 Task: Change the secondary time zone to (GMT+00:00) United Kingdom Time.
Action: Mouse moved to (878, 95)
Screenshot: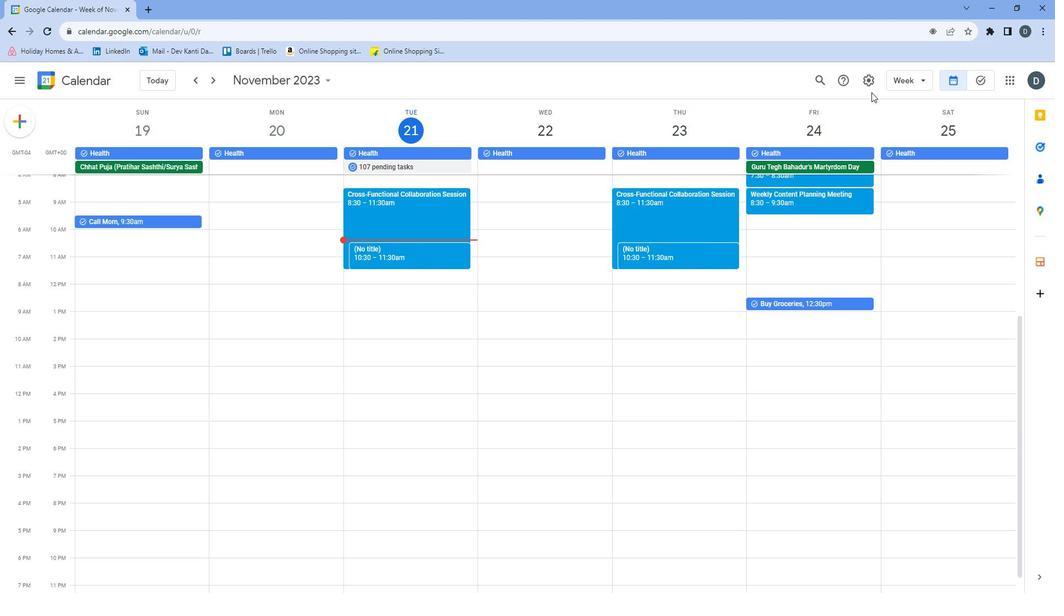 
Action: Mouse pressed left at (878, 95)
Screenshot: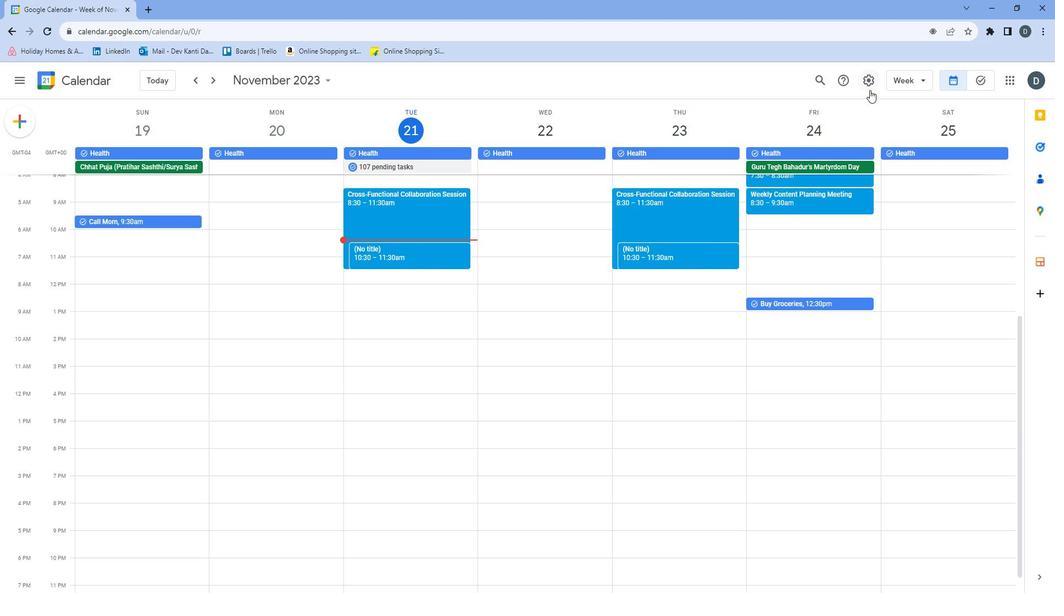 
Action: Mouse moved to (876, 111)
Screenshot: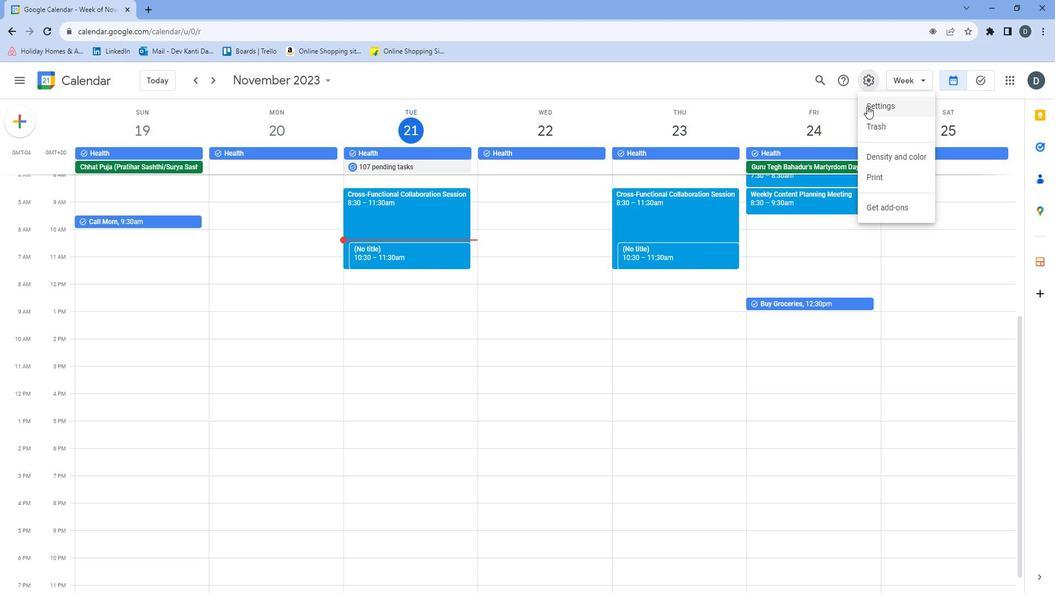 
Action: Mouse pressed left at (876, 111)
Screenshot: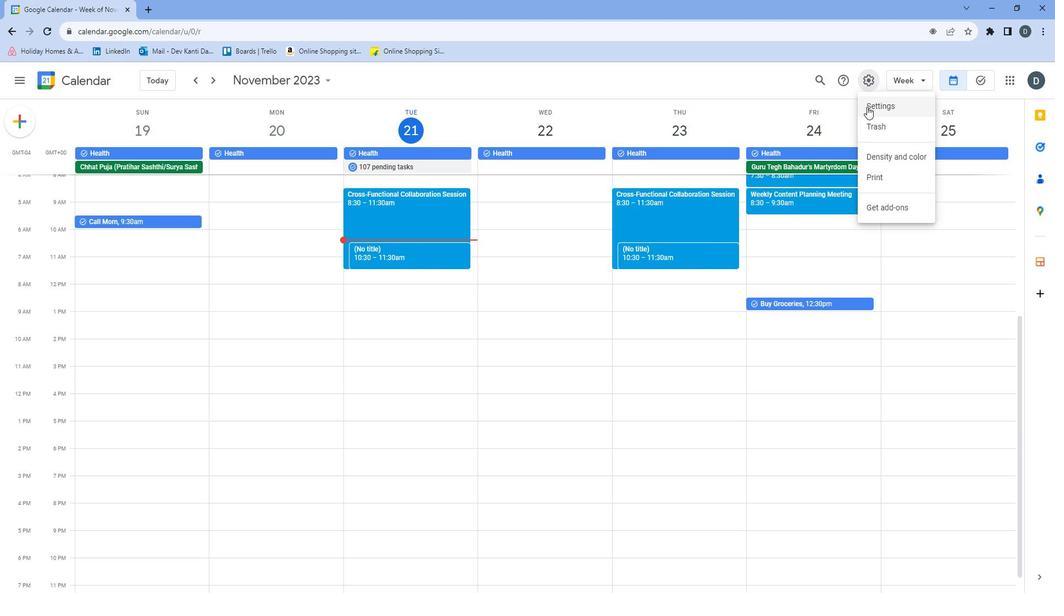 
Action: Mouse moved to (410, 393)
Screenshot: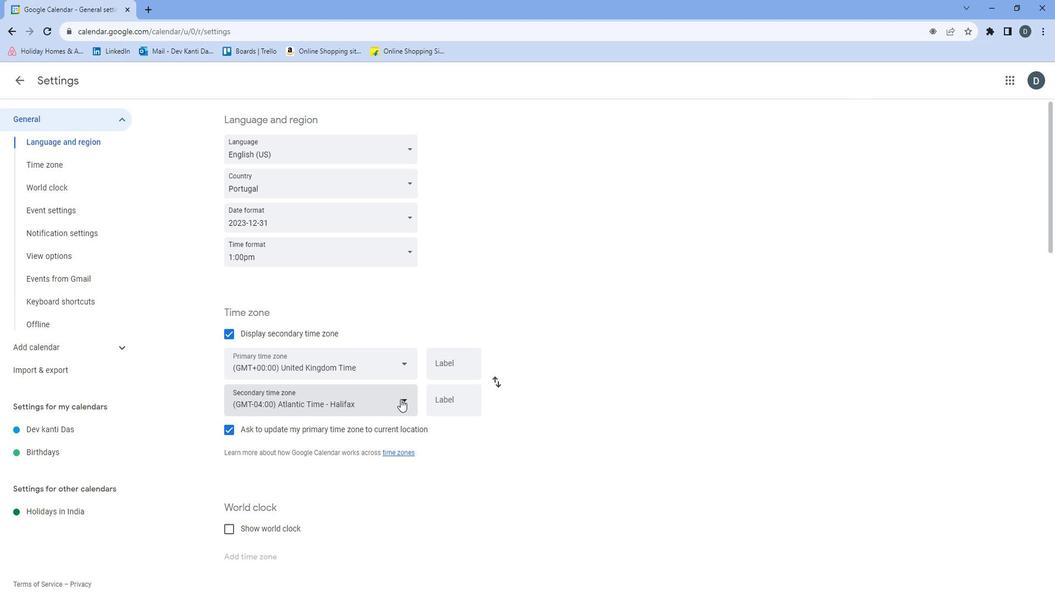 
Action: Mouse pressed left at (410, 393)
Screenshot: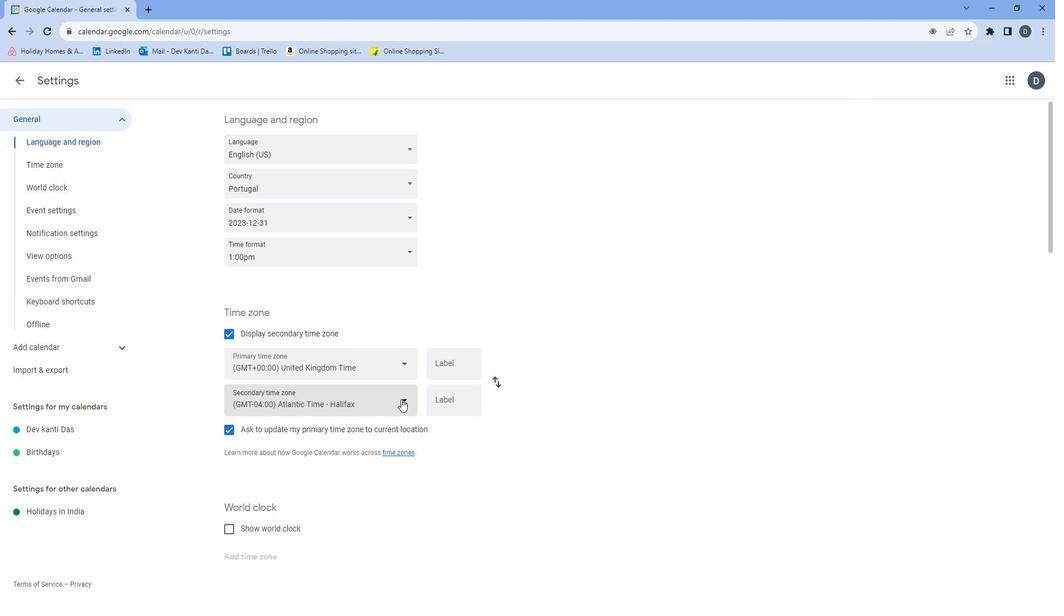 
Action: Mouse moved to (401, 133)
Screenshot: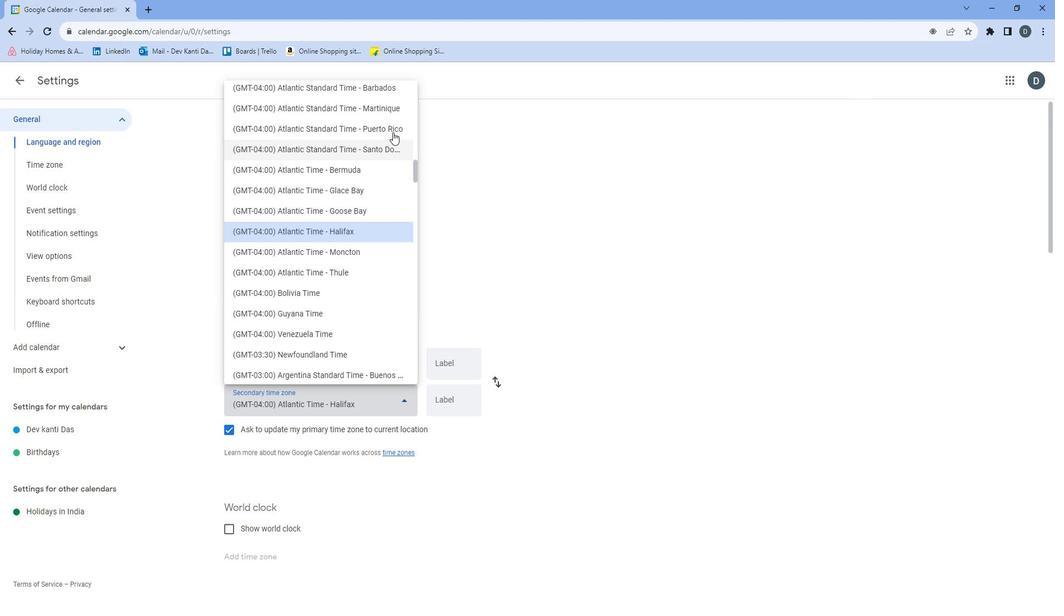 
Action: Mouse scrolled (401, 134) with delta (0, 0)
Screenshot: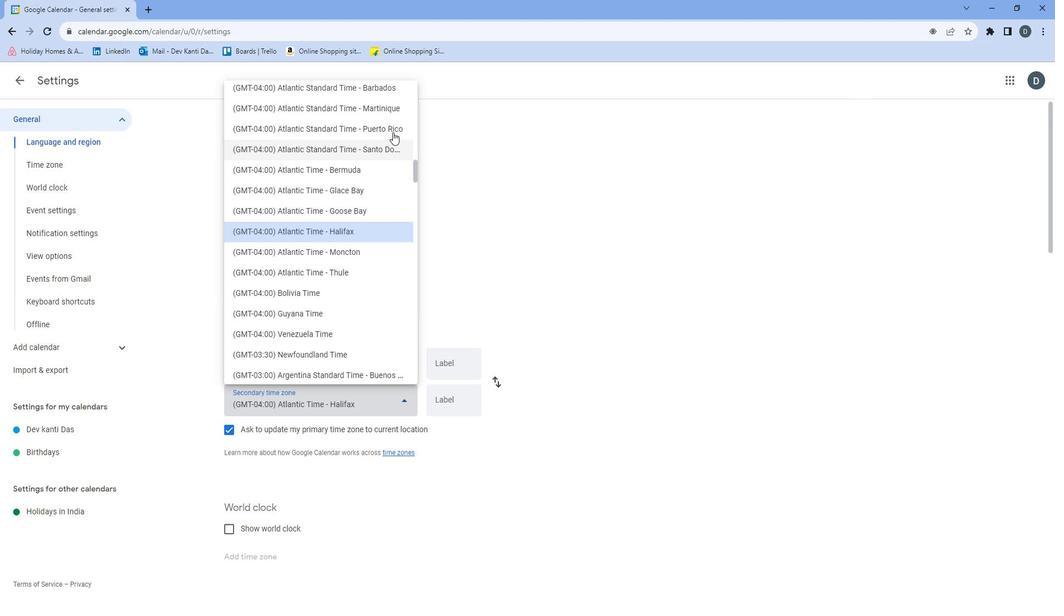 
Action: Mouse scrolled (401, 134) with delta (0, 0)
Screenshot: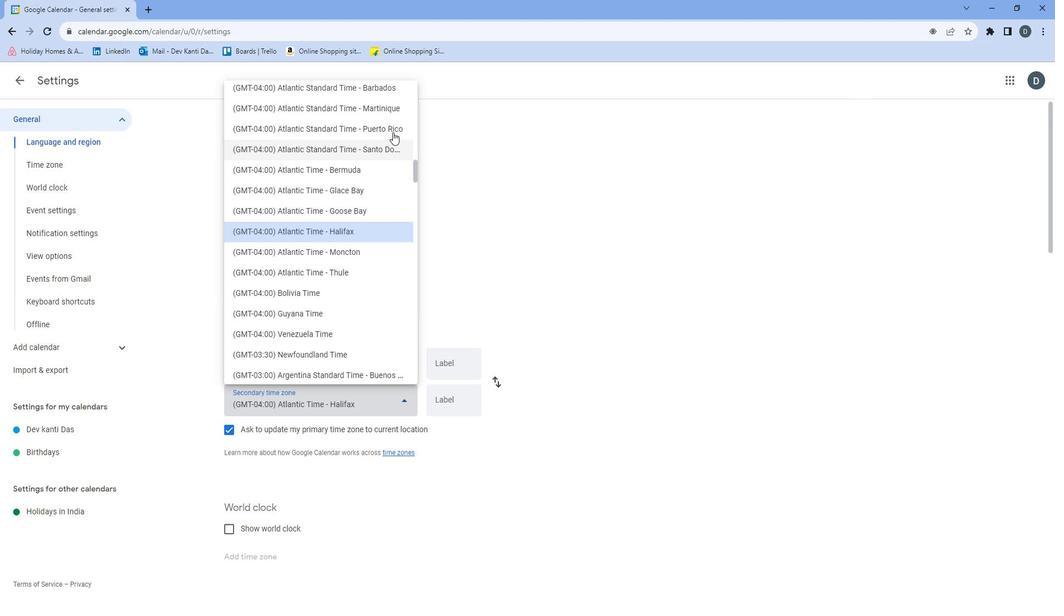
Action: Mouse scrolled (401, 134) with delta (0, 0)
Screenshot: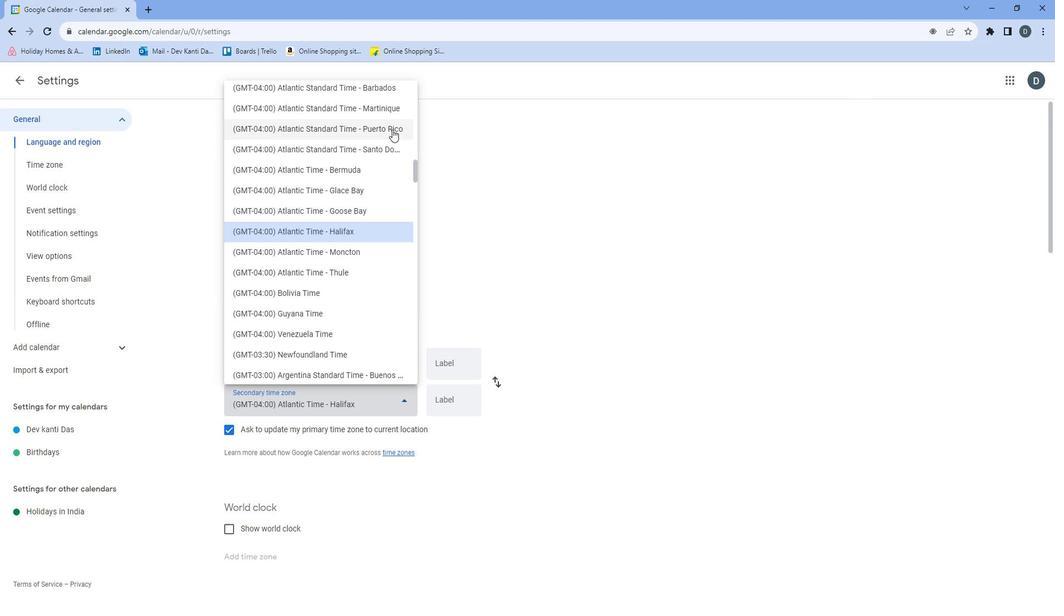 
Action: Mouse scrolled (401, 134) with delta (0, 0)
Screenshot: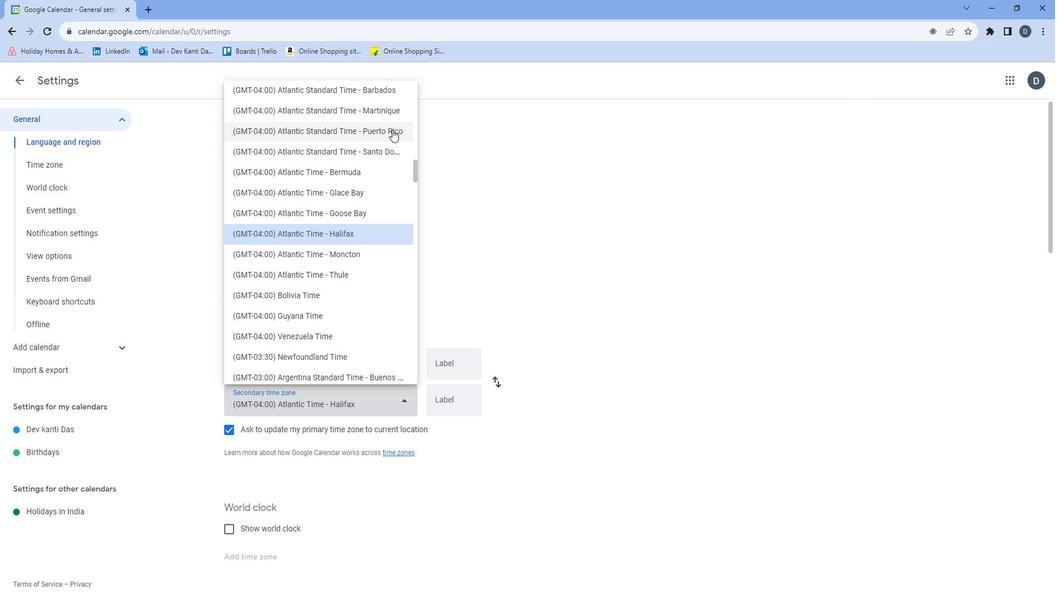 
Action: Mouse scrolled (401, 134) with delta (0, 0)
Screenshot: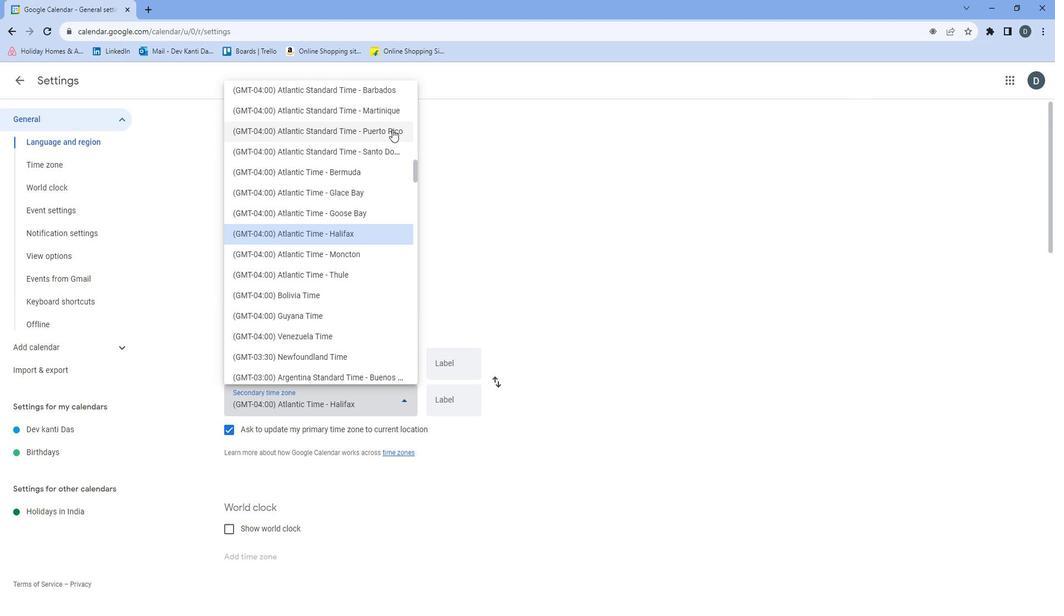 
Action: Mouse moved to (406, 151)
Screenshot: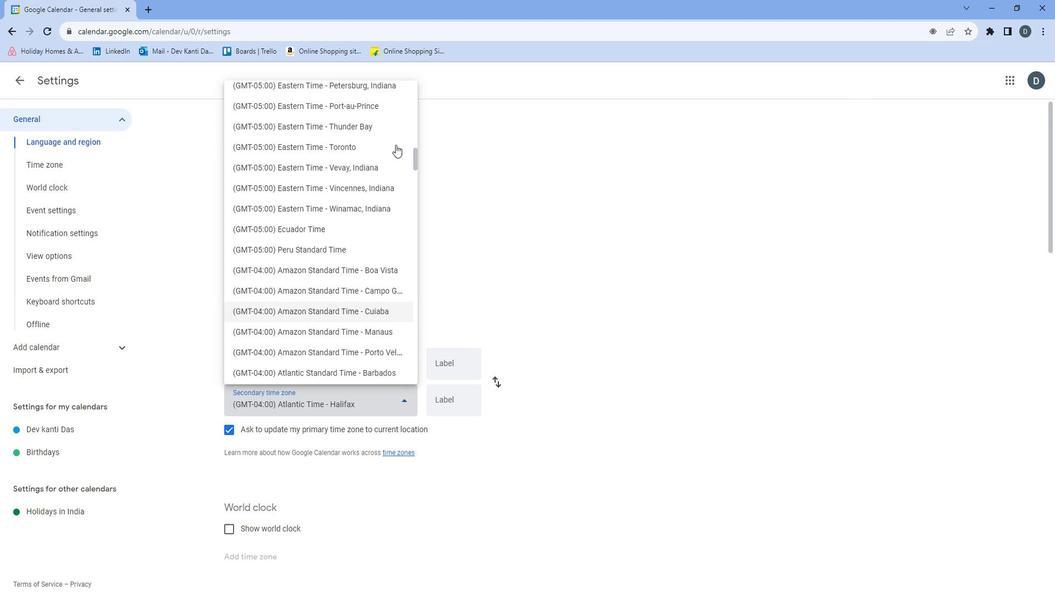 
Action: Mouse scrolled (406, 152) with delta (0, 0)
Screenshot: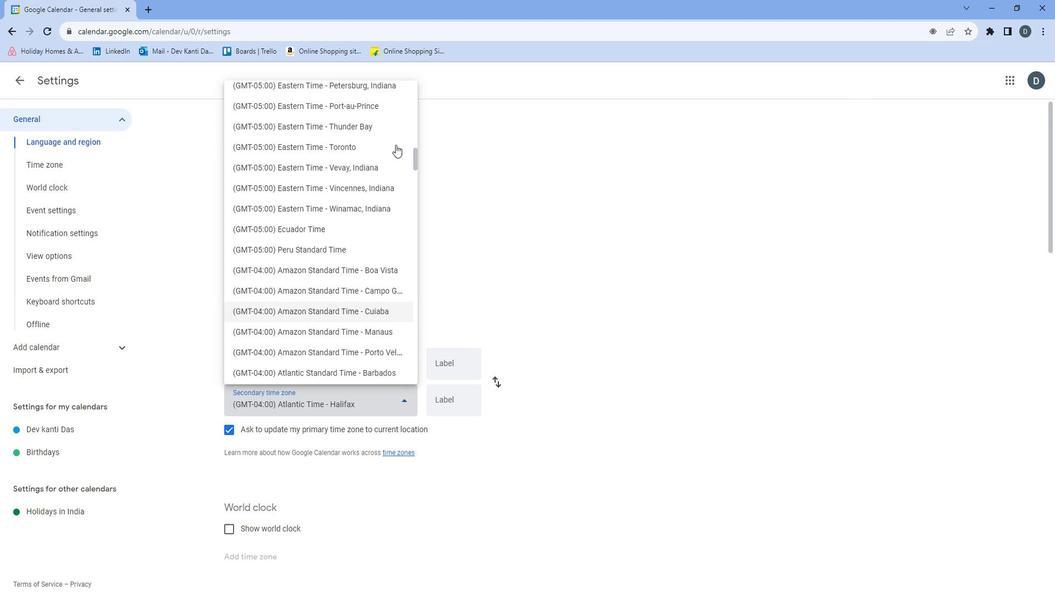 
Action: Mouse moved to (406, 154)
Screenshot: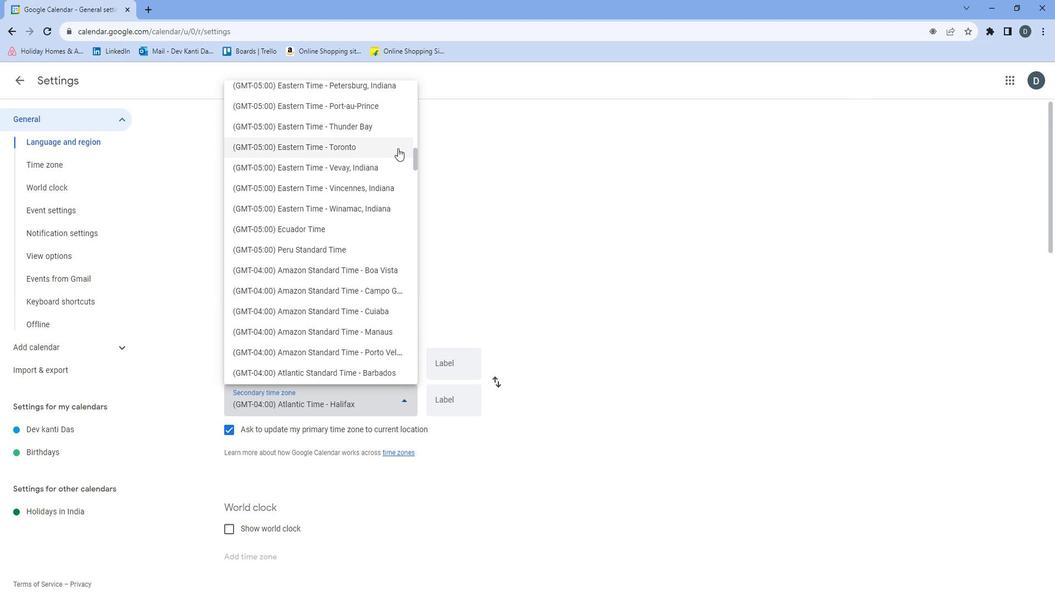 
Action: Mouse scrolled (406, 155) with delta (0, 0)
Screenshot: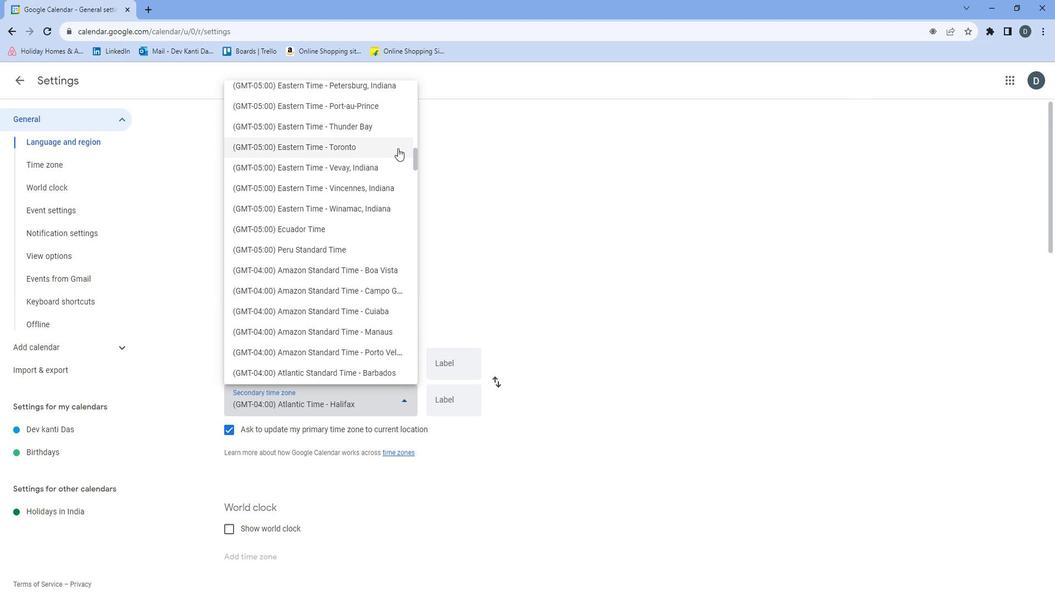 
Action: Mouse moved to (406, 155)
Screenshot: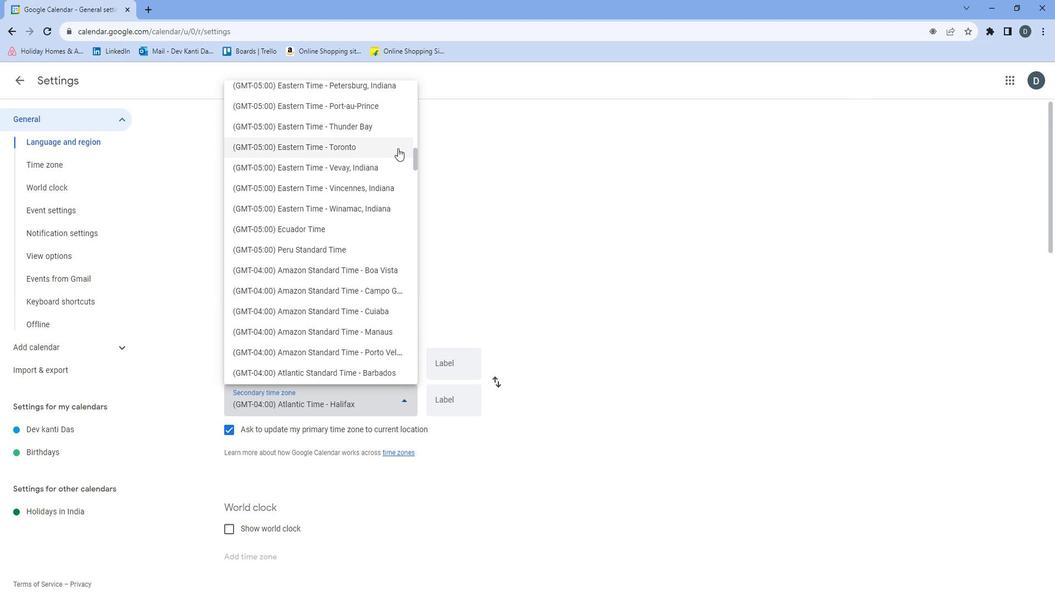 
Action: Mouse scrolled (406, 155) with delta (0, 0)
Screenshot: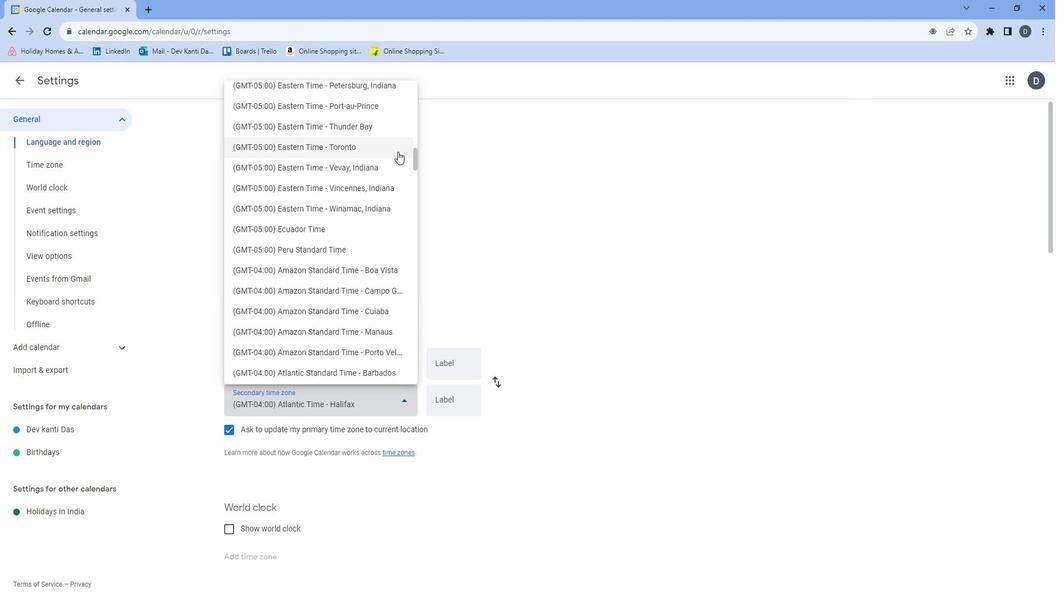 
Action: Mouse scrolled (406, 155) with delta (0, 0)
Screenshot: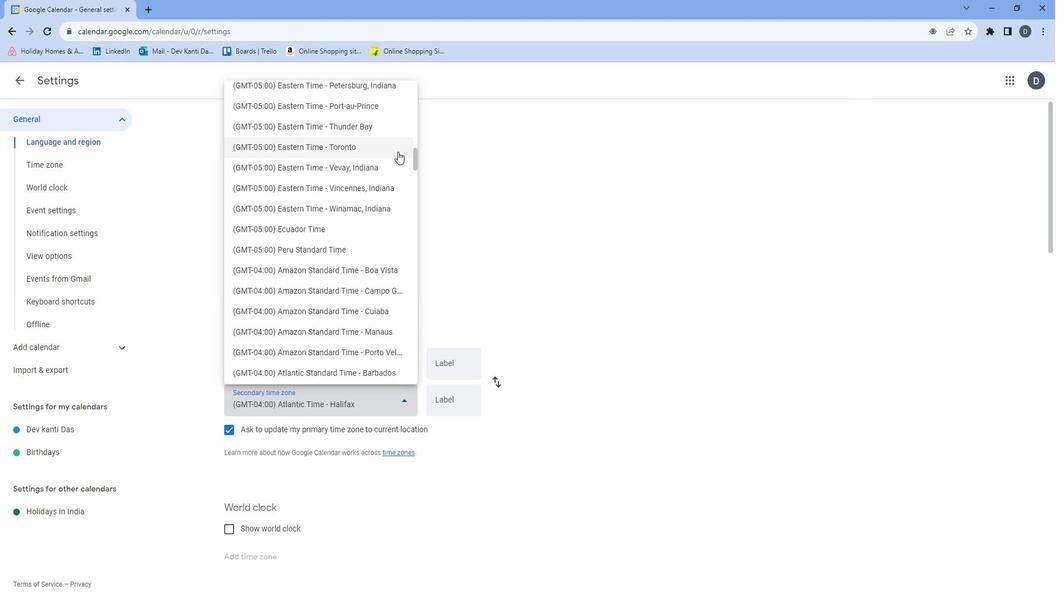 
Action: Mouse moved to (411, 158)
Screenshot: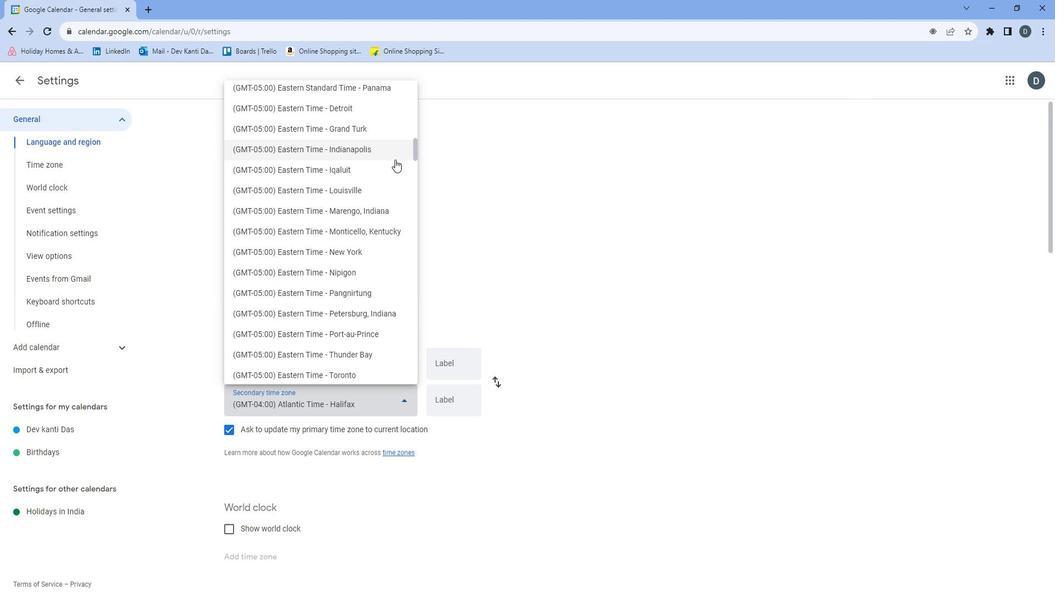 
Action: Mouse scrolled (411, 158) with delta (0, 0)
Screenshot: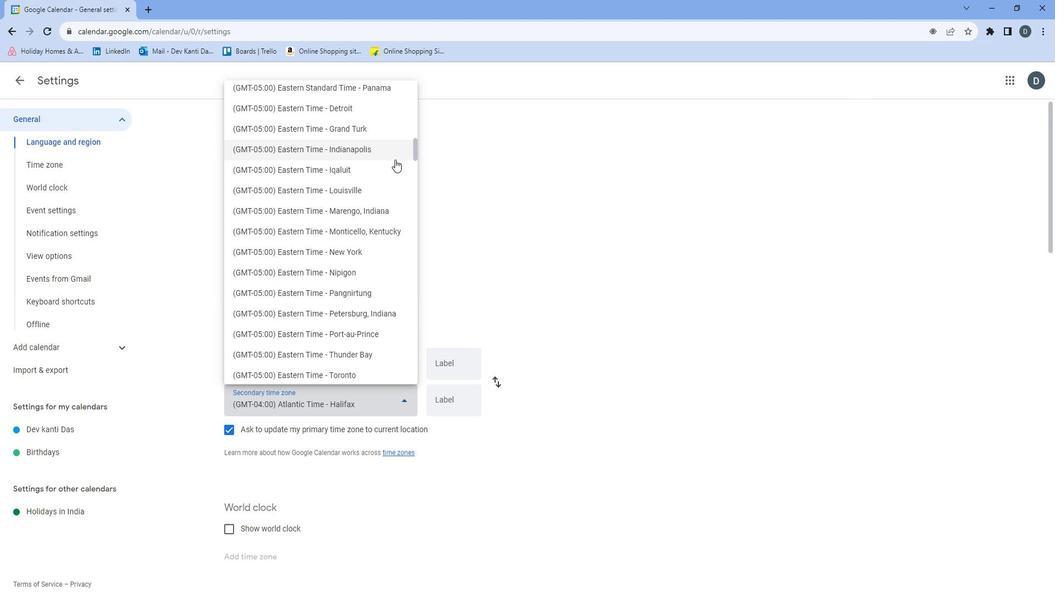 
Action: Mouse moved to (411, 151)
Screenshot: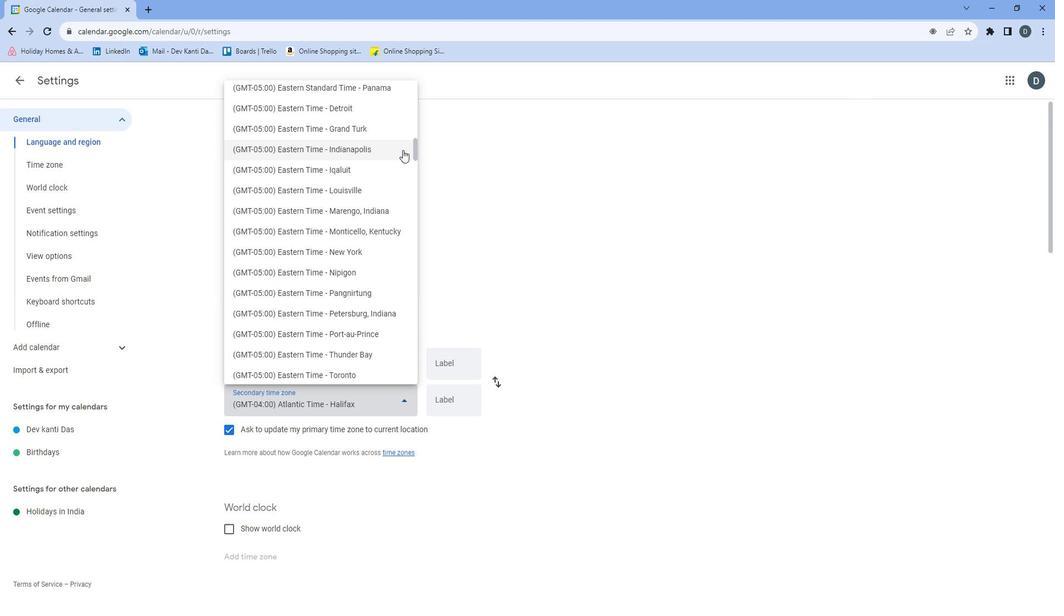 
Action: Mouse scrolled (411, 151) with delta (0, 0)
Screenshot: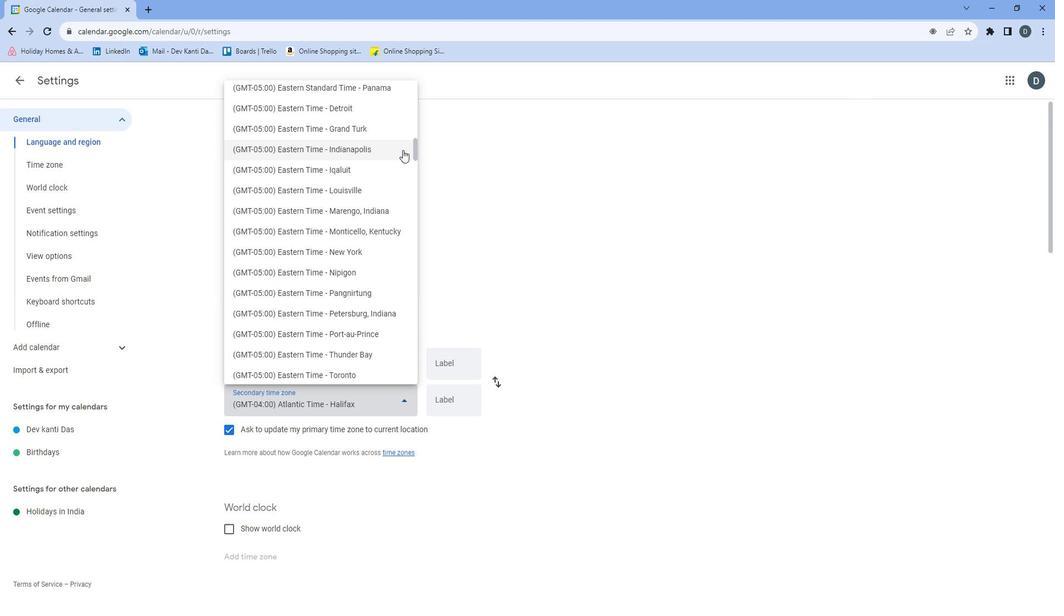 
Action: Mouse moved to (411, 141)
Screenshot: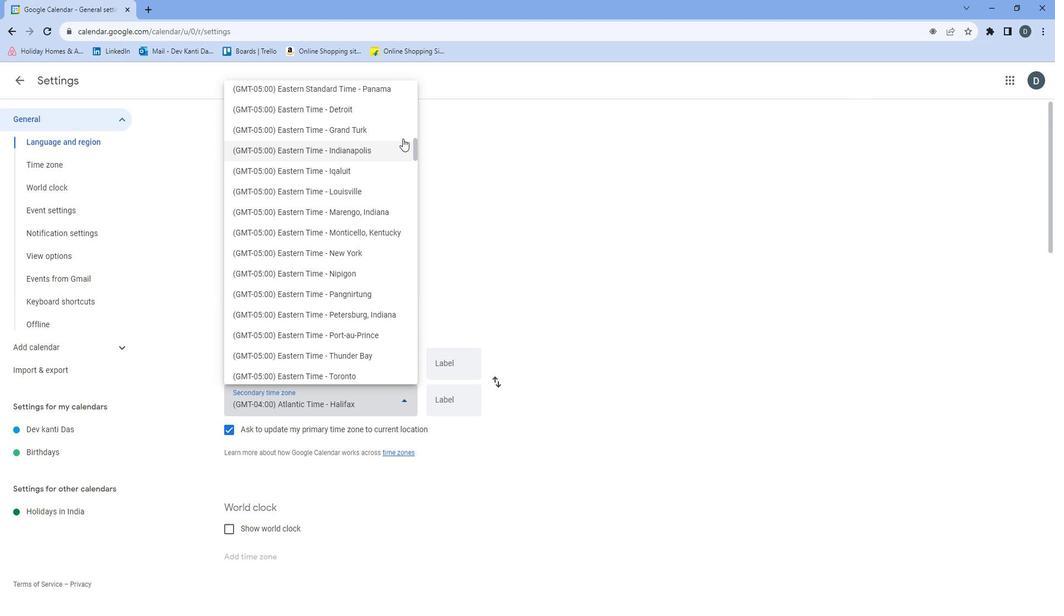 
Action: Mouse scrolled (411, 142) with delta (0, 0)
Screenshot: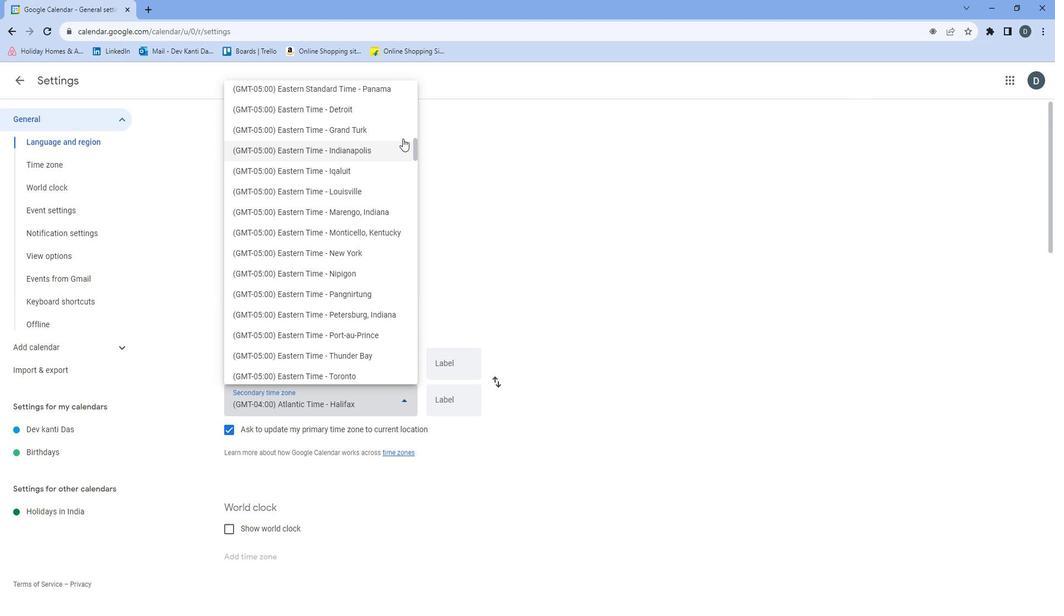 
Action: Mouse moved to (412, 139)
Screenshot: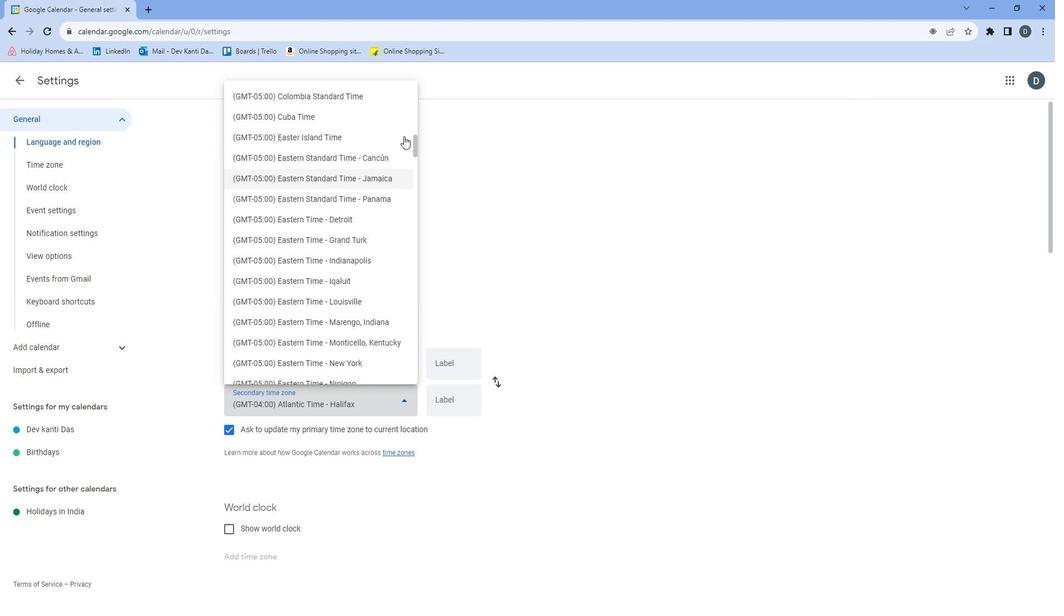 
Action: Mouse scrolled (412, 139) with delta (0, 0)
Screenshot: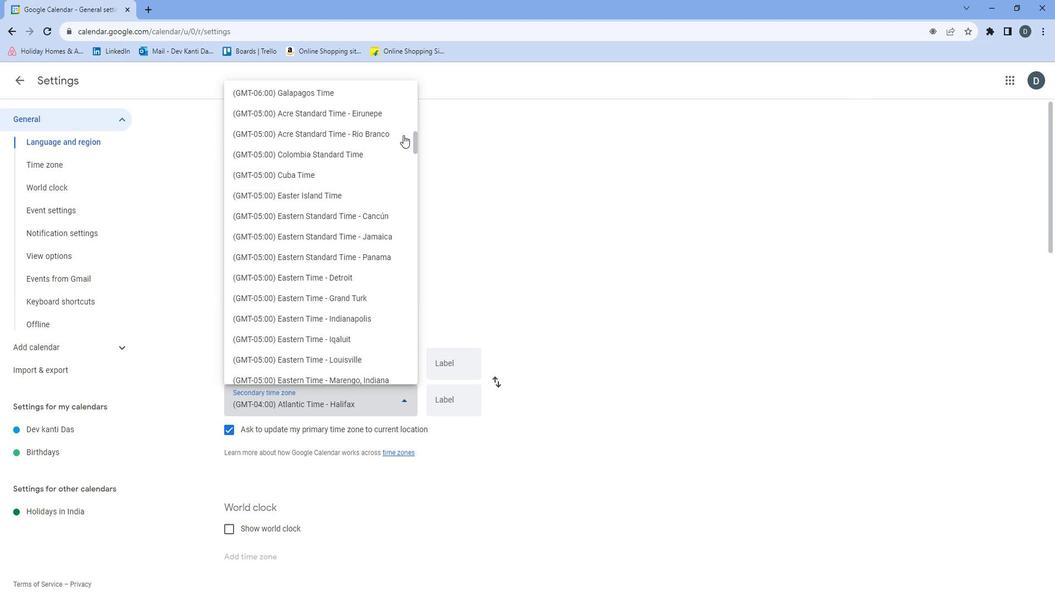 
Action: Mouse scrolled (412, 139) with delta (0, 0)
Screenshot: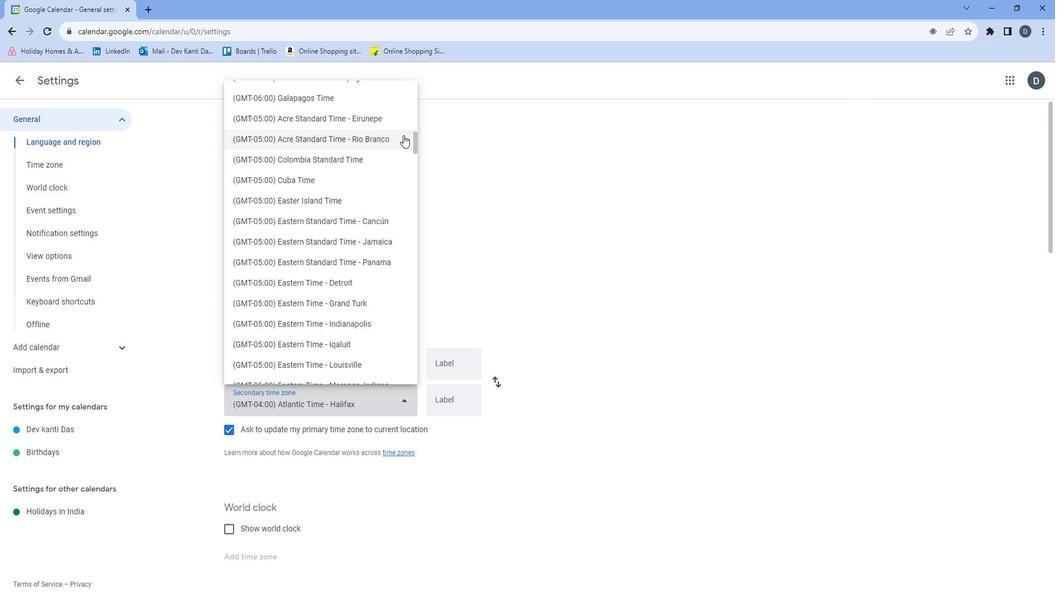 
Action: Mouse scrolled (412, 139) with delta (0, 0)
Screenshot: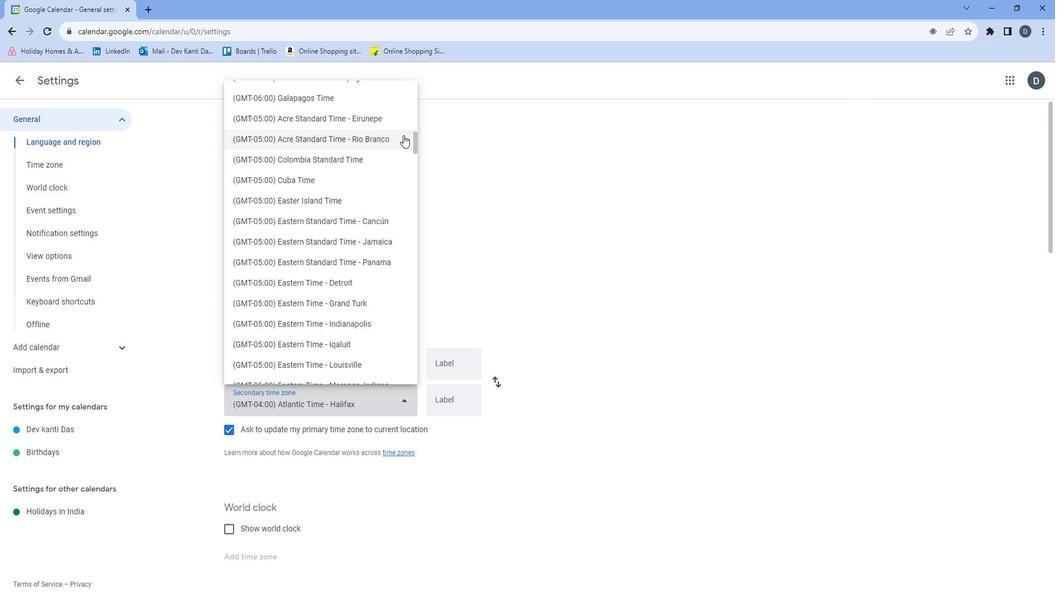 
Action: Mouse scrolled (412, 139) with delta (0, 0)
Screenshot: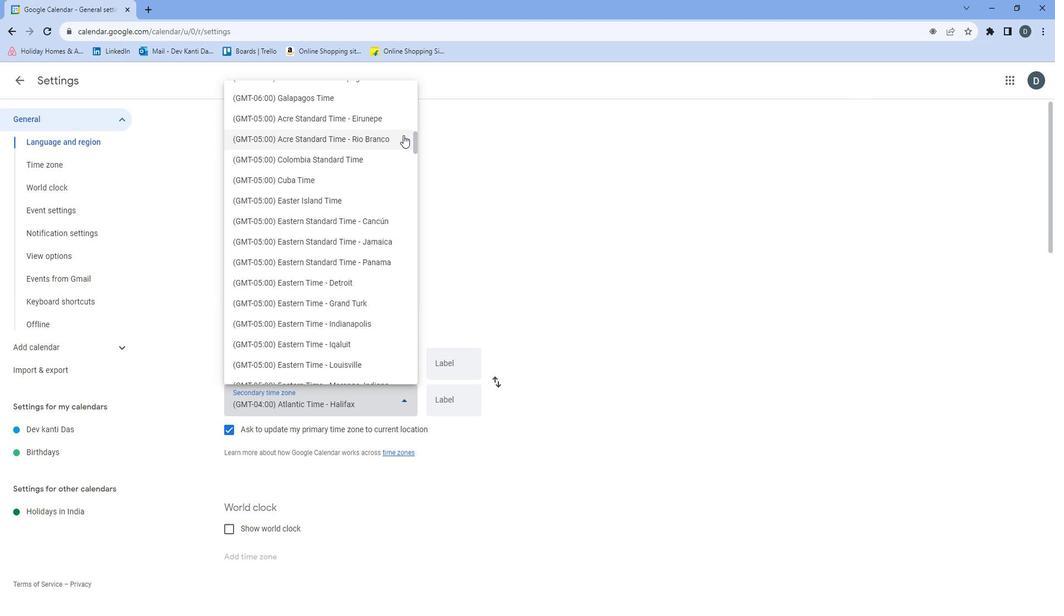 
Action: Mouse moved to (412, 138)
Screenshot: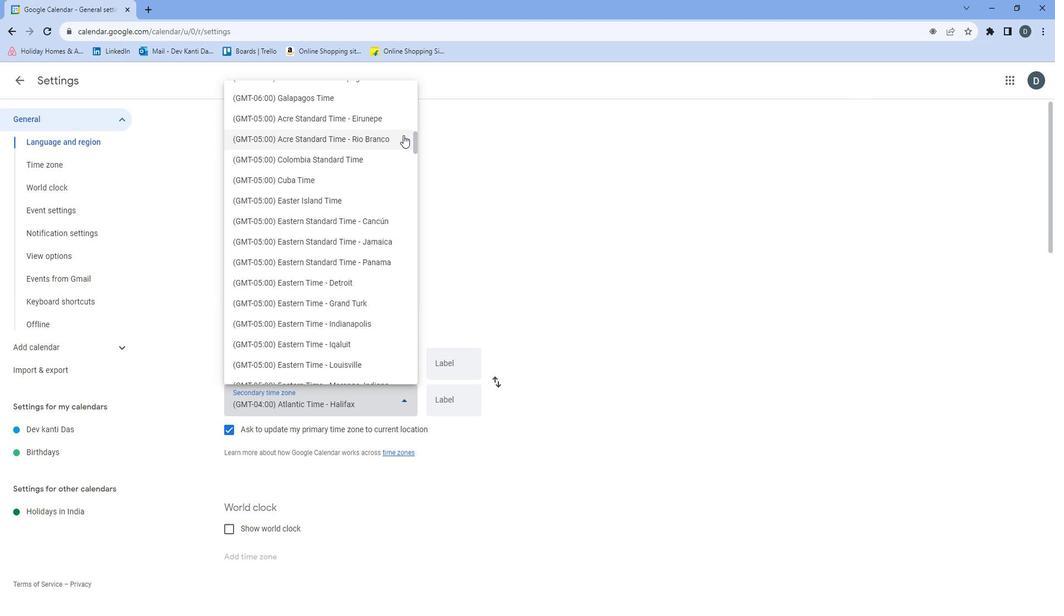 
Action: Mouse scrolled (412, 139) with delta (0, 0)
Screenshot: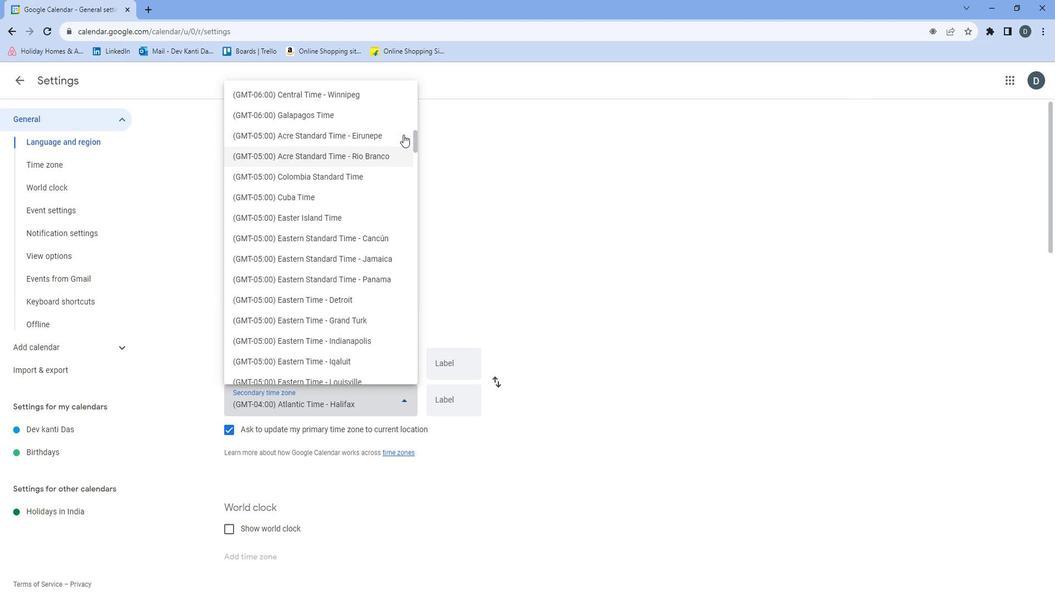 
Action: Mouse moved to (414, 137)
Screenshot: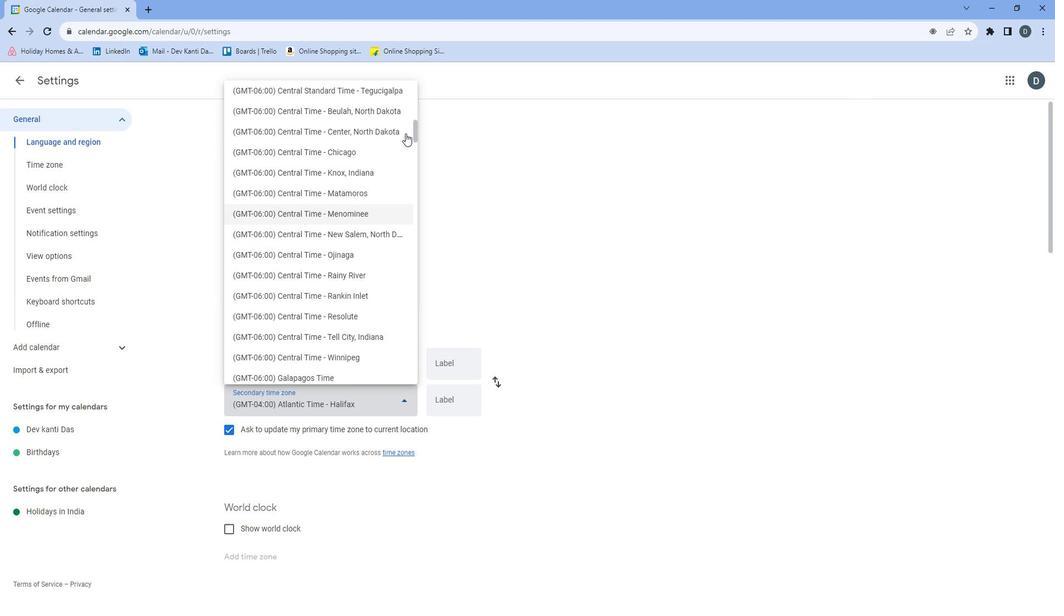 
Action: Mouse scrolled (414, 137) with delta (0, 0)
Screenshot: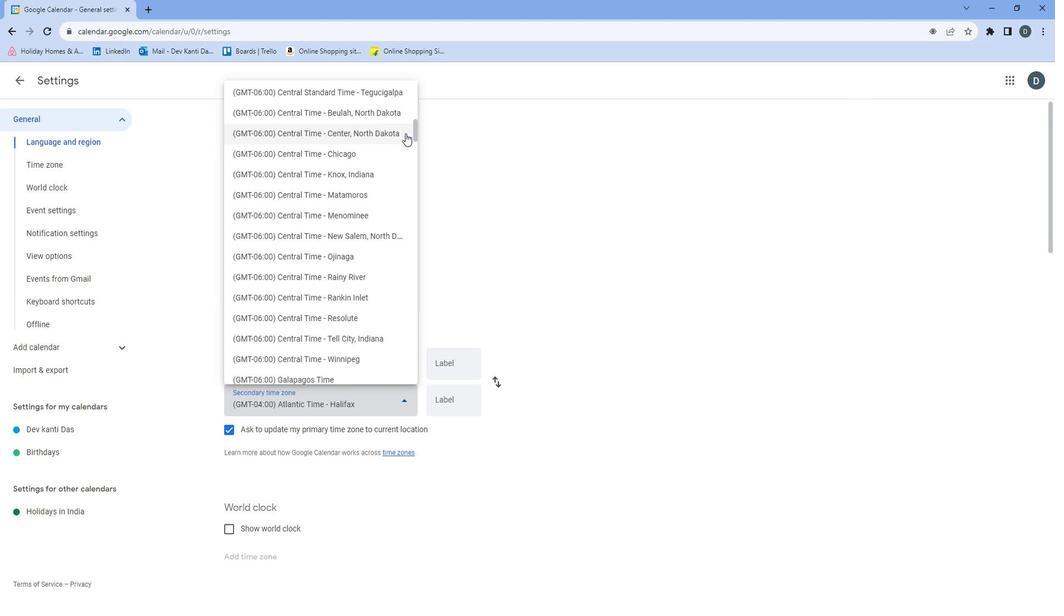 
Action: Mouse scrolled (414, 137) with delta (0, 0)
Screenshot: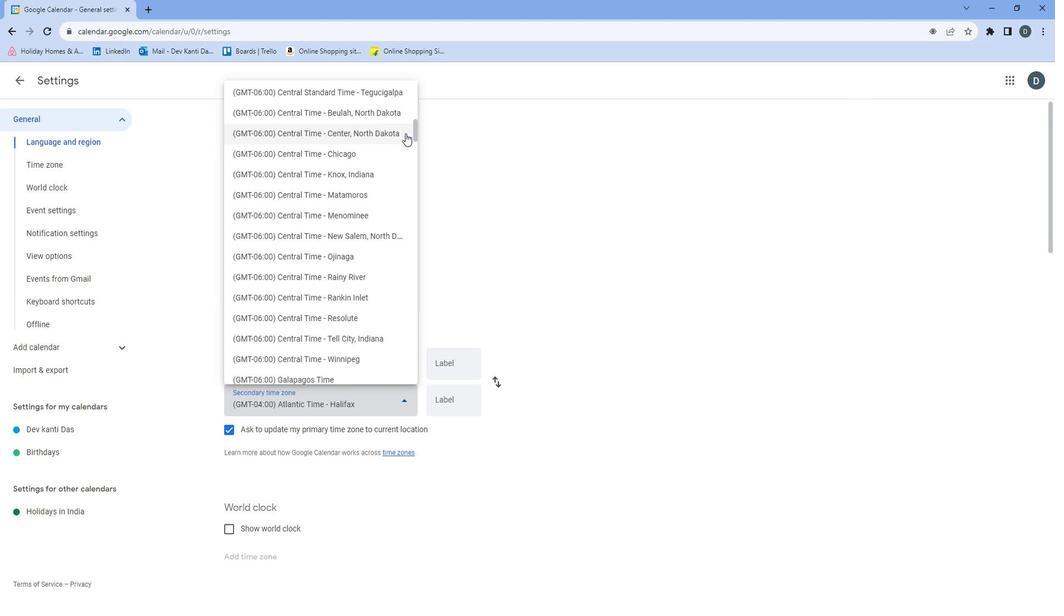 
Action: Mouse scrolled (414, 137) with delta (0, 0)
Screenshot: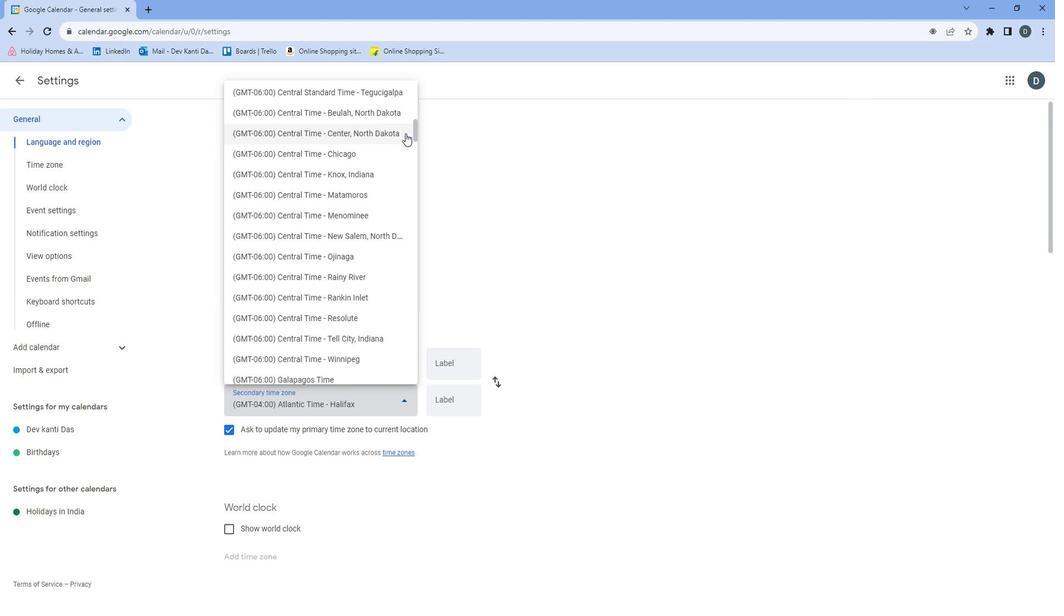 
Action: Mouse scrolled (414, 137) with delta (0, 0)
Screenshot: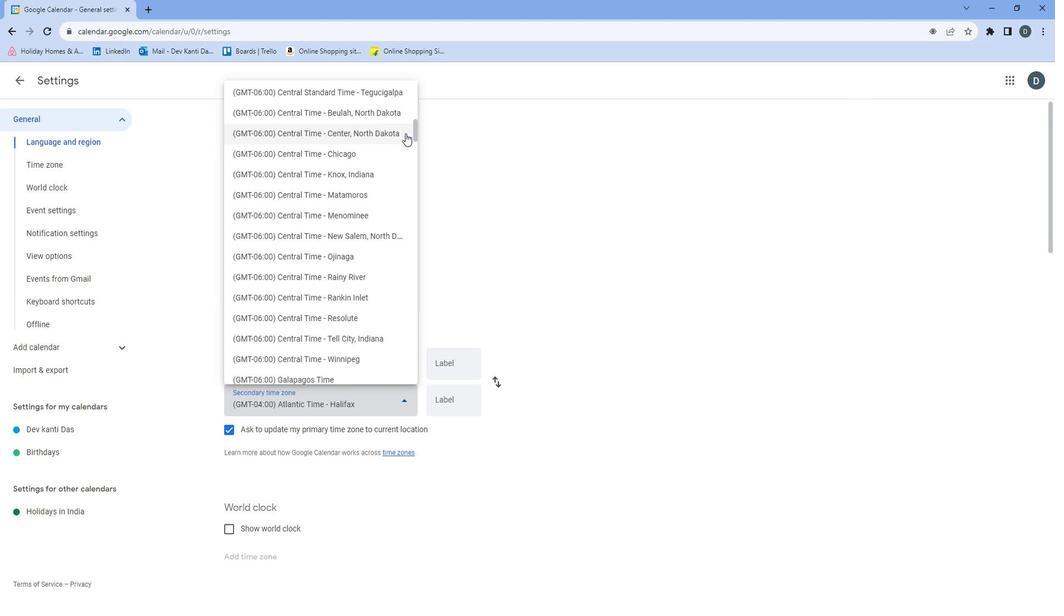 
Action: Mouse scrolled (414, 137) with delta (0, 0)
Screenshot: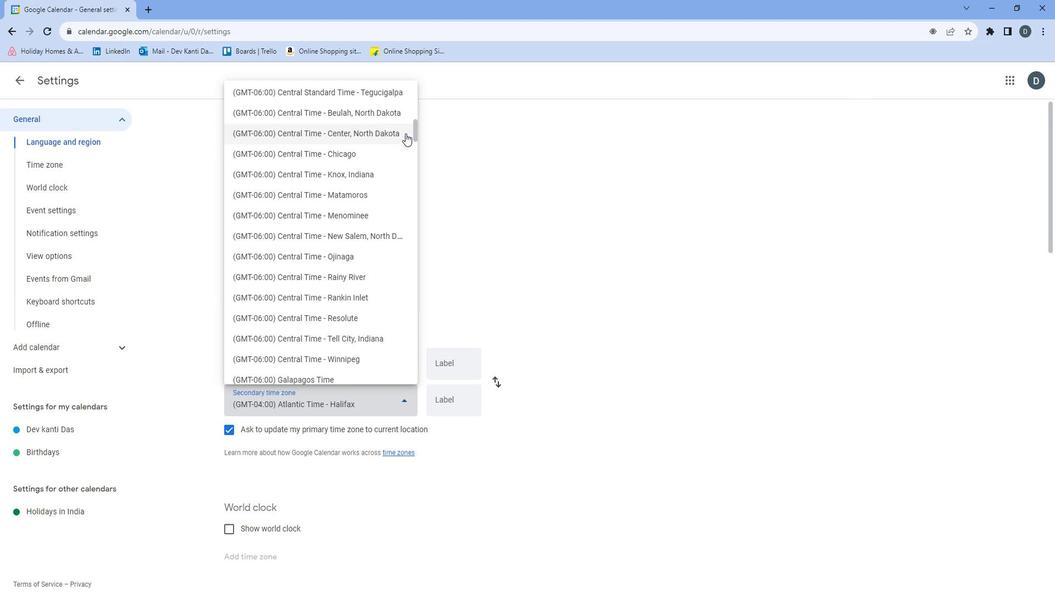 
Action: Mouse scrolled (414, 137) with delta (0, 0)
Screenshot: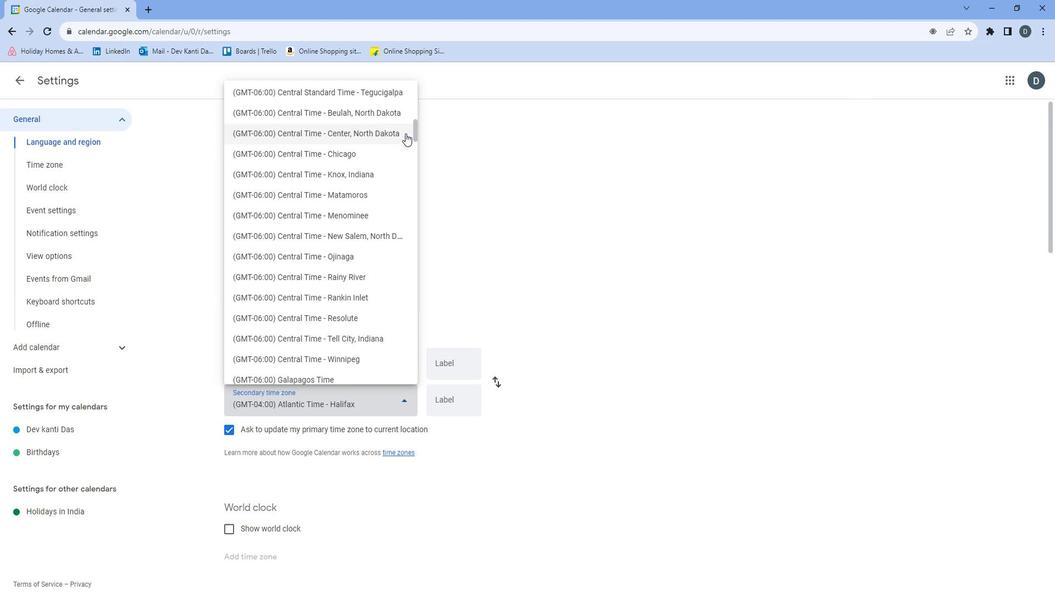 
Action: Mouse scrolled (414, 137) with delta (0, 0)
Screenshot: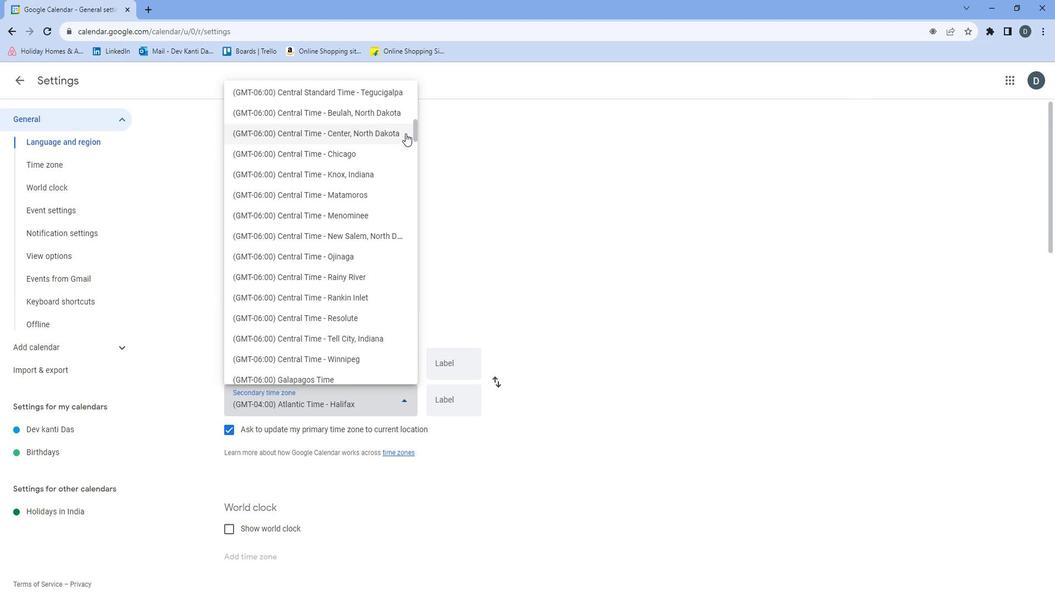 
Action: Mouse scrolled (414, 137) with delta (0, 0)
Screenshot: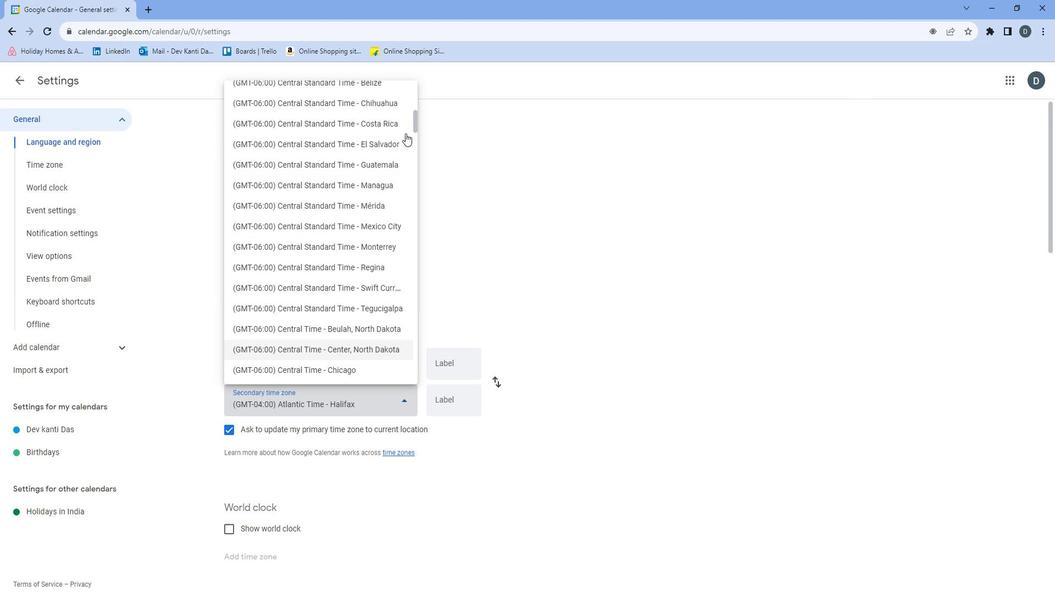 
Action: Mouse moved to (412, 140)
Screenshot: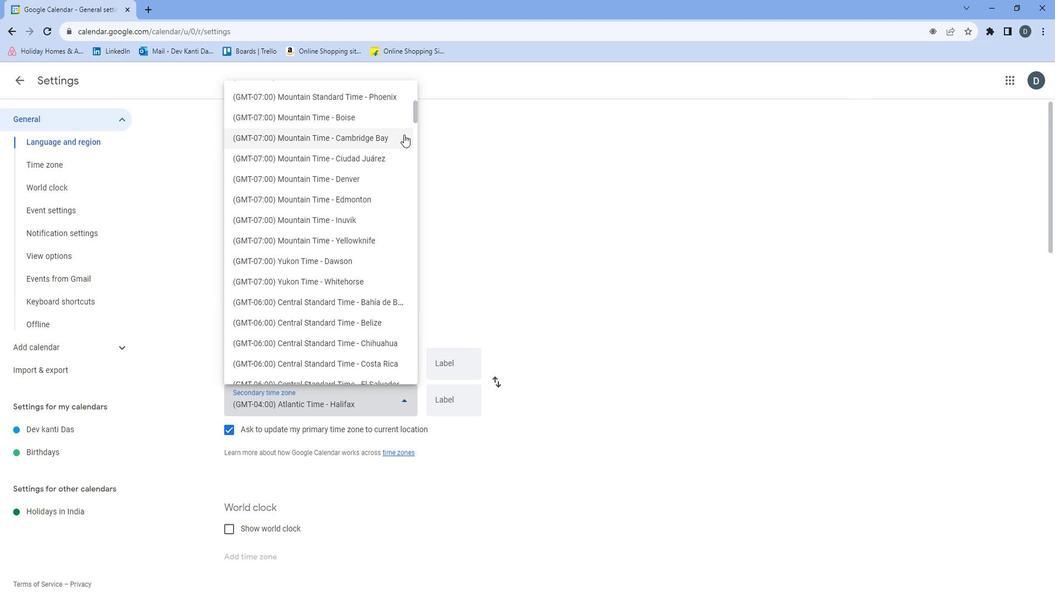 
Action: Mouse scrolled (412, 140) with delta (0, 0)
Screenshot: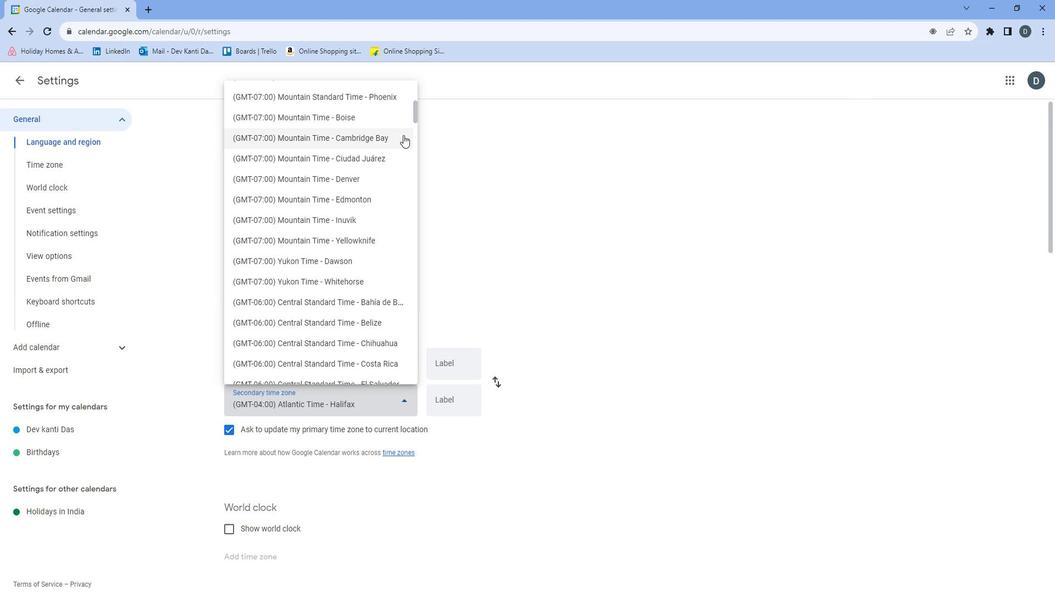 
Action: Mouse scrolled (412, 140) with delta (0, 0)
Screenshot: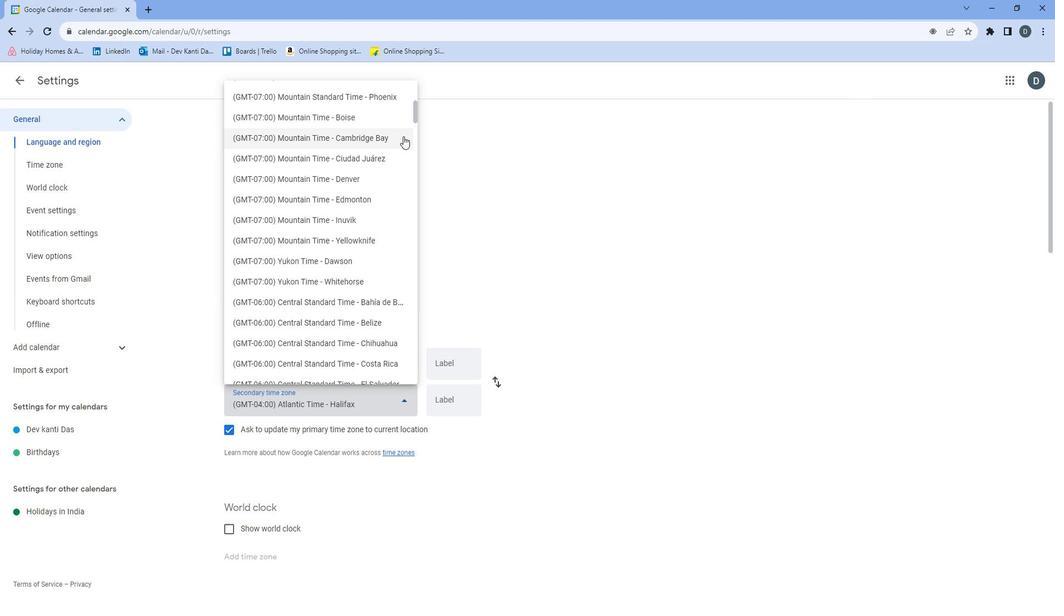 
Action: Mouse moved to (412, 141)
Screenshot: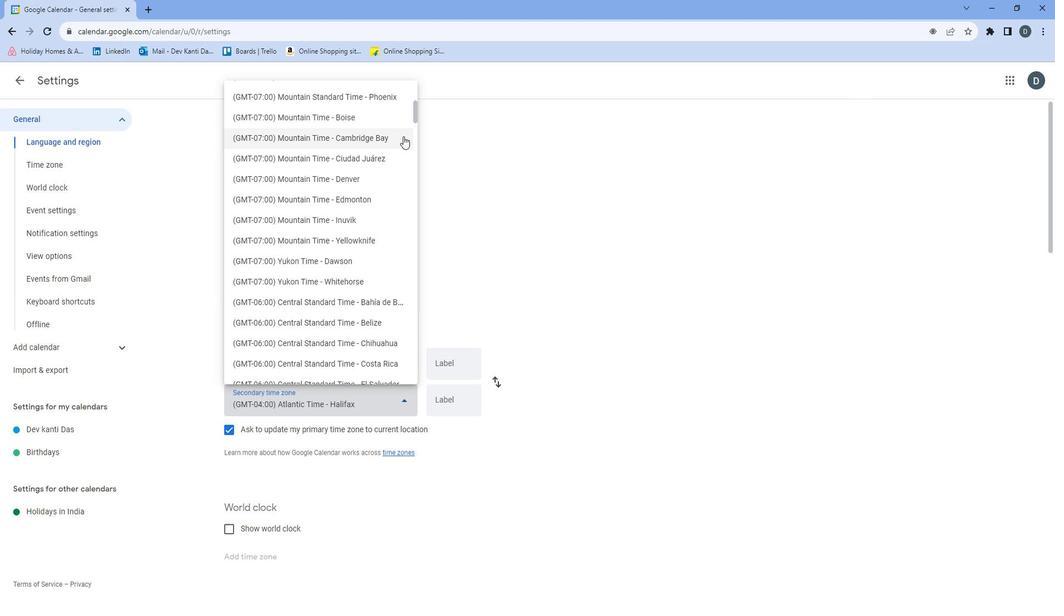 
Action: Mouse scrolled (412, 141) with delta (0, 0)
Screenshot: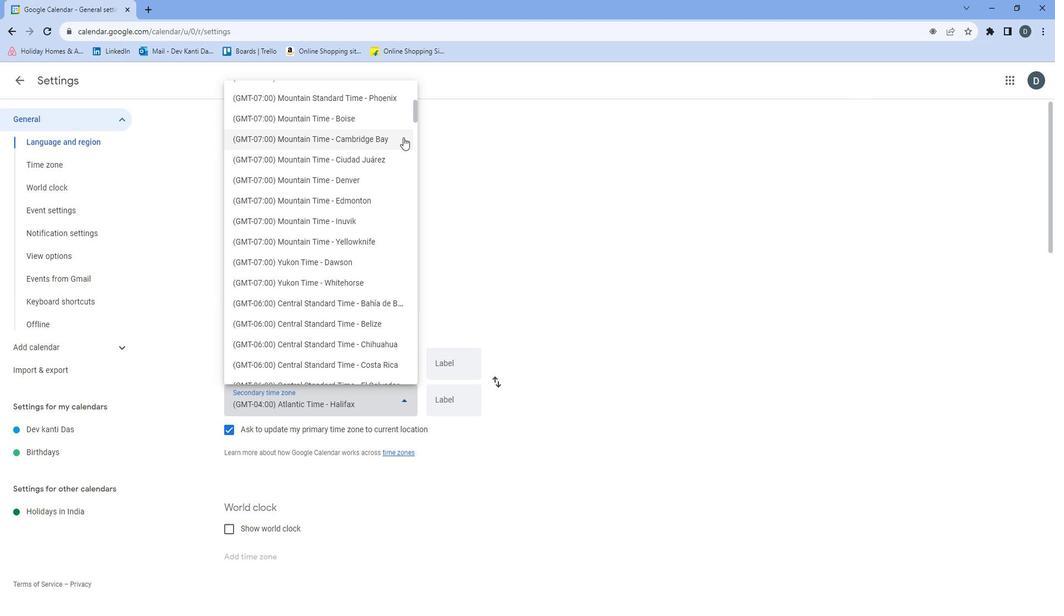 
Action: Mouse moved to (411, 141)
Screenshot: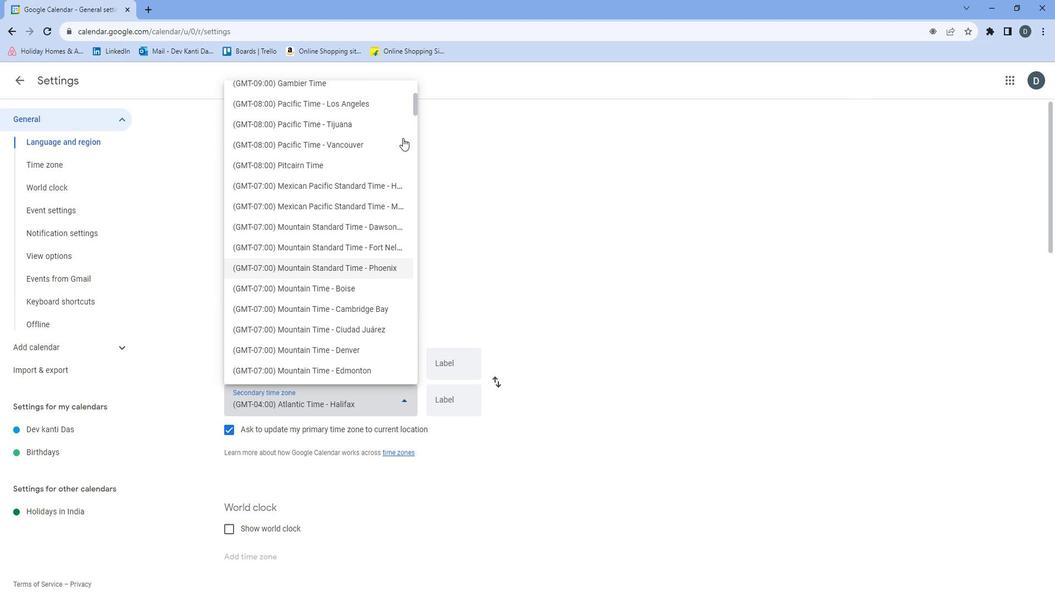 
Action: Mouse scrolled (411, 142) with delta (0, 0)
Screenshot: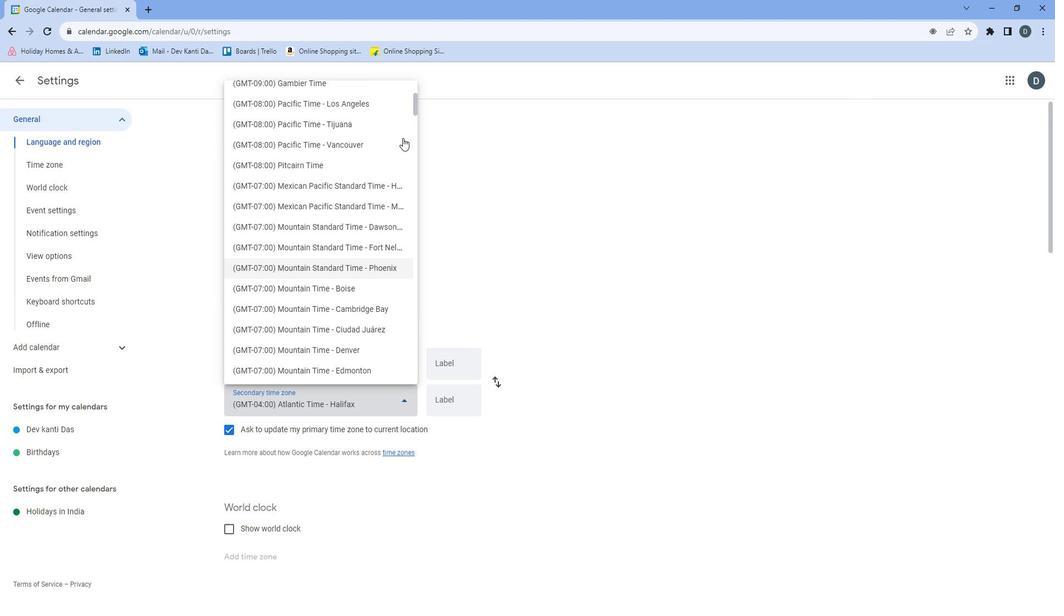 
Action: Mouse moved to (411, 142)
Screenshot: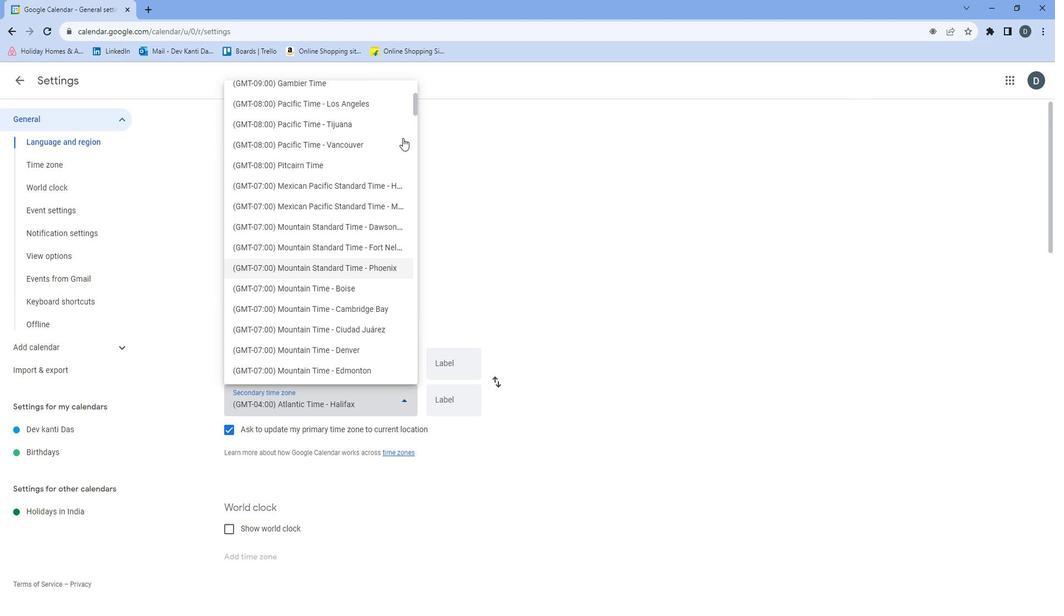 
Action: Mouse scrolled (411, 143) with delta (0, 0)
Screenshot: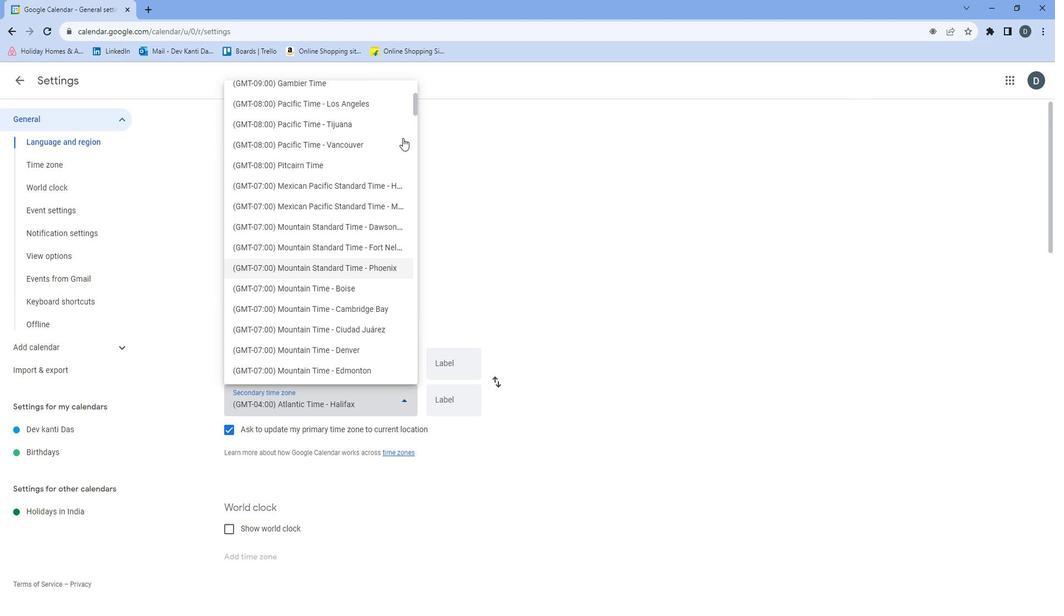 
Action: Mouse moved to (412, 142)
Screenshot: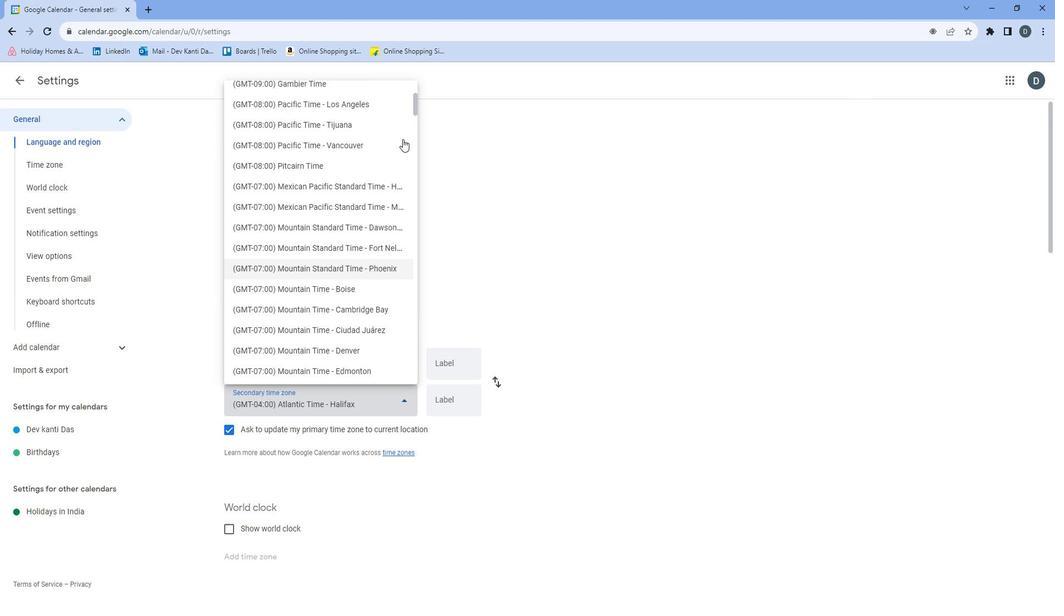 
Action: Mouse scrolled (412, 143) with delta (0, 0)
Screenshot: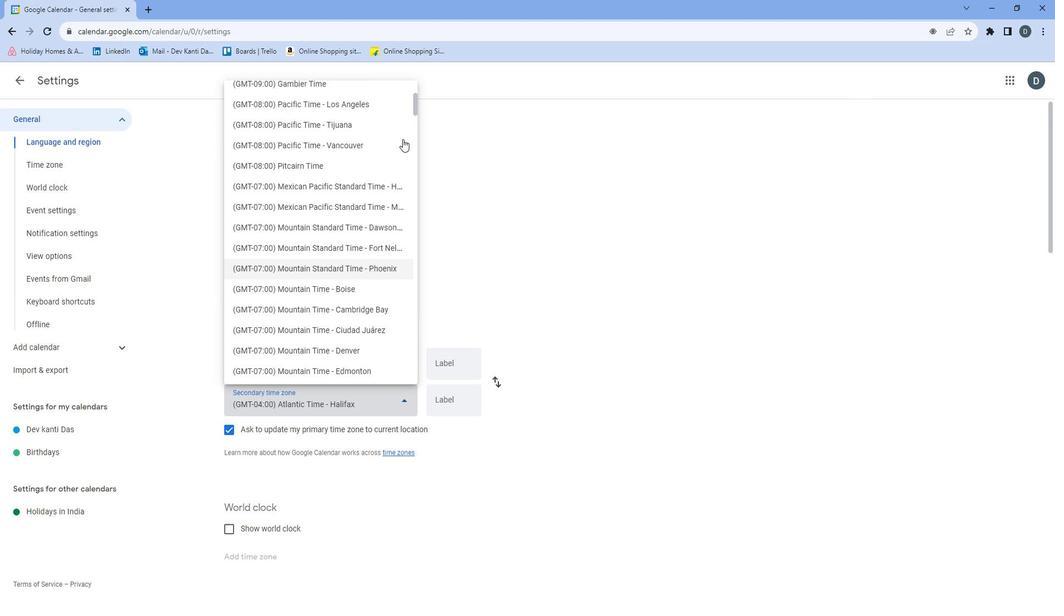 
Action: Mouse scrolled (412, 143) with delta (0, 0)
Screenshot: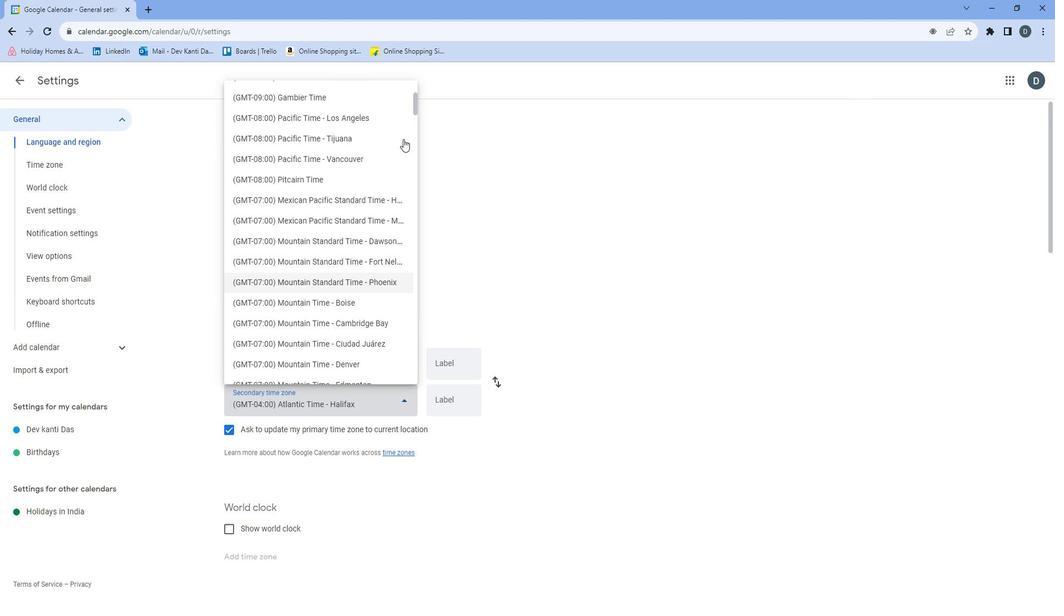 
Action: Mouse moved to (412, 141)
Screenshot: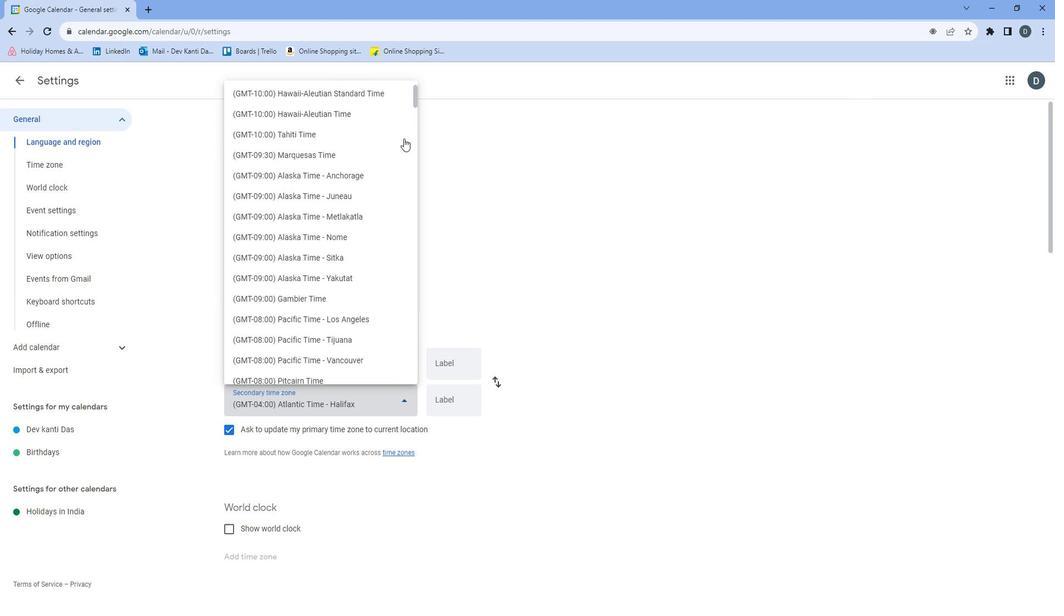 
Action: Mouse scrolled (412, 141) with delta (0, 0)
Screenshot: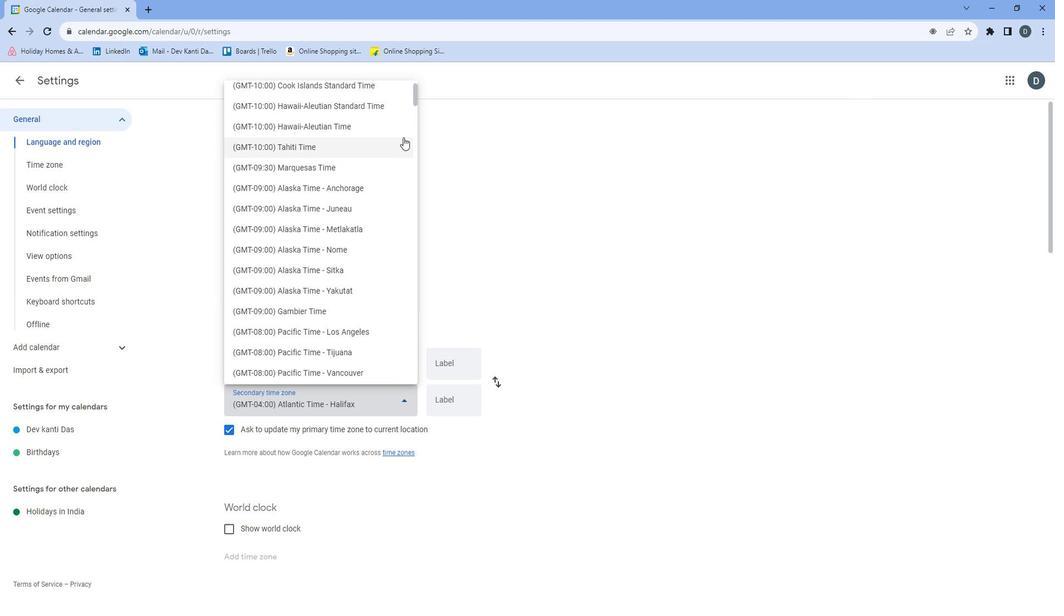 
Action: Mouse scrolled (412, 141) with delta (0, 0)
Screenshot: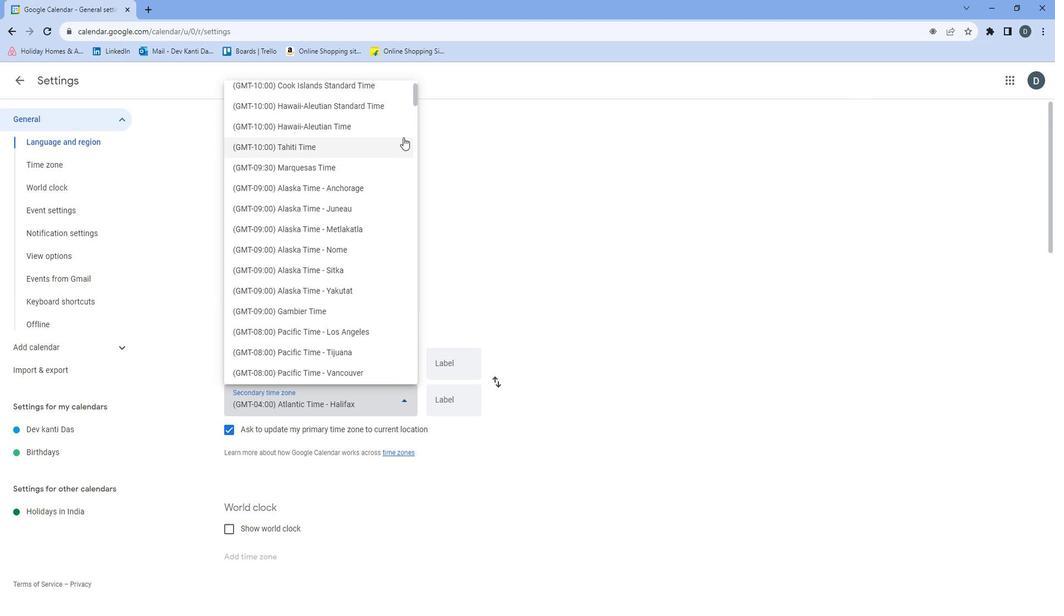 
Action: Mouse moved to (411, 141)
Screenshot: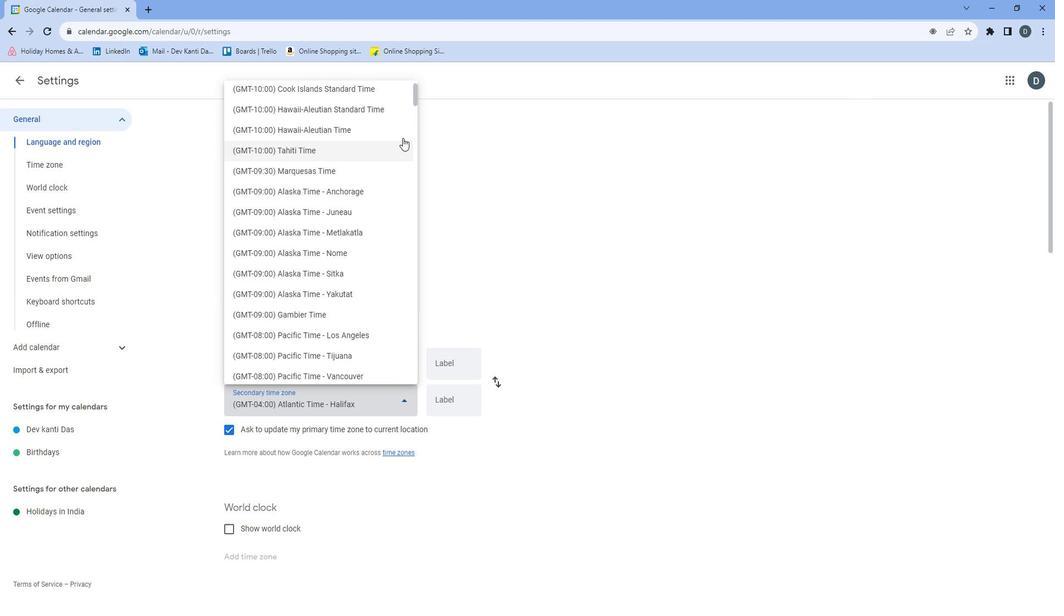 
Action: Mouse scrolled (411, 141) with delta (0, 0)
Screenshot: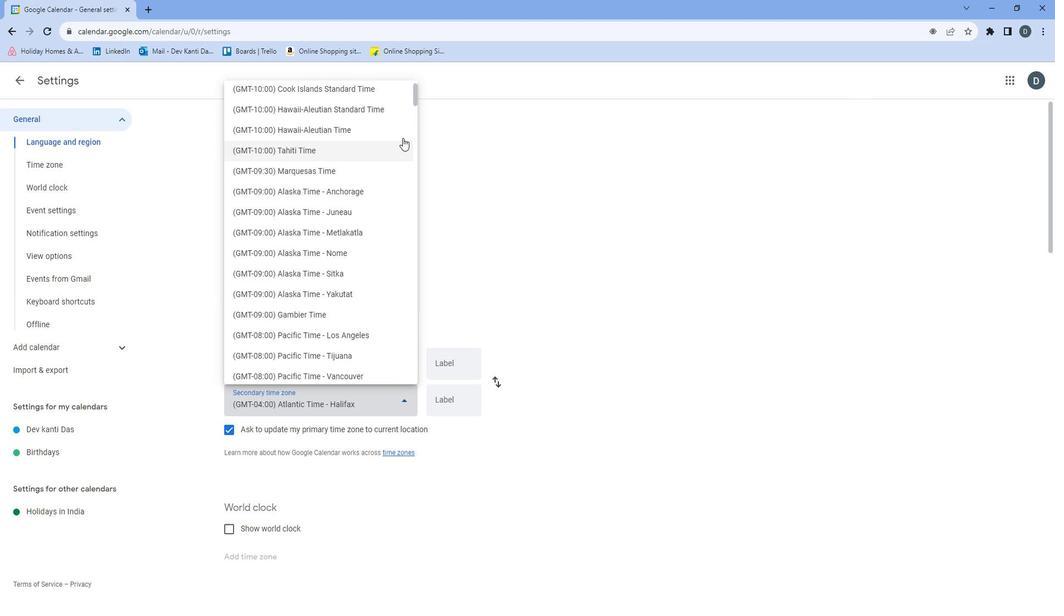 
Action: Mouse scrolled (411, 142) with delta (0, 0)
Screenshot: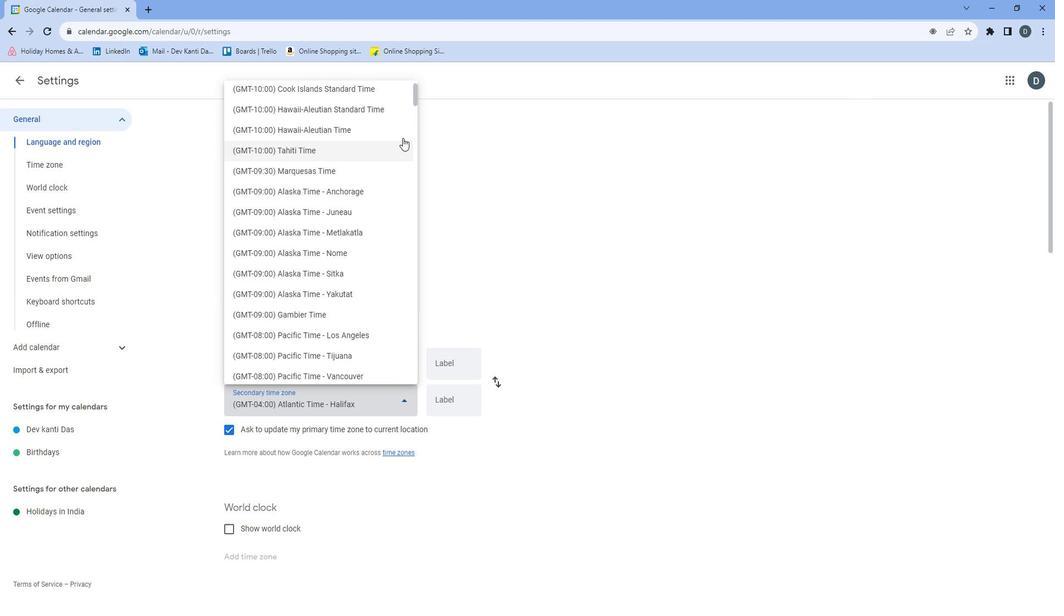 
Action: Mouse moved to (412, 142)
Screenshot: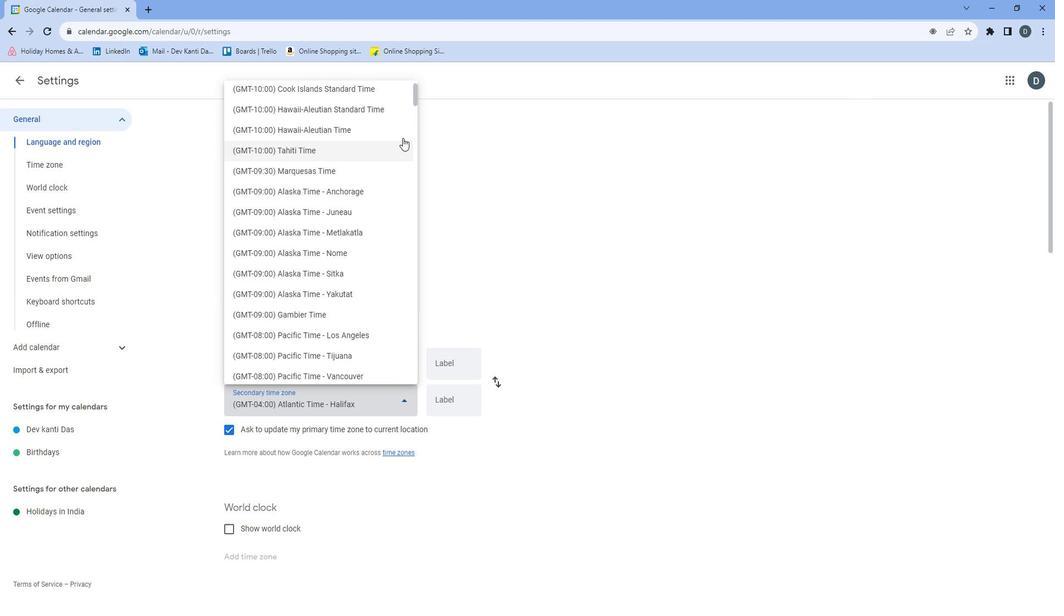 
Action: Mouse scrolled (412, 142) with delta (0, 0)
Screenshot: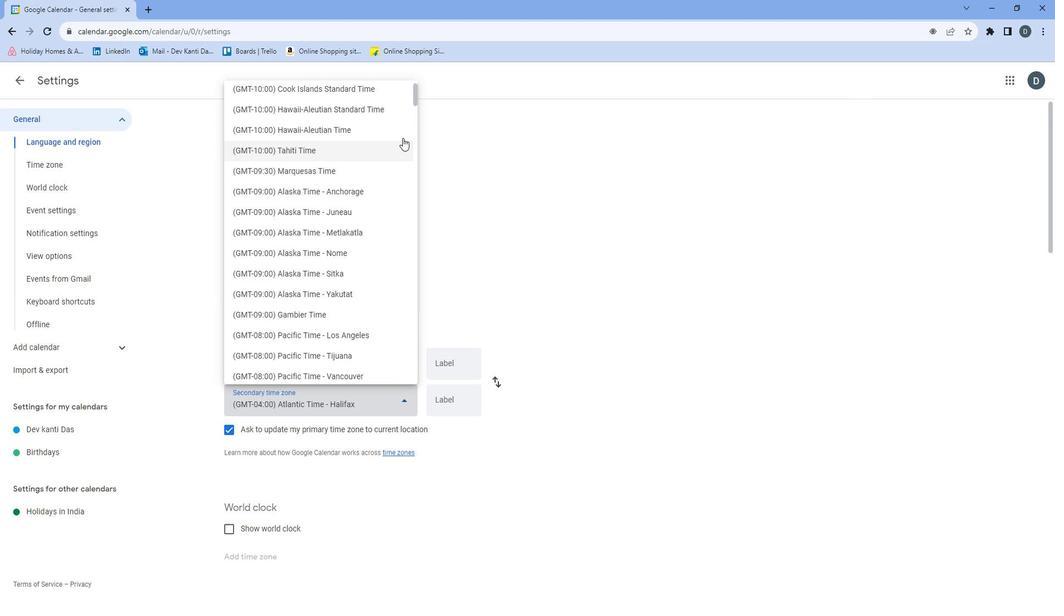 
Action: Mouse moved to (409, 142)
Screenshot: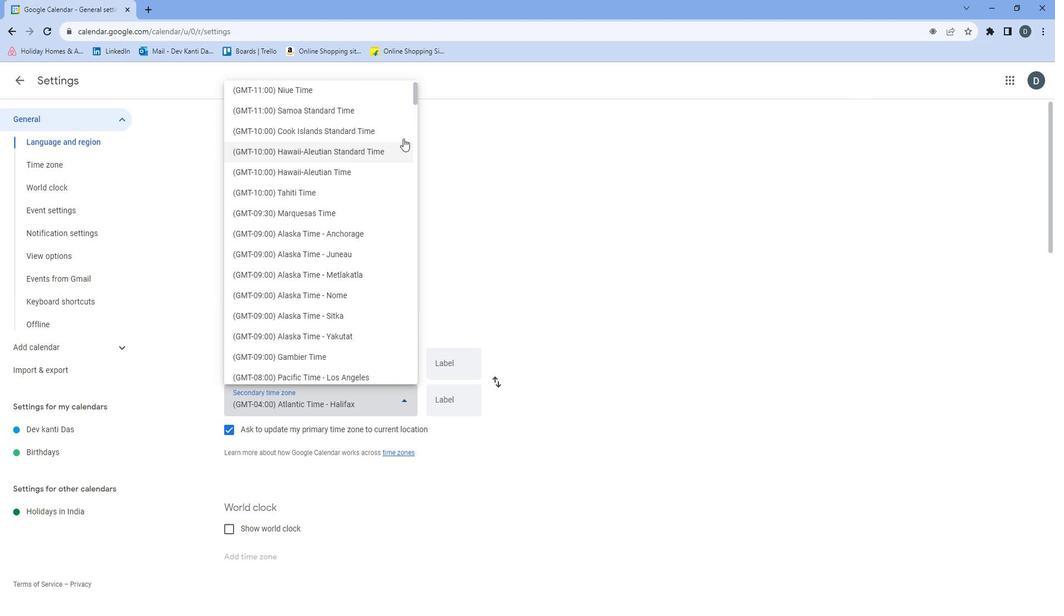 
Action: Mouse scrolled (409, 142) with delta (0, 0)
Screenshot: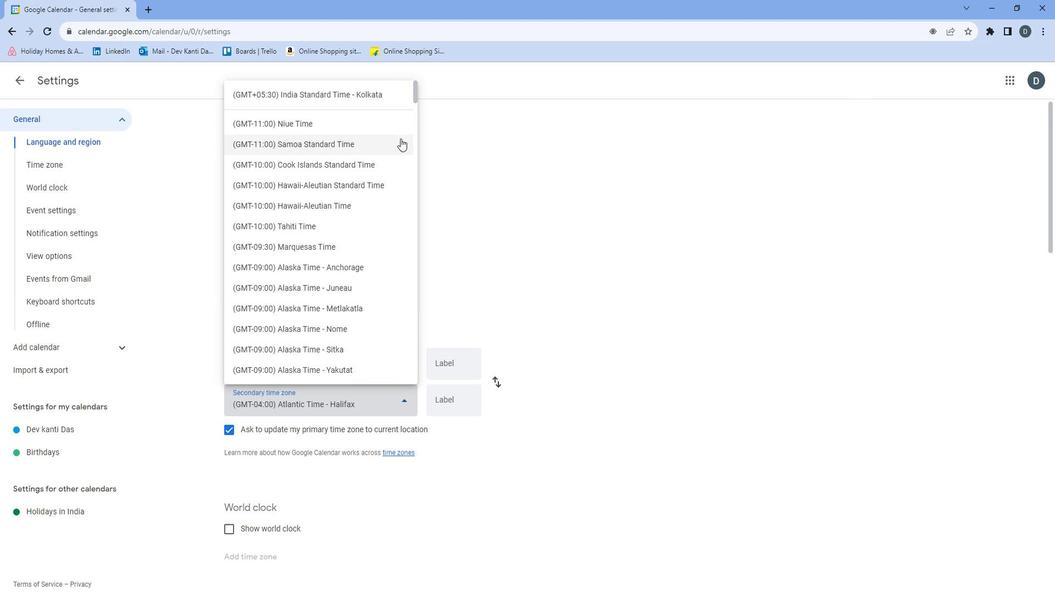 
Action: Mouse scrolled (409, 142) with delta (0, 0)
Screenshot: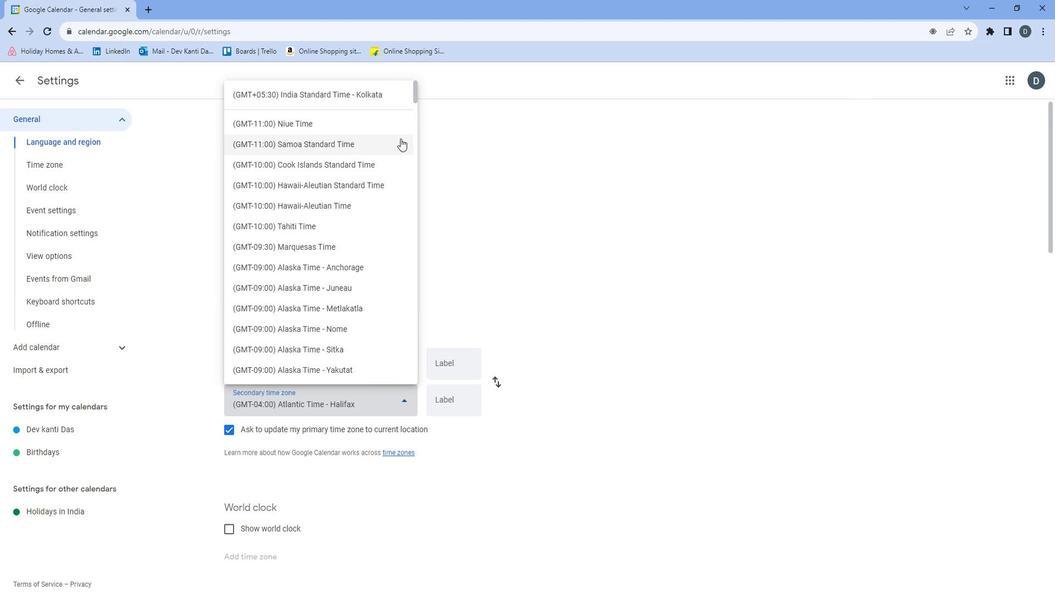 
Action: Mouse scrolled (409, 142) with delta (0, 0)
Screenshot: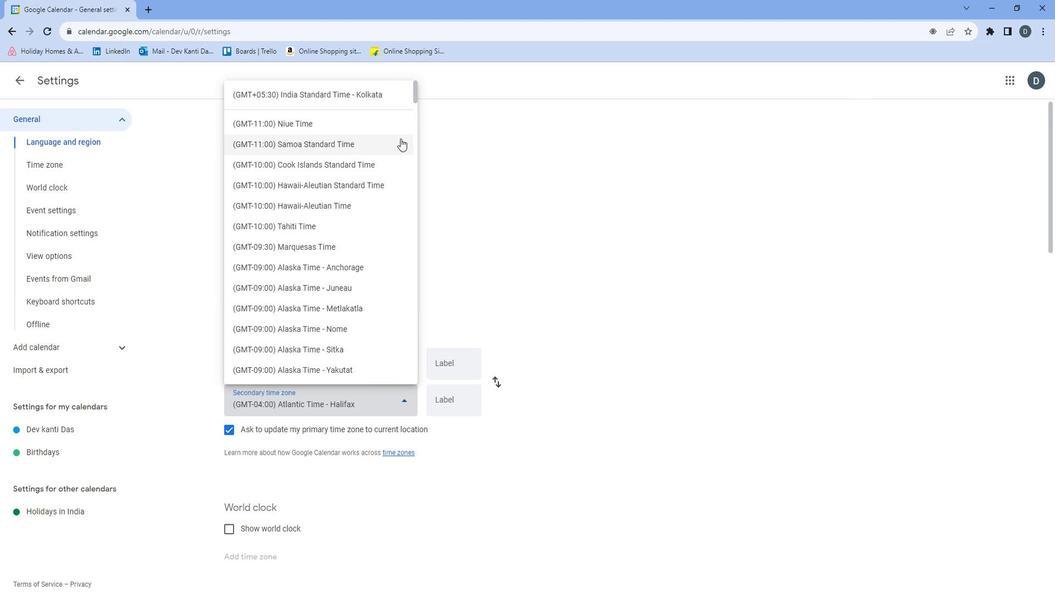
Action: Mouse moved to (409, 142)
Screenshot: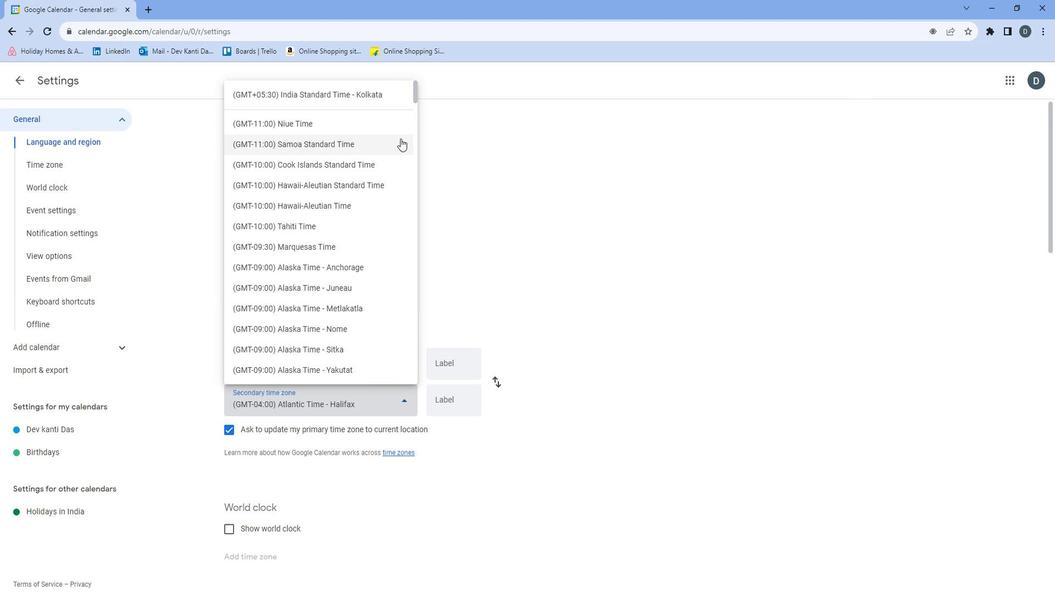 
Action: Mouse scrolled (409, 143) with delta (0, 0)
Screenshot: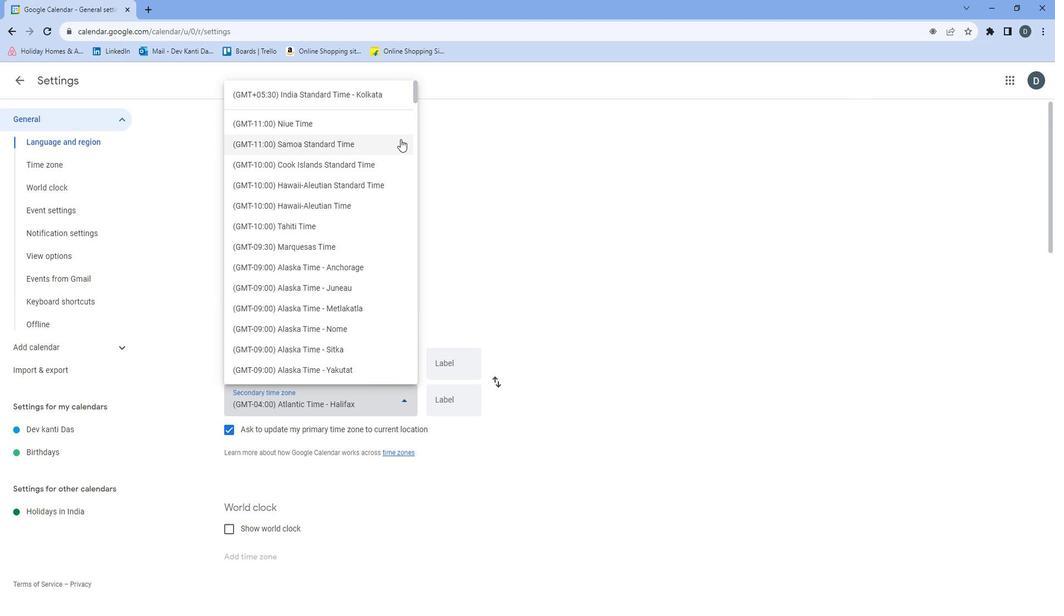 
Action: Mouse scrolled (409, 143) with delta (0, 0)
Screenshot: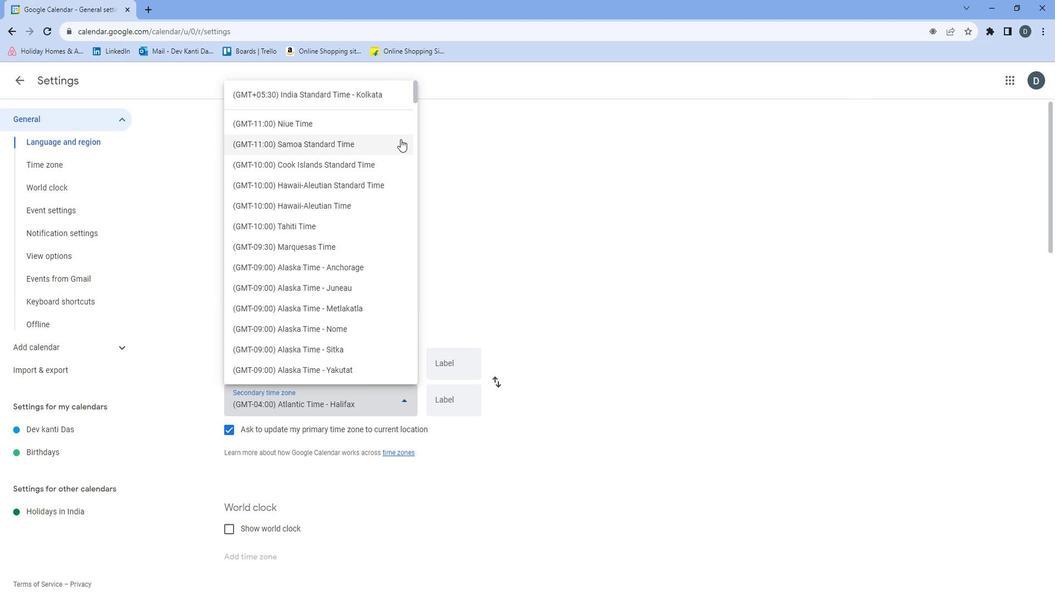 
Action: Mouse moved to (409, 136)
Screenshot: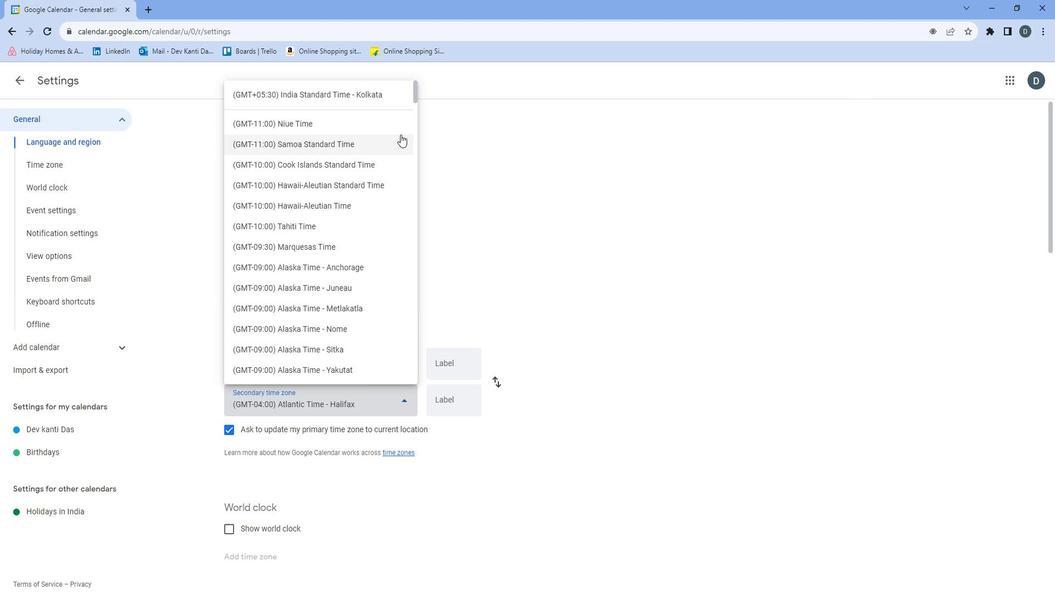 
Action: Mouse scrolled (409, 136) with delta (0, 0)
Screenshot: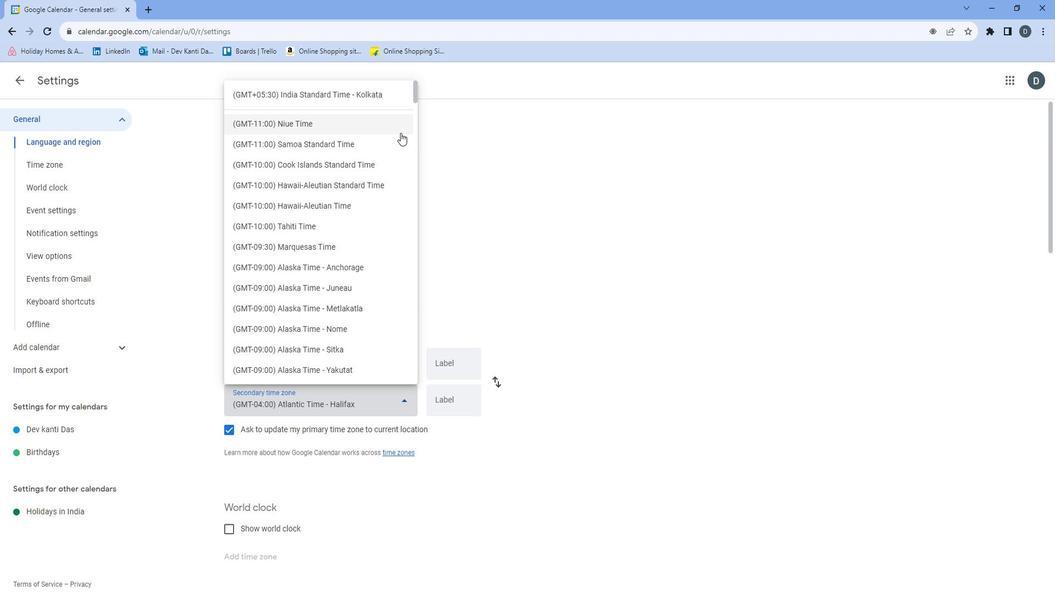 
Action: Mouse moved to (410, 141)
Screenshot: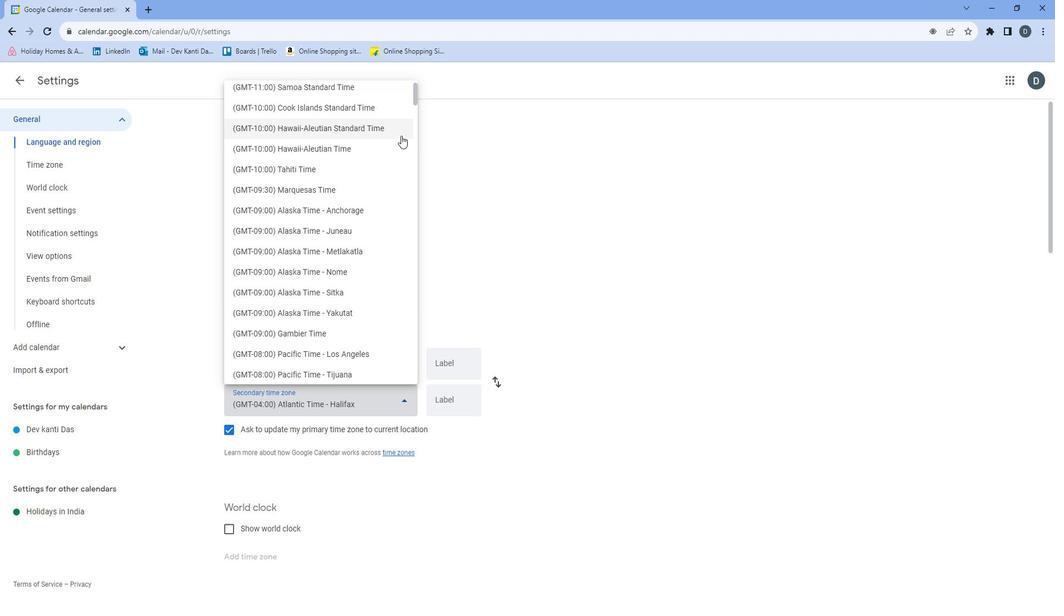 
Action: Mouse scrolled (410, 140) with delta (0, 0)
Screenshot: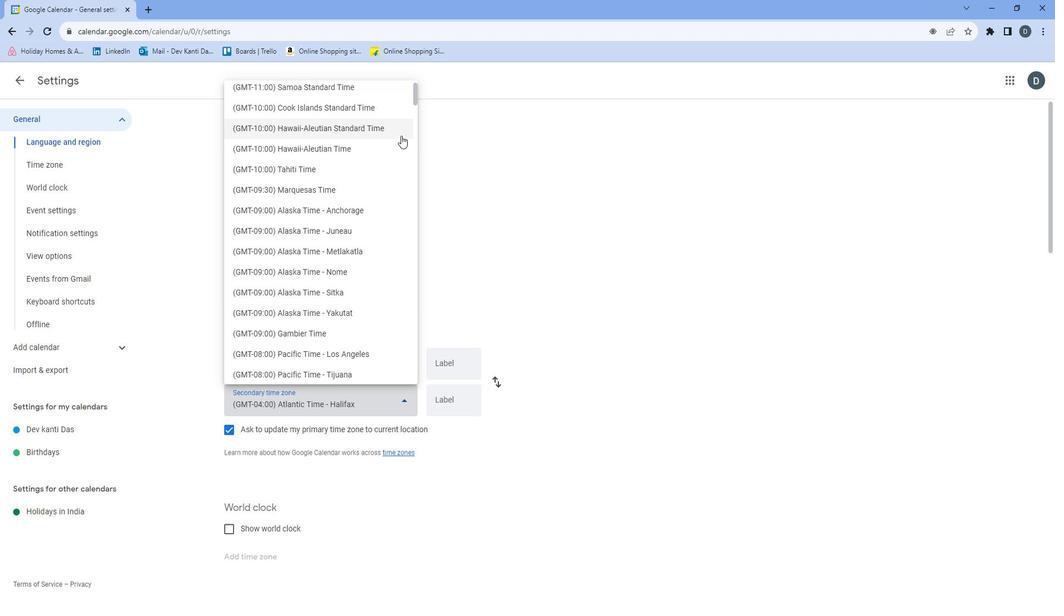 
Action: Mouse moved to (394, 160)
Screenshot: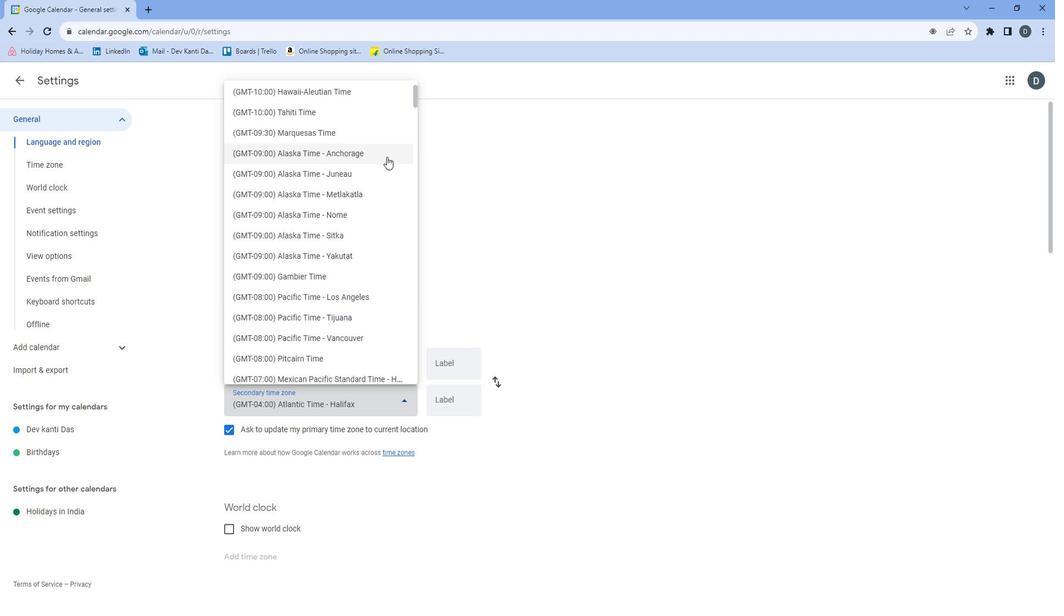 
Action: Mouse scrolled (394, 159) with delta (0, 0)
Screenshot: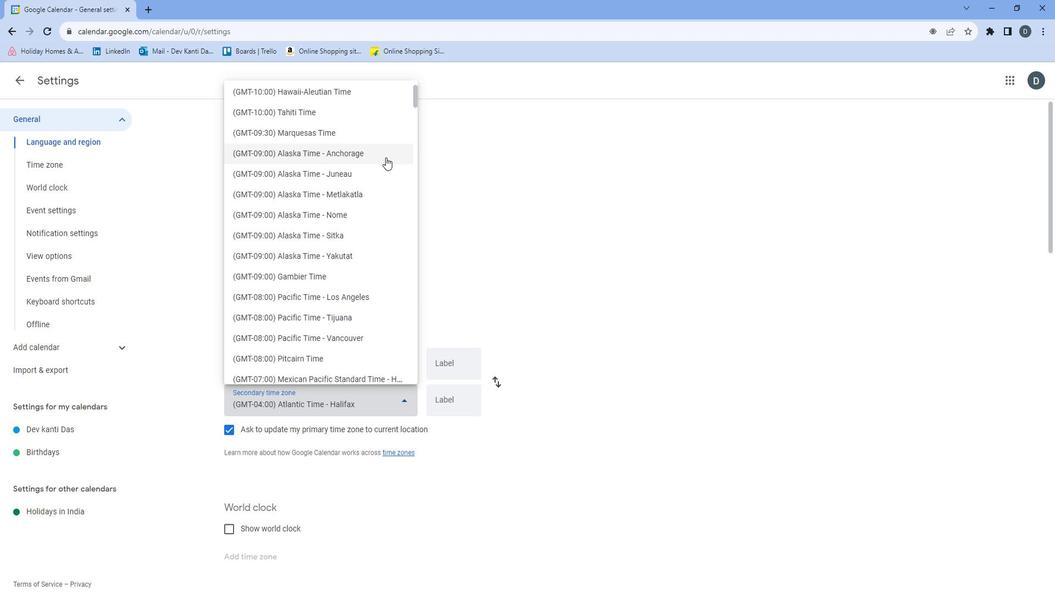 
Action: Mouse moved to (395, 155)
Screenshot: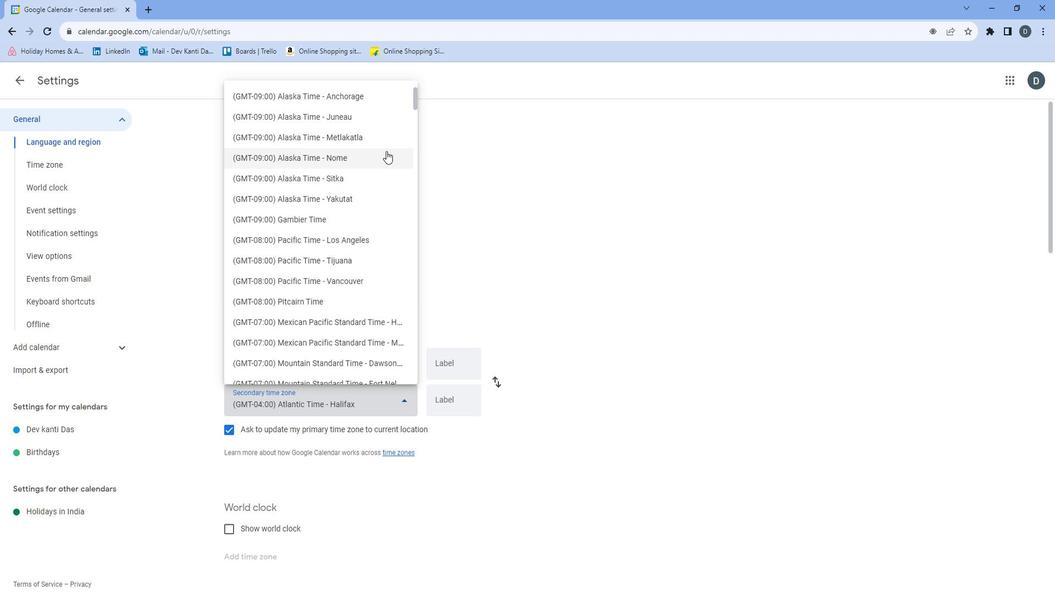 
Action: Mouse scrolled (395, 155) with delta (0, 0)
Screenshot: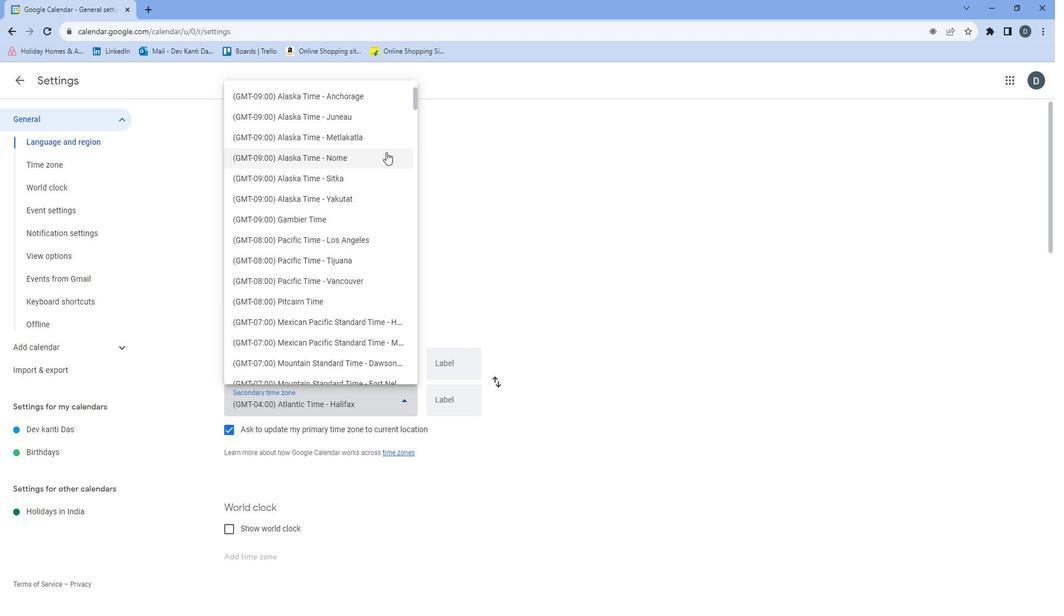 
Action: Mouse moved to (391, 161)
Screenshot: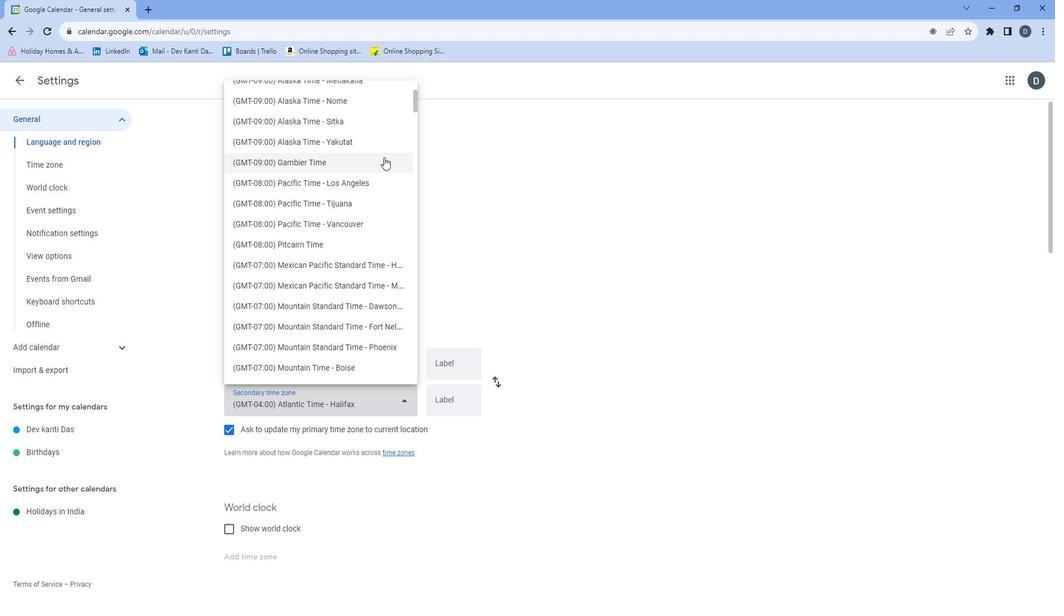 
Action: Mouse scrolled (391, 160) with delta (0, 0)
Screenshot: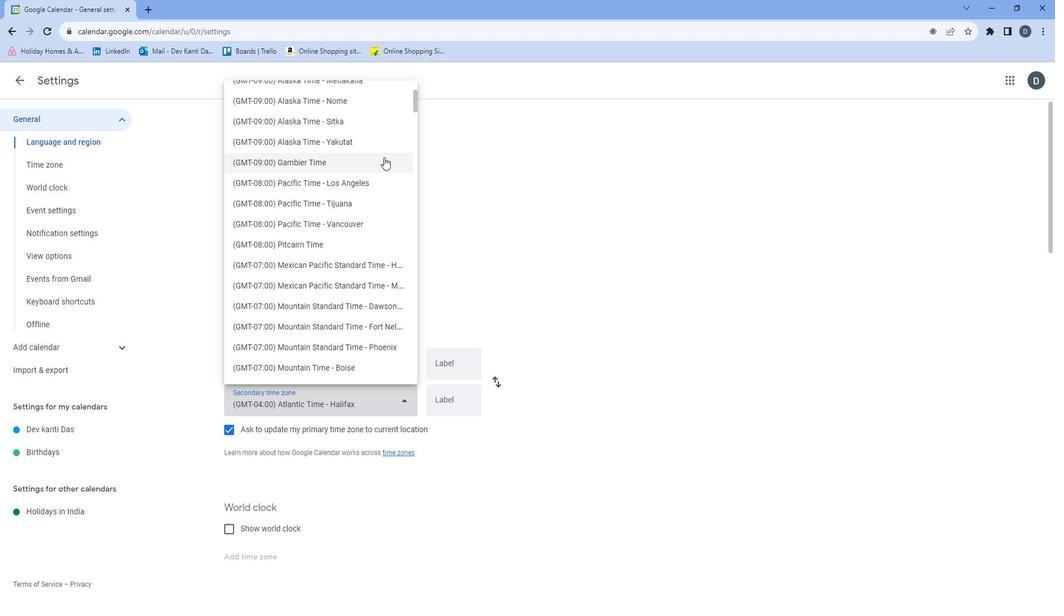 
Action: Mouse moved to (345, 138)
Screenshot: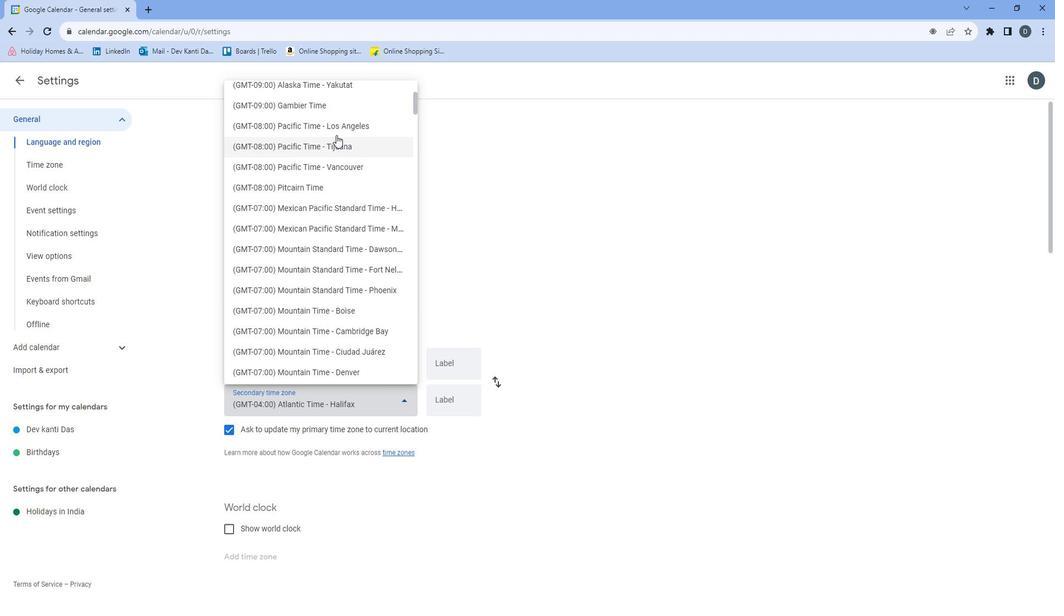 
Action: Mouse scrolled (345, 137) with delta (0, 0)
Screenshot: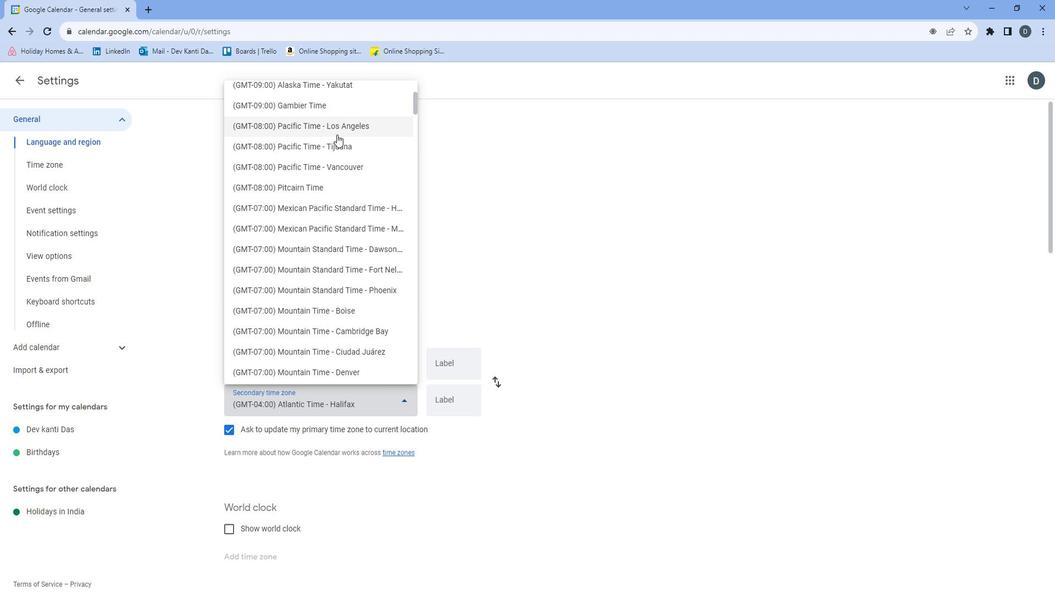 
Action: Mouse moved to (334, 181)
Screenshot: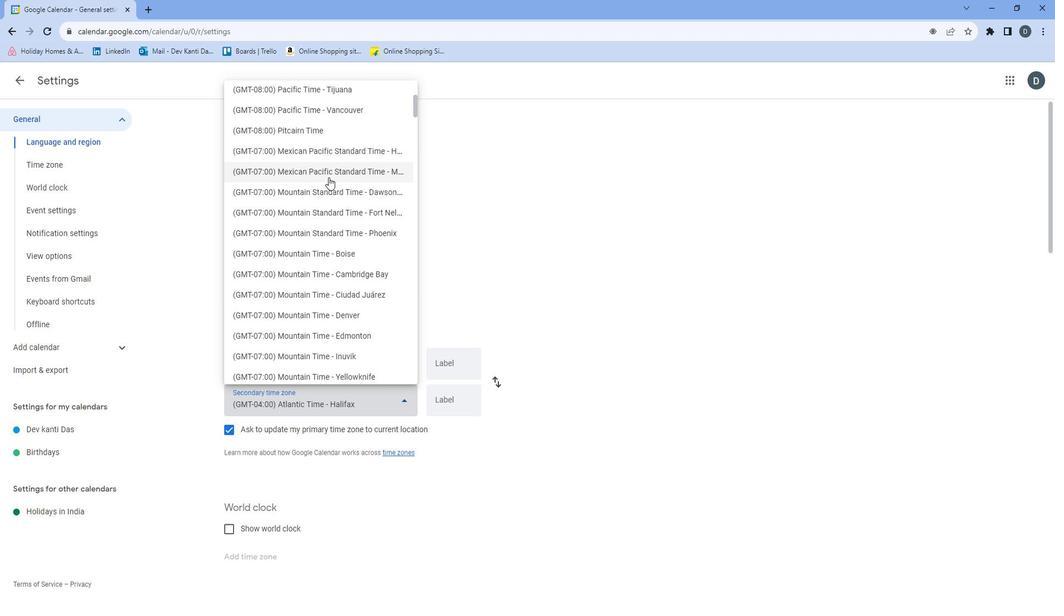 
Action: Mouse scrolled (334, 181) with delta (0, 0)
Screenshot: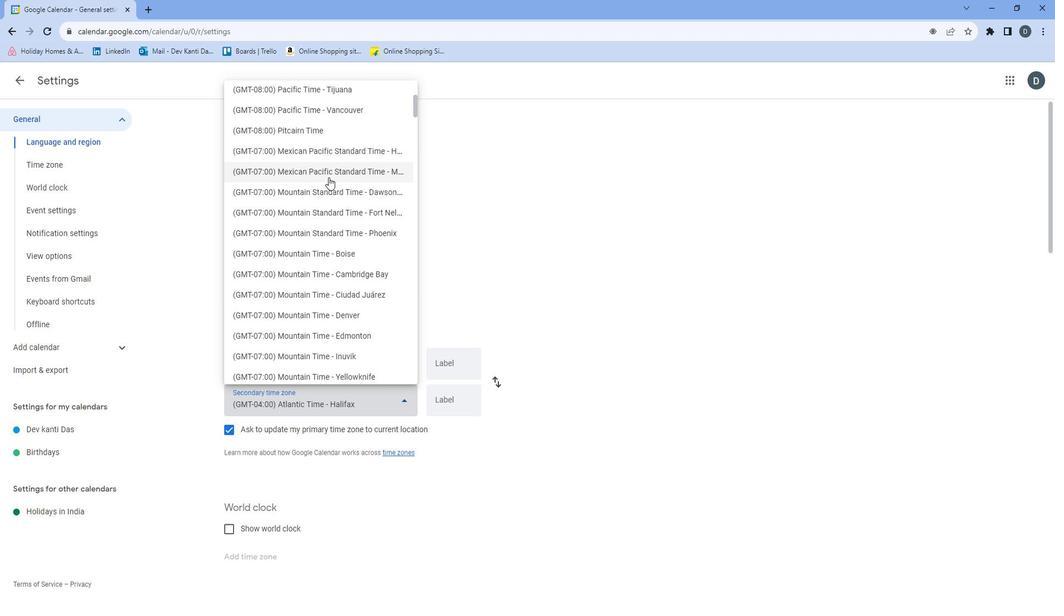 
Action: Mouse moved to (327, 181)
Screenshot: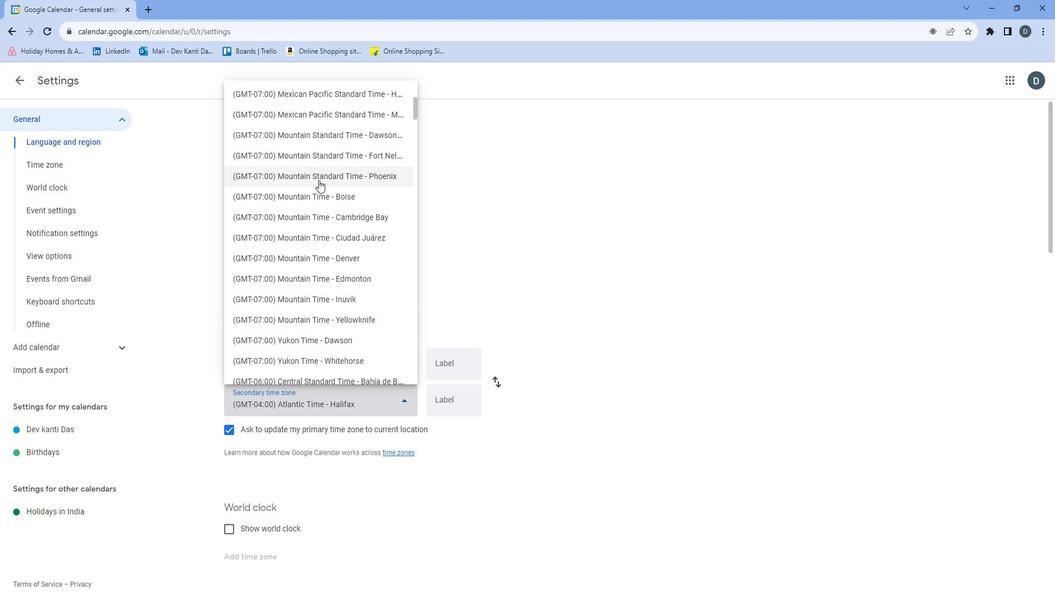 
Action: Mouse scrolled (327, 181) with delta (0, 0)
Screenshot: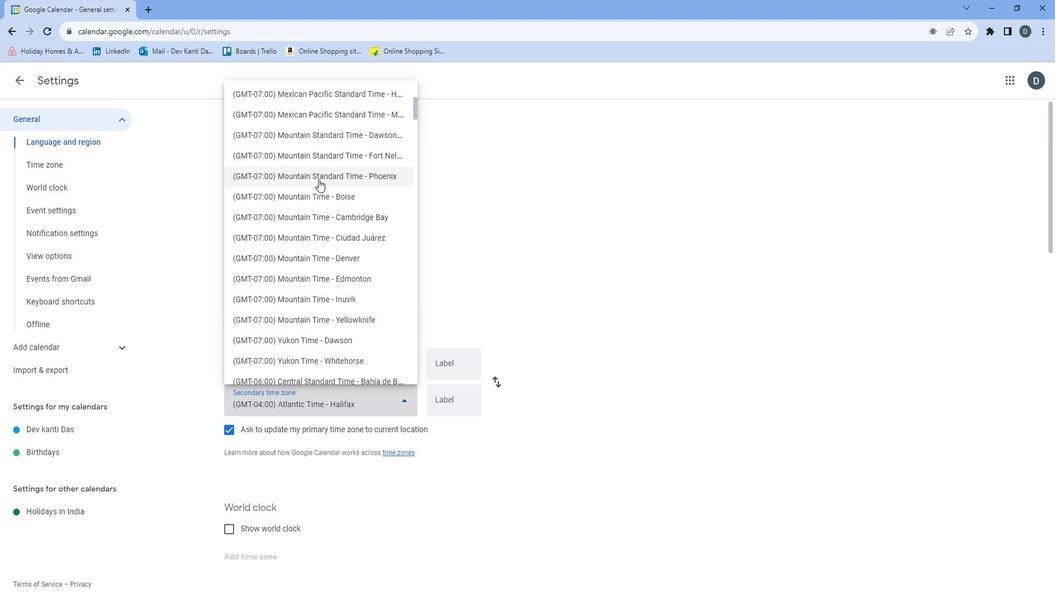 
Action: Mouse scrolled (327, 181) with delta (0, 0)
Screenshot: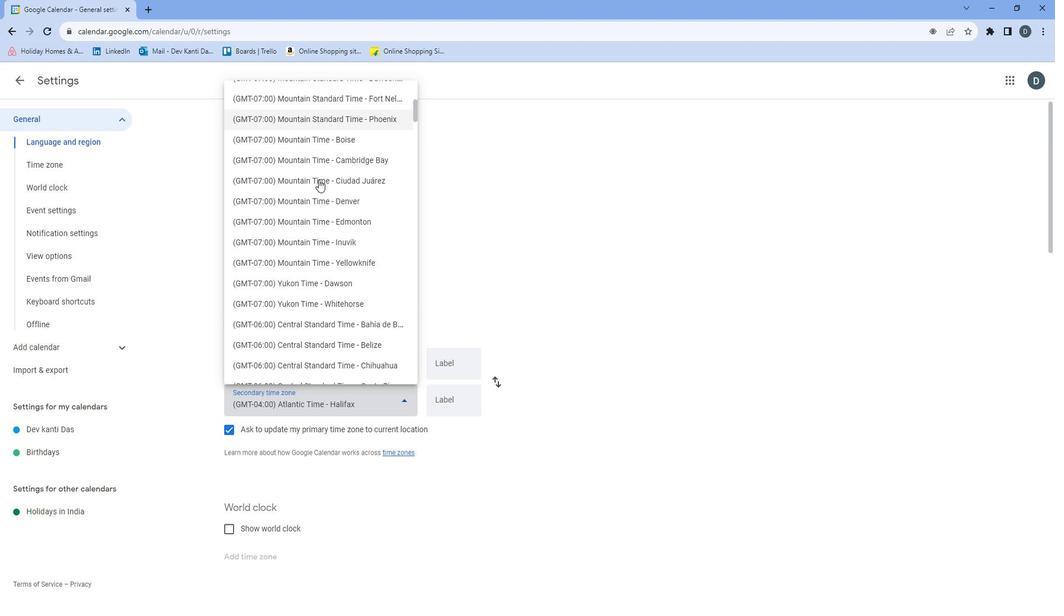 
Action: Mouse moved to (327, 181)
Screenshot: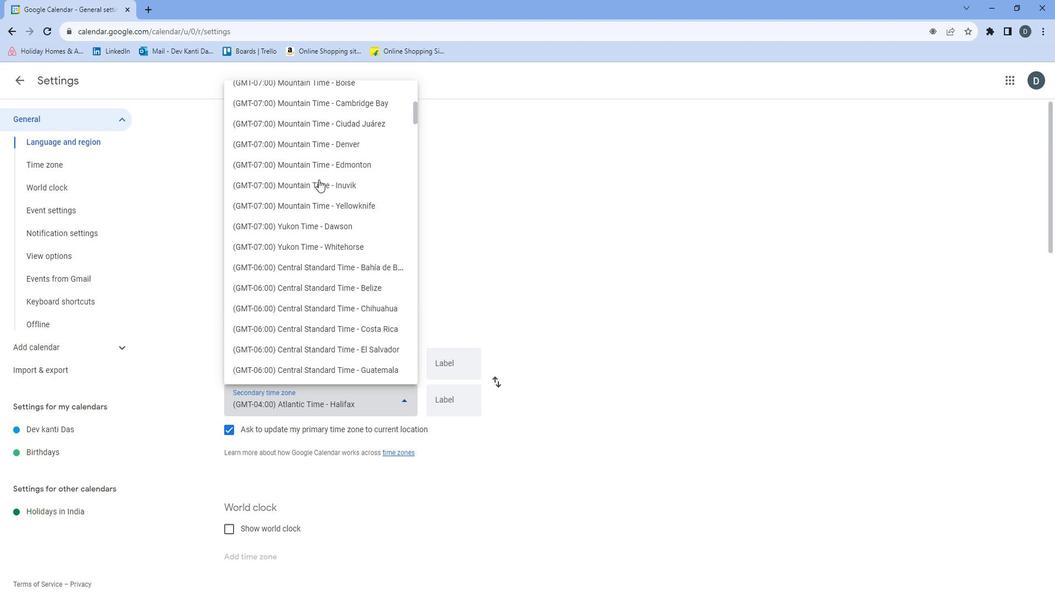 
Action: Mouse scrolled (327, 181) with delta (0, 0)
Screenshot: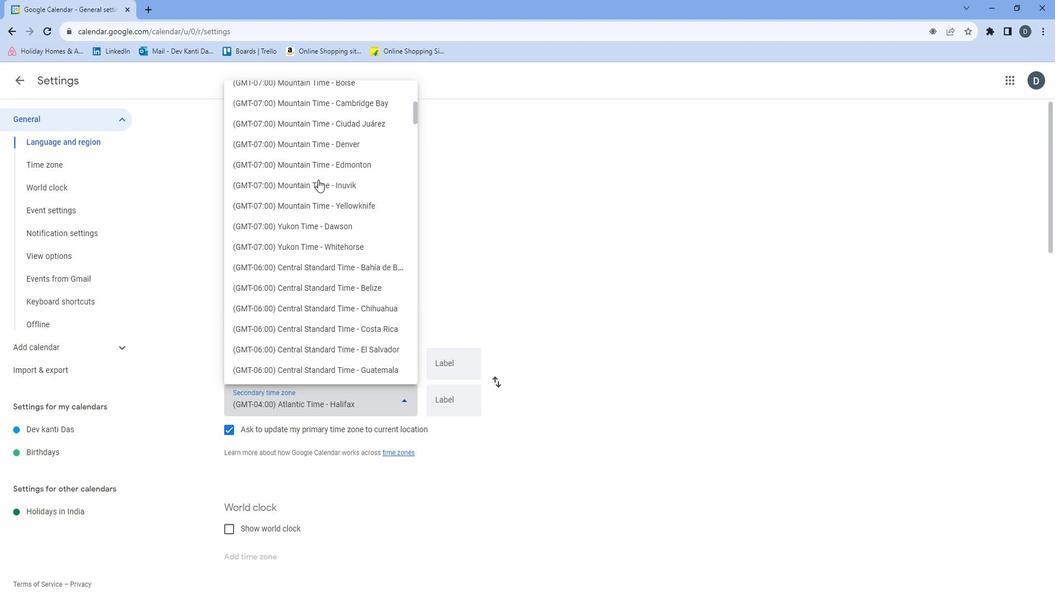 
Action: Mouse scrolled (327, 181) with delta (0, 0)
Screenshot: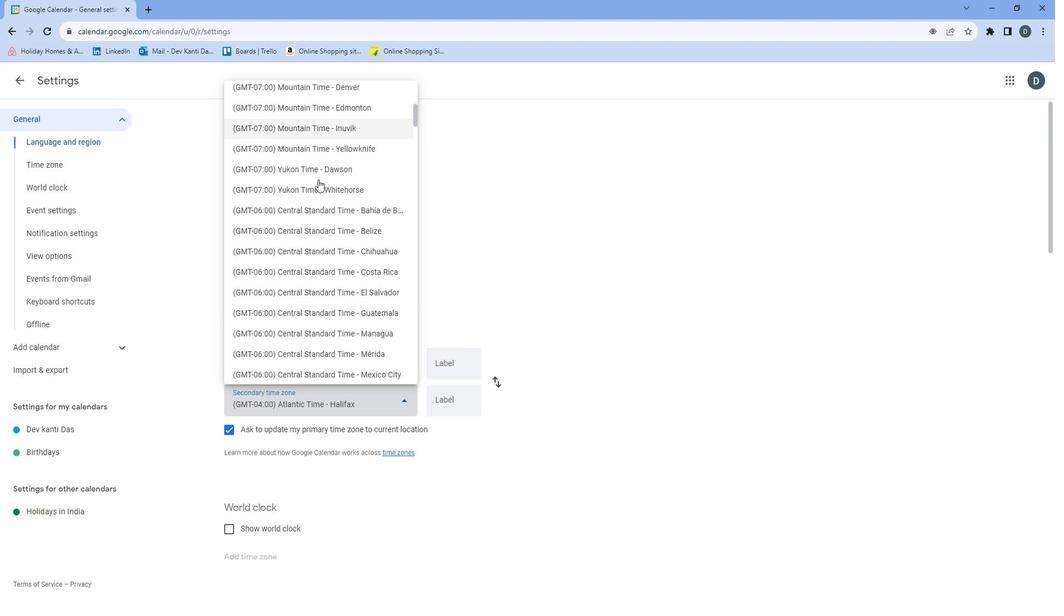 
Action: Mouse moved to (325, 181)
Screenshot: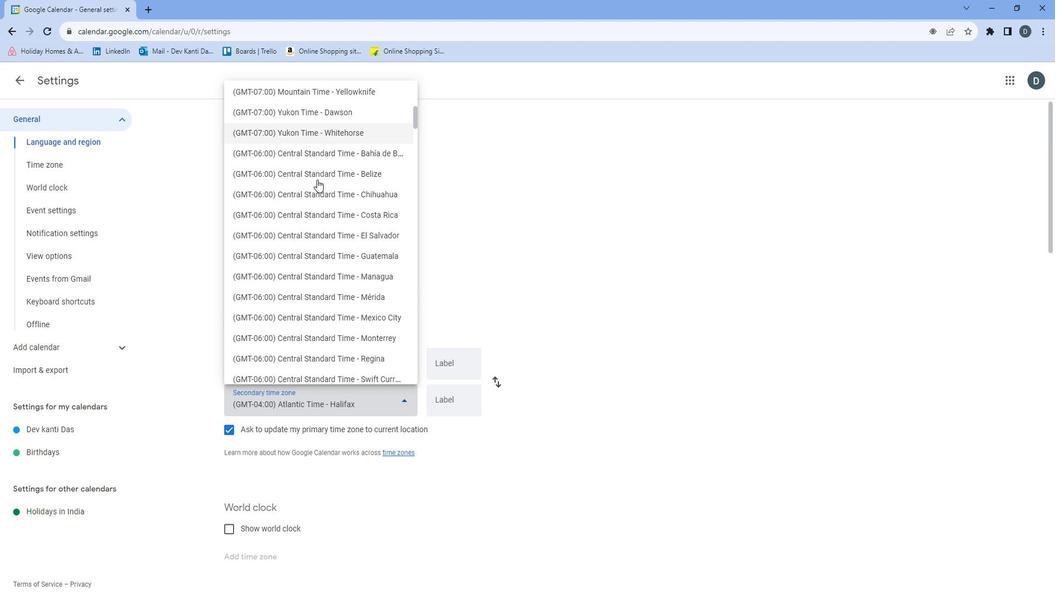 
Action: Mouse scrolled (325, 181) with delta (0, 0)
Screenshot: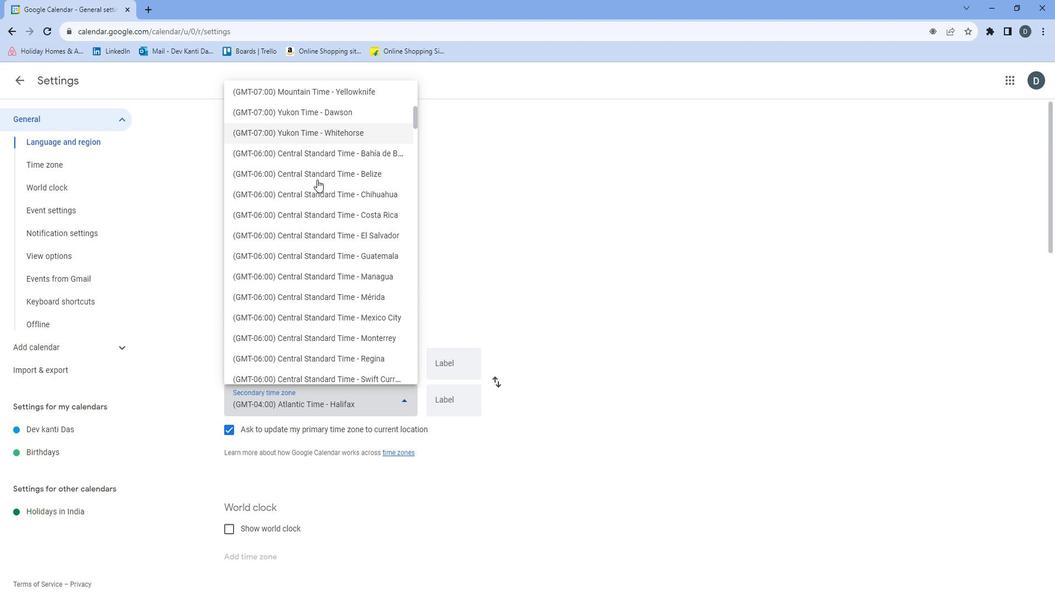 
Action: Mouse scrolled (325, 181) with delta (0, 0)
Screenshot: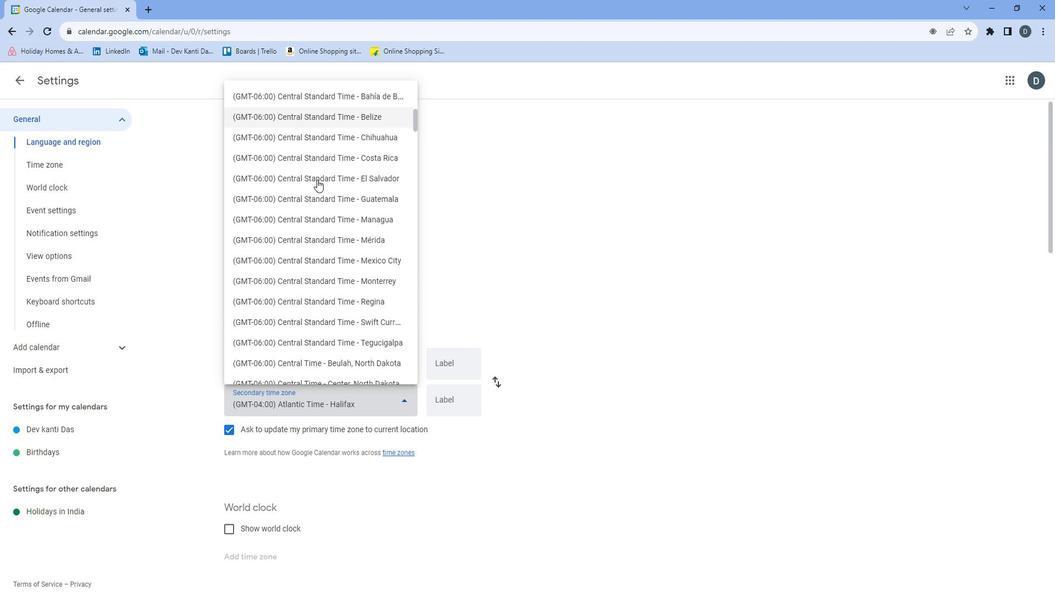 
Action: Mouse moved to (325, 181)
Screenshot: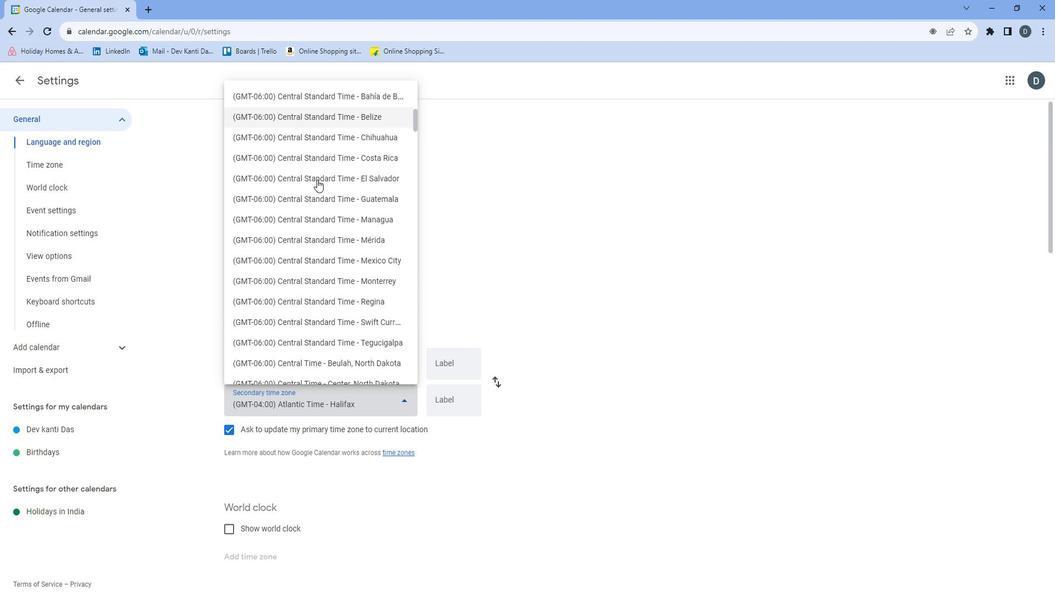 
Action: Mouse scrolled (325, 181) with delta (0, 0)
Screenshot: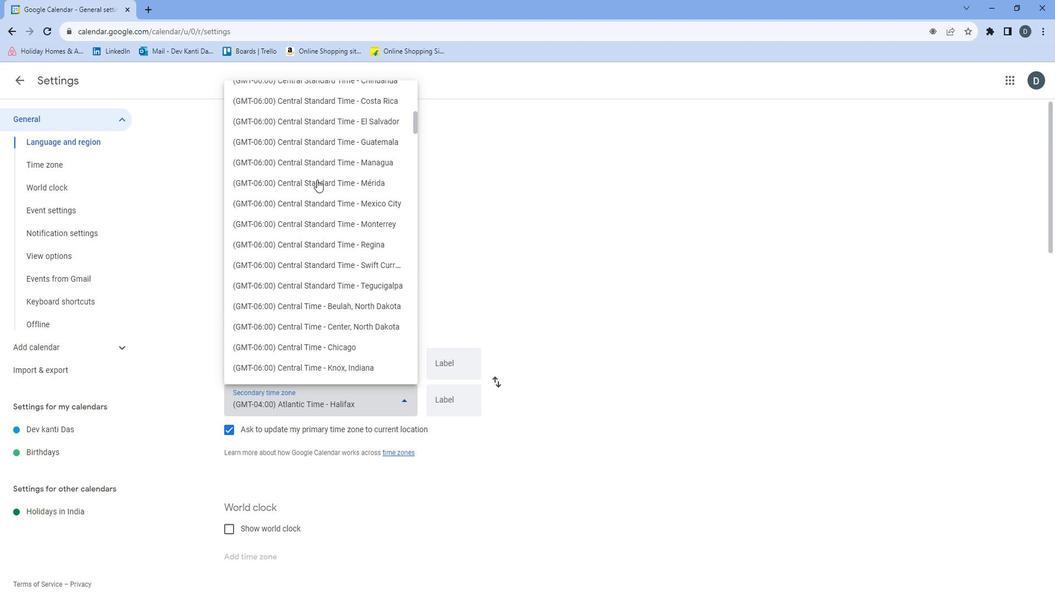 
Action: Mouse scrolled (325, 181) with delta (0, 0)
Screenshot: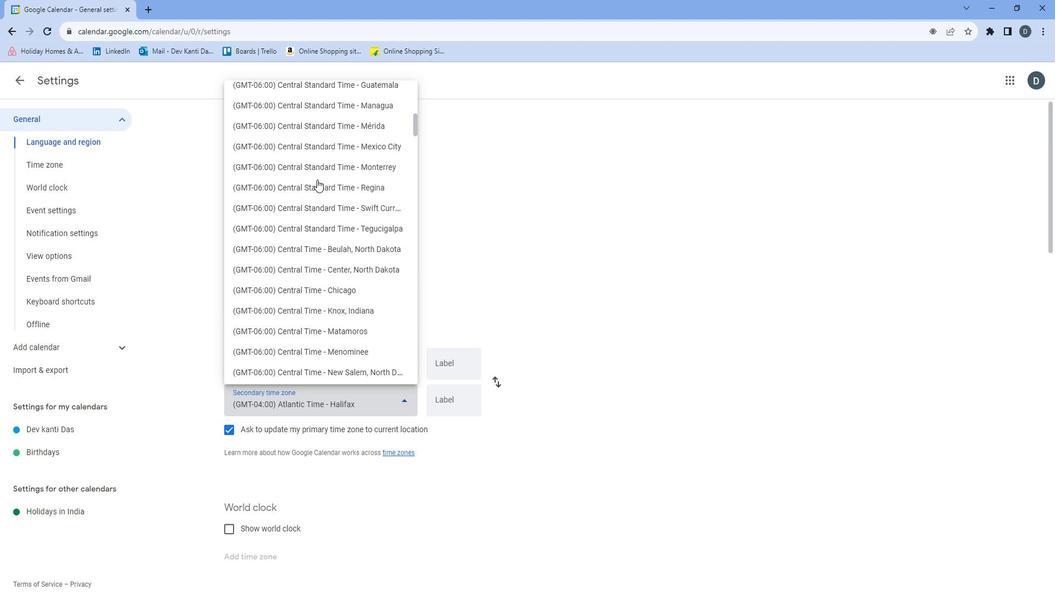 
Action: Mouse scrolled (325, 181) with delta (0, 0)
Screenshot: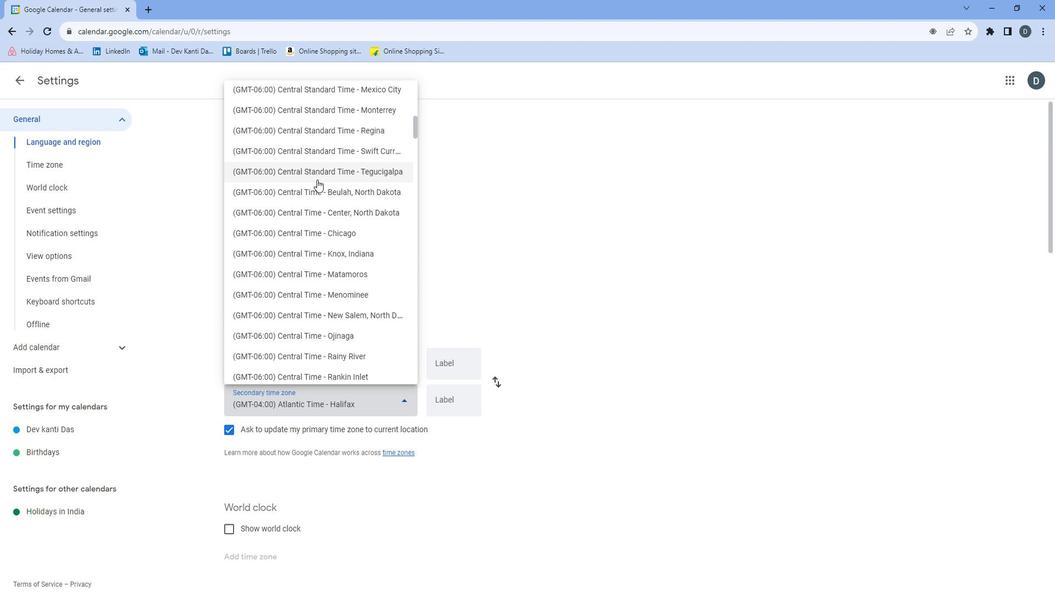 
Action: Mouse scrolled (325, 181) with delta (0, 0)
Screenshot: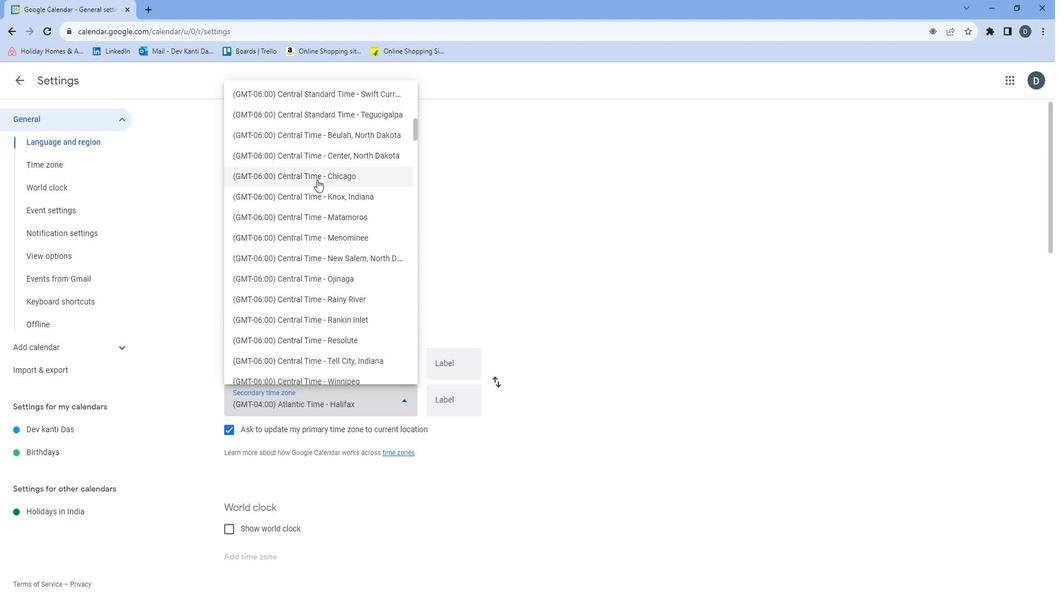 
Action: Mouse scrolled (325, 181) with delta (0, 0)
Screenshot: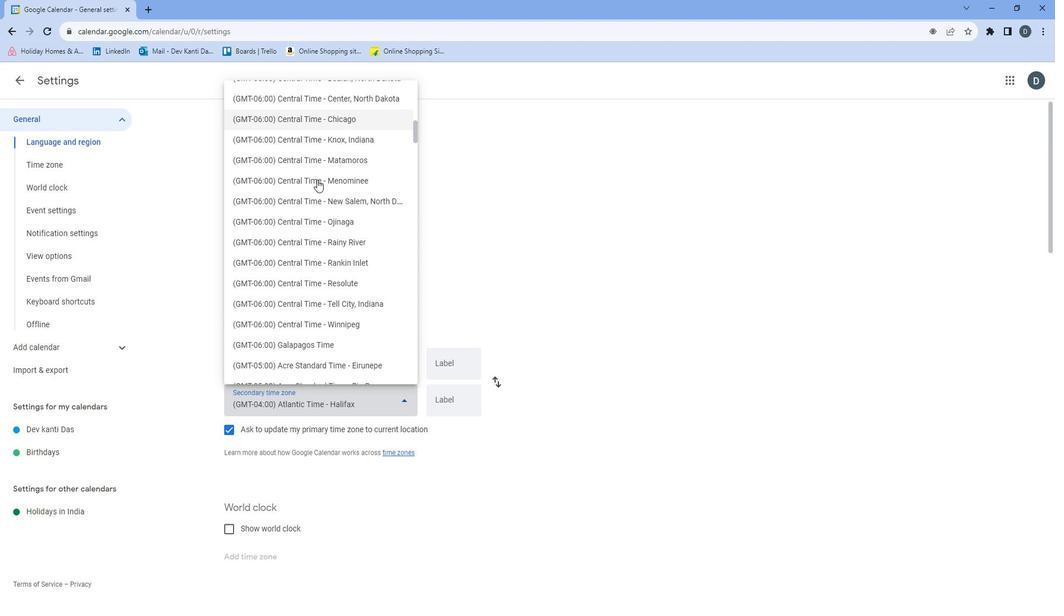 
Action: Mouse moved to (325, 182)
Screenshot: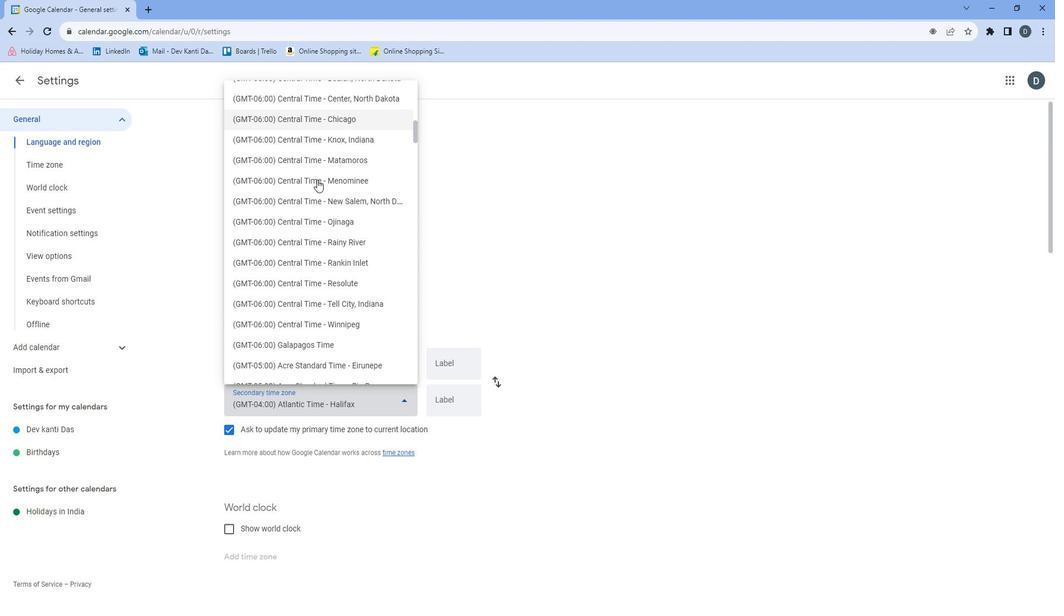 
Action: Mouse scrolled (325, 181) with delta (0, 0)
Screenshot: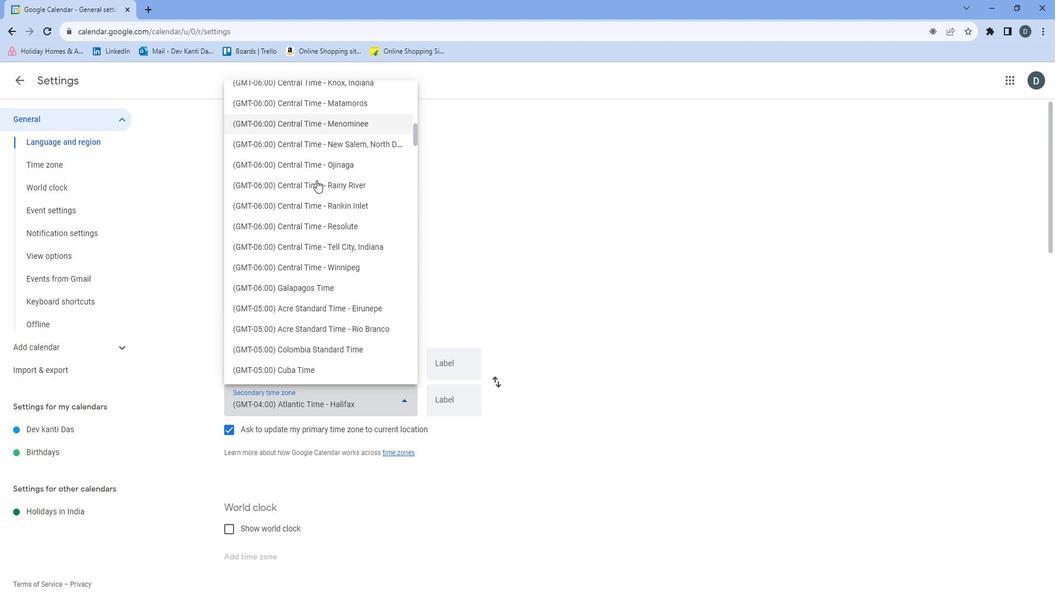 
Action: Mouse moved to (324, 183)
Screenshot: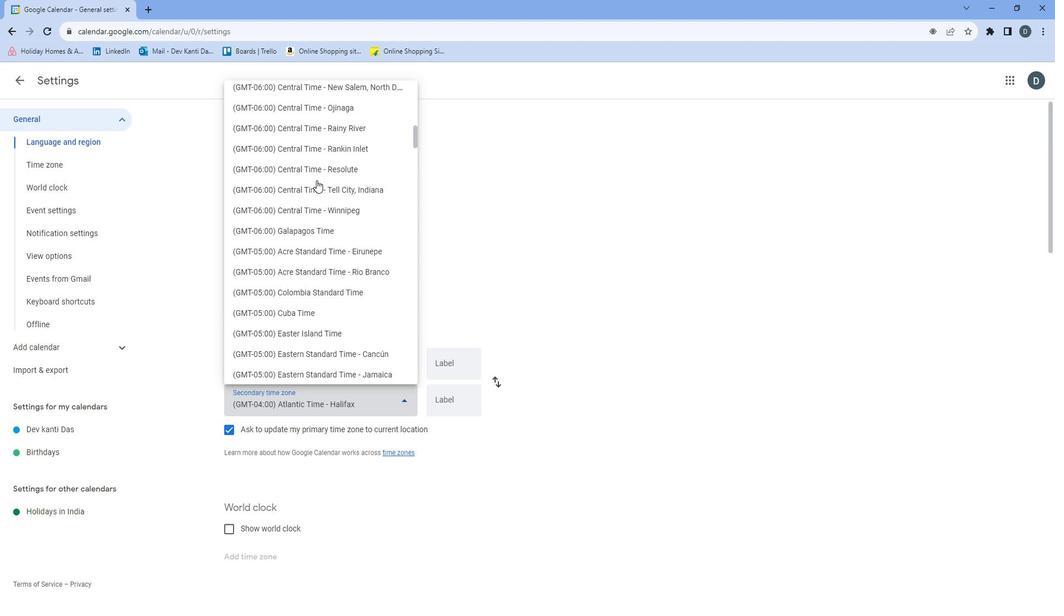 
Action: Mouse scrolled (324, 182) with delta (0, 0)
Screenshot: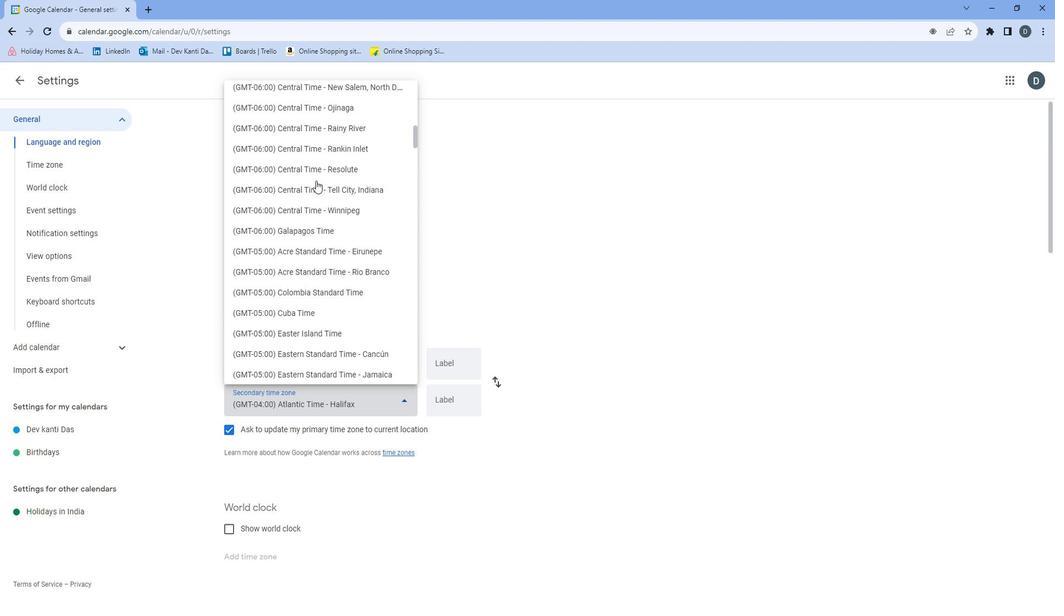 
Action: Mouse moved to (324, 183)
Screenshot: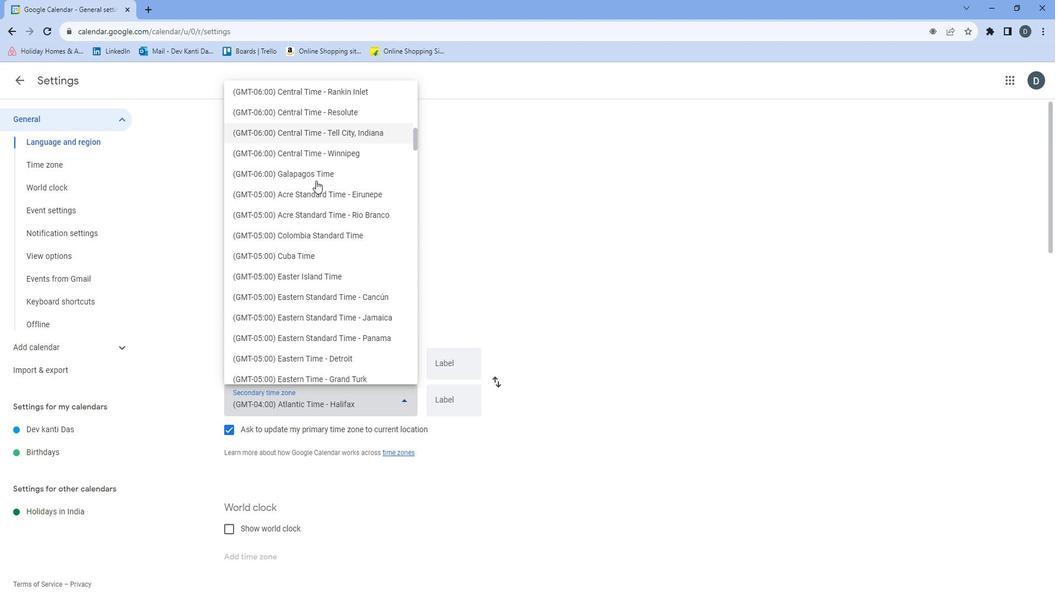 
Action: Mouse scrolled (324, 183) with delta (0, 0)
Screenshot: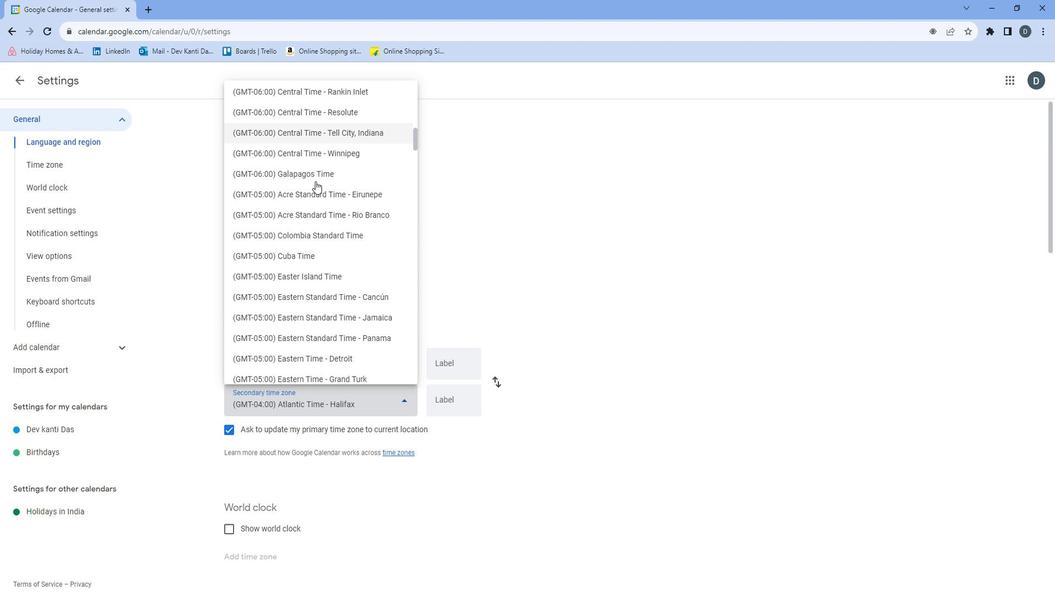 
Action: Mouse scrolled (324, 183) with delta (0, 0)
Screenshot: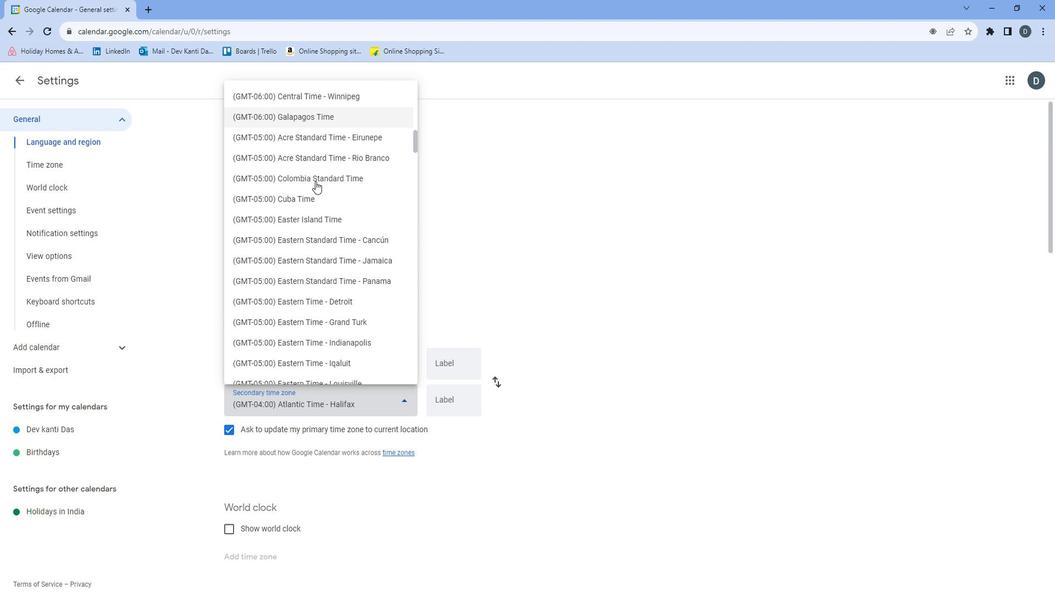 
Action: Mouse moved to (323, 183)
Screenshot: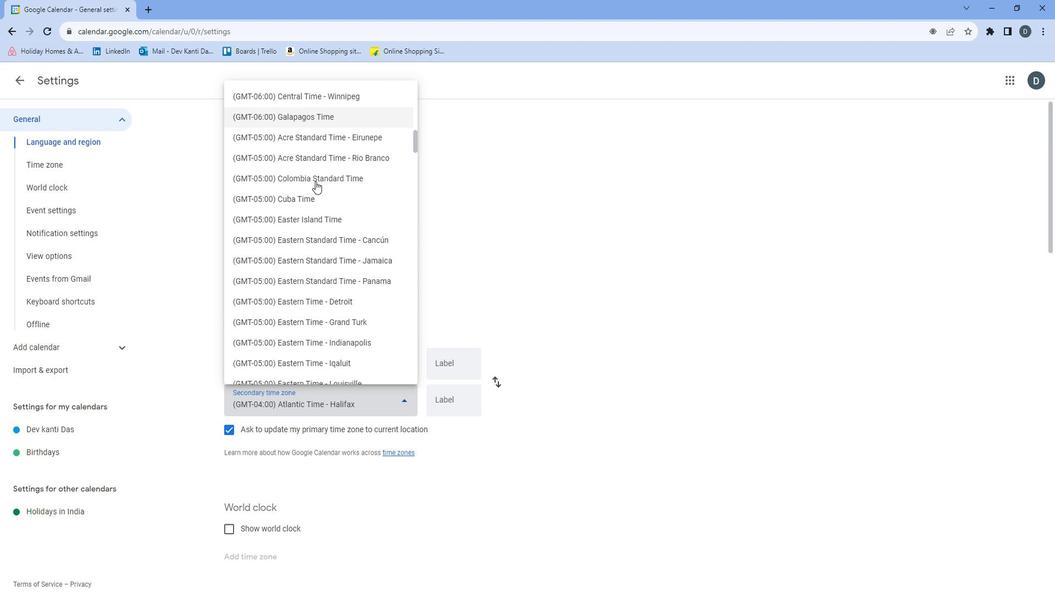 
Action: Mouse scrolled (323, 183) with delta (0, 0)
Screenshot: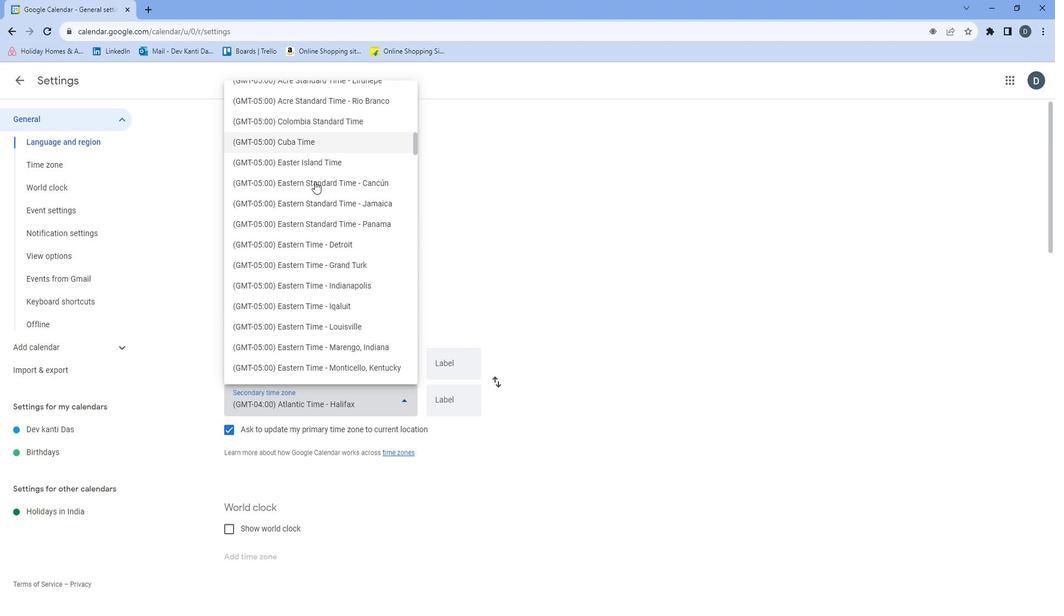 
Action: Mouse scrolled (323, 183) with delta (0, 0)
Screenshot: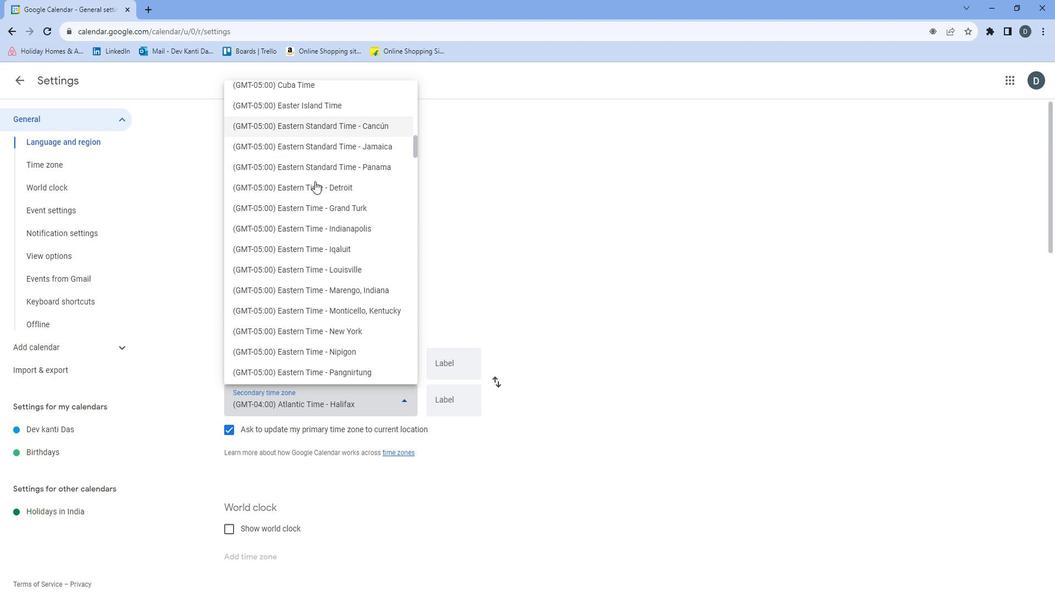 
Action: Mouse scrolled (323, 183) with delta (0, 0)
Screenshot: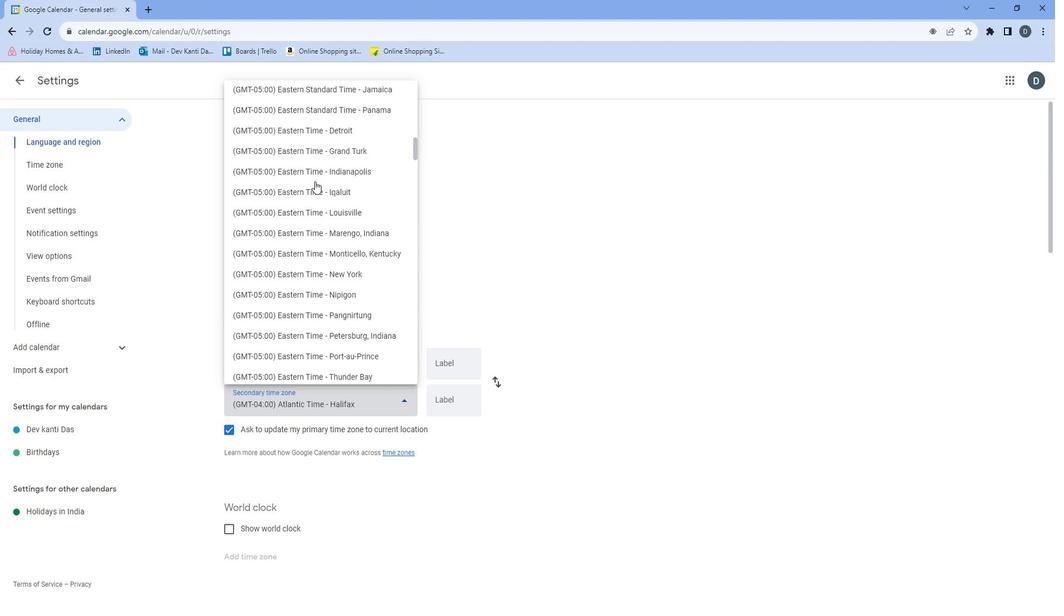 
Action: Mouse scrolled (323, 183) with delta (0, 0)
Screenshot: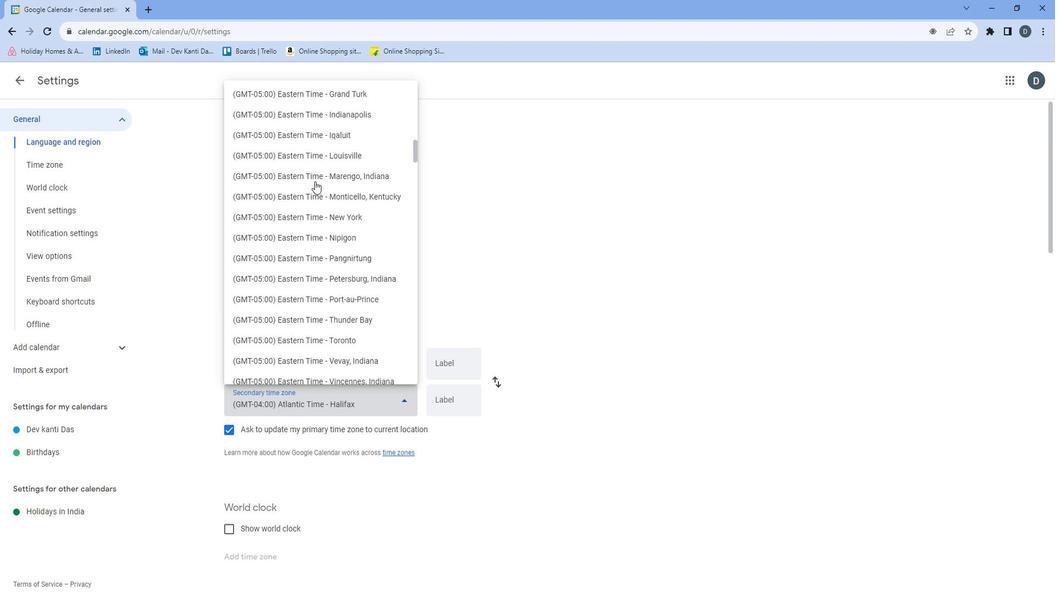 
Action: Mouse scrolled (323, 183) with delta (0, 0)
Screenshot: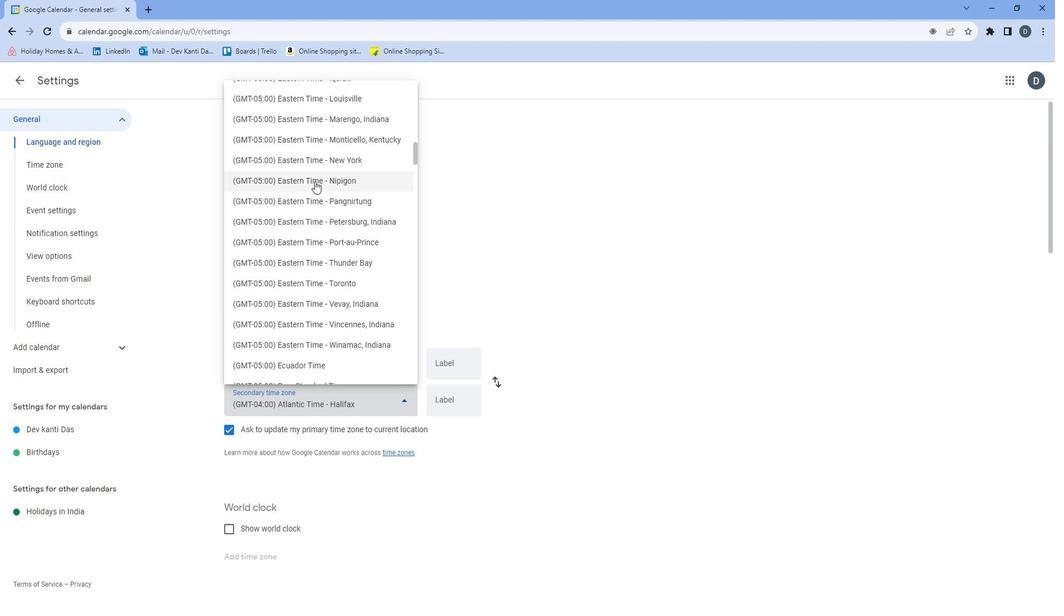 
Action: Mouse scrolled (323, 183) with delta (0, 0)
Screenshot: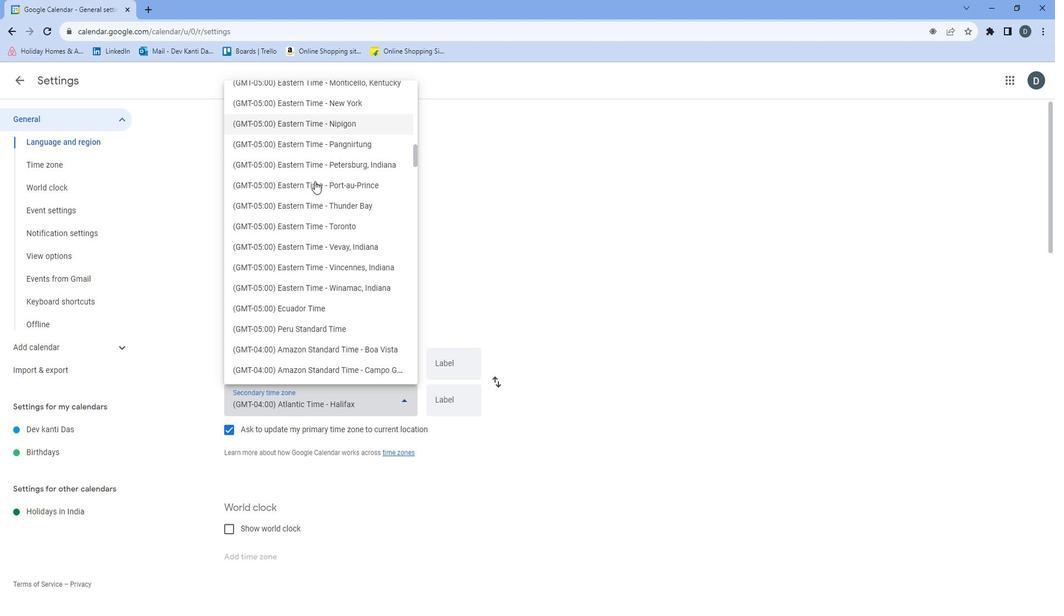 
Action: Mouse scrolled (323, 183) with delta (0, 0)
Screenshot: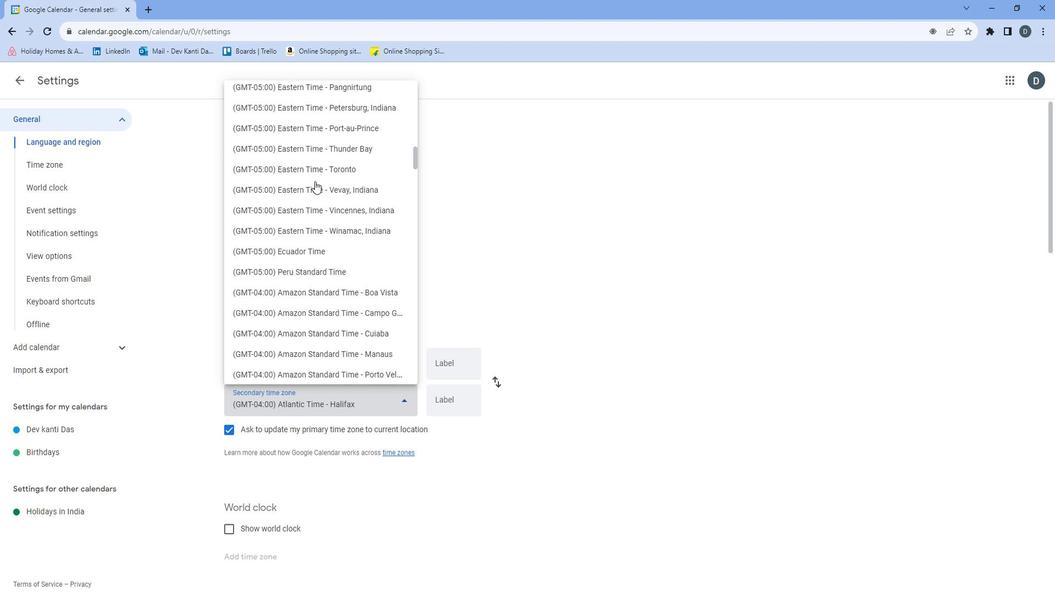 
Action: Mouse scrolled (323, 183) with delta (0, 0)
Screenshot: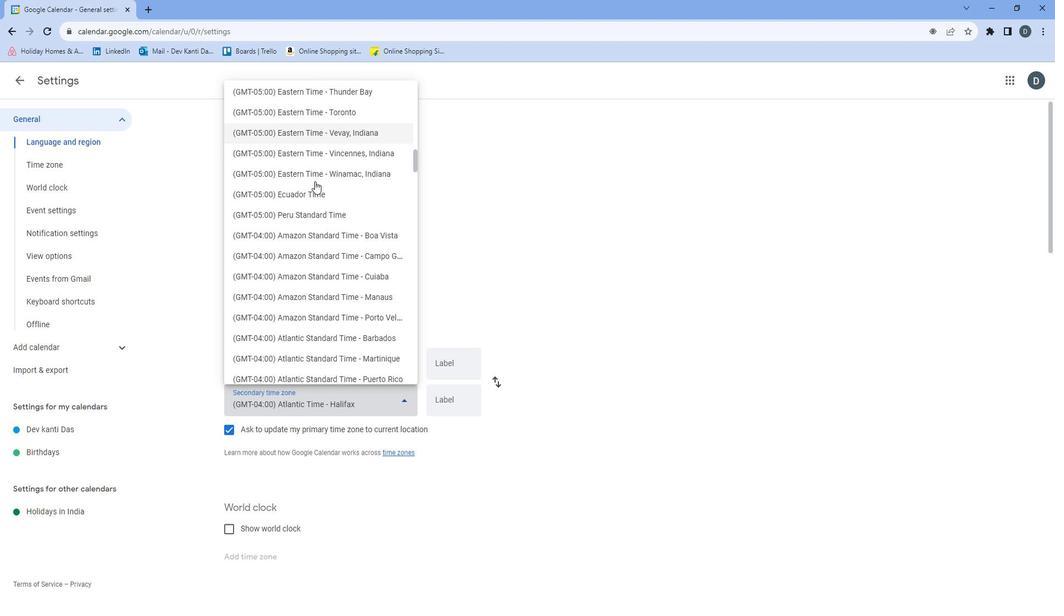 
Action: Mouse scrolled (323, 183) with delta (0, 0)
Screenshot: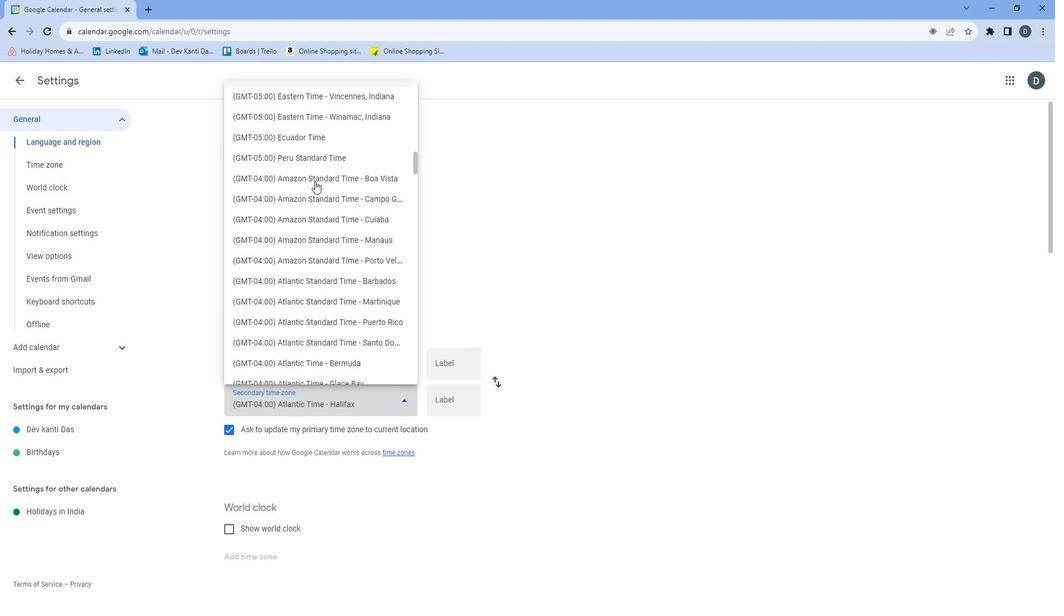 
Action: Mouse scrolled (323, 183) with delta (0, 0)
Screenshot: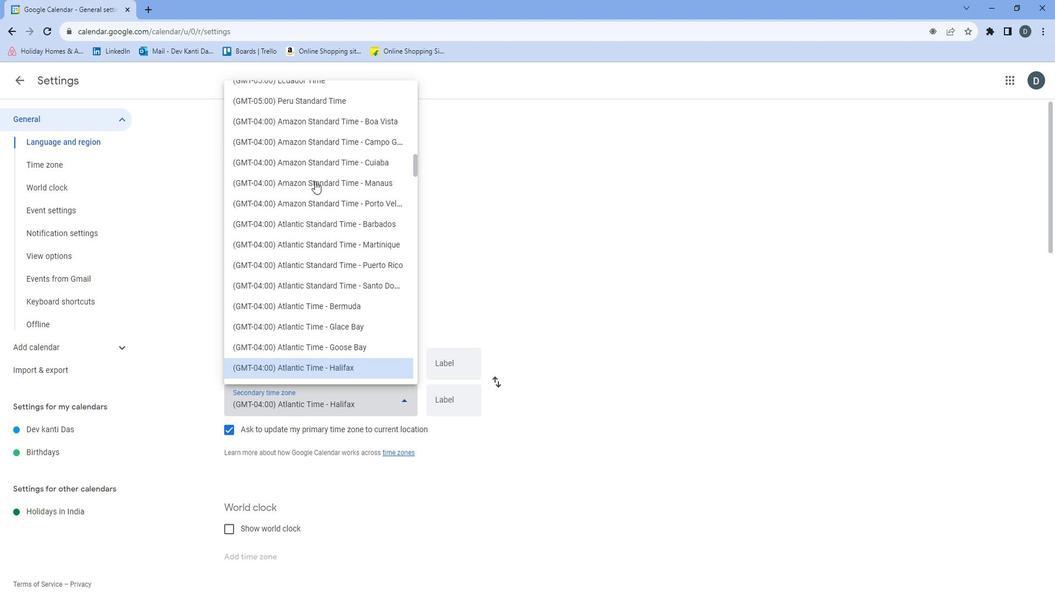 
Action: Mouse moved to (322, 183)
Screenshot: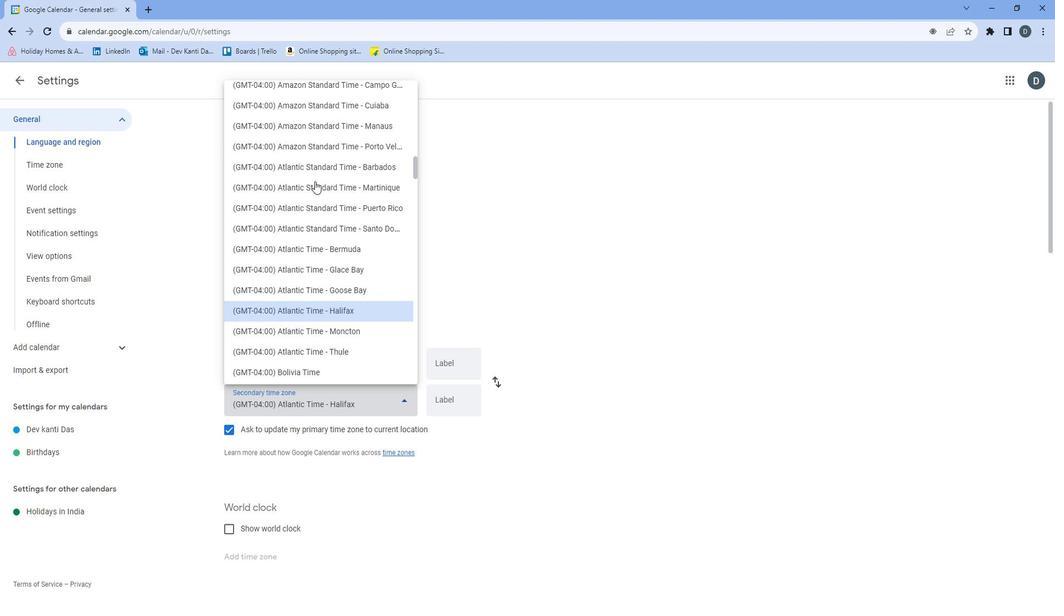 
Action: Mouse scrolled (322, 183) with delta (0, 0)
Screenshot: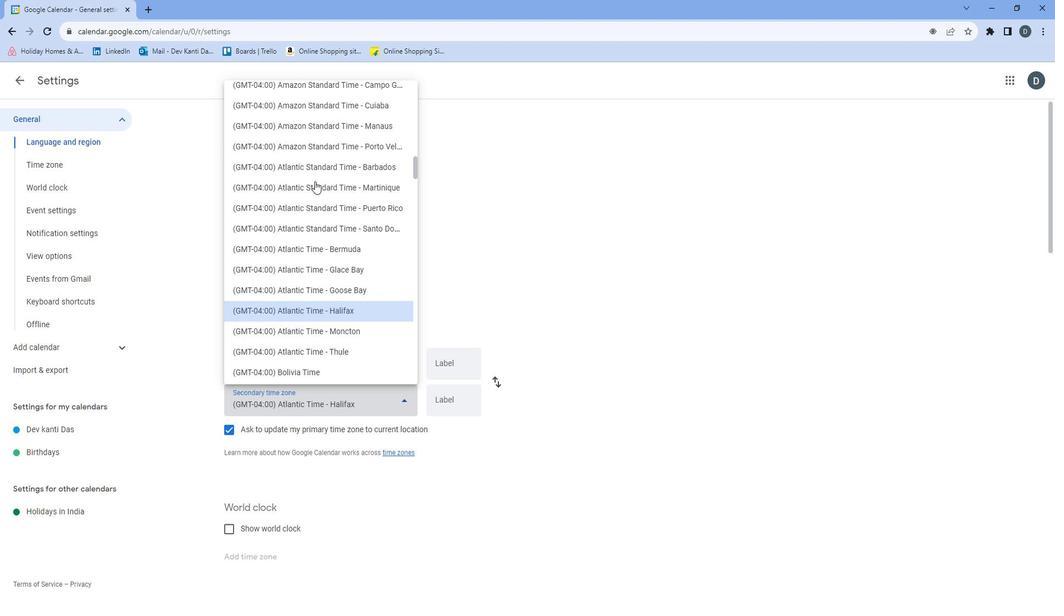 
Action: Mouse scrolled (322, 183) with delta (0, 0)
Screenshot: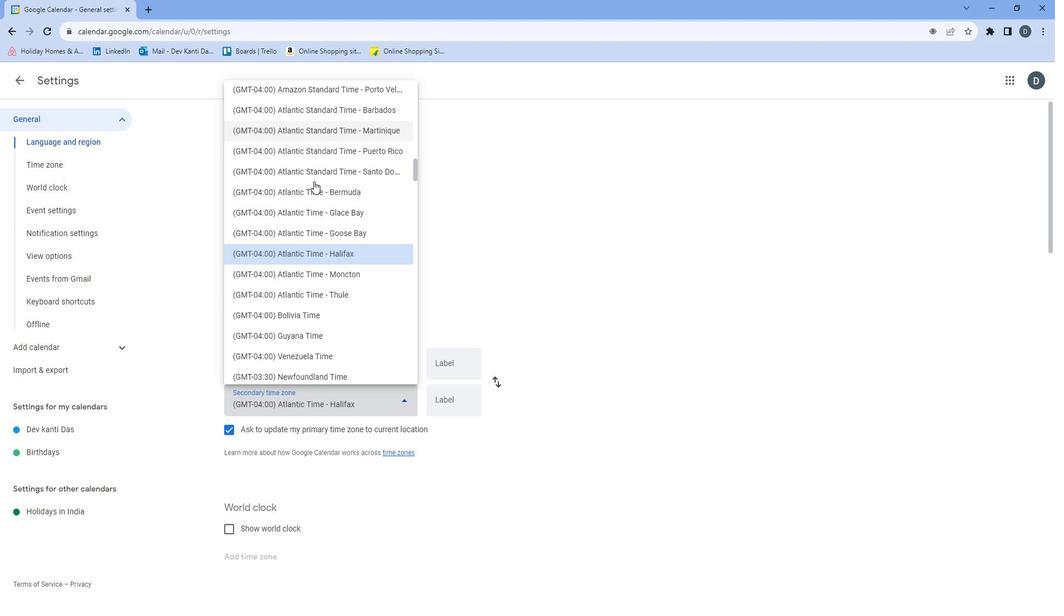 
Action: Mouse moved to (322, 184)
Screenshot: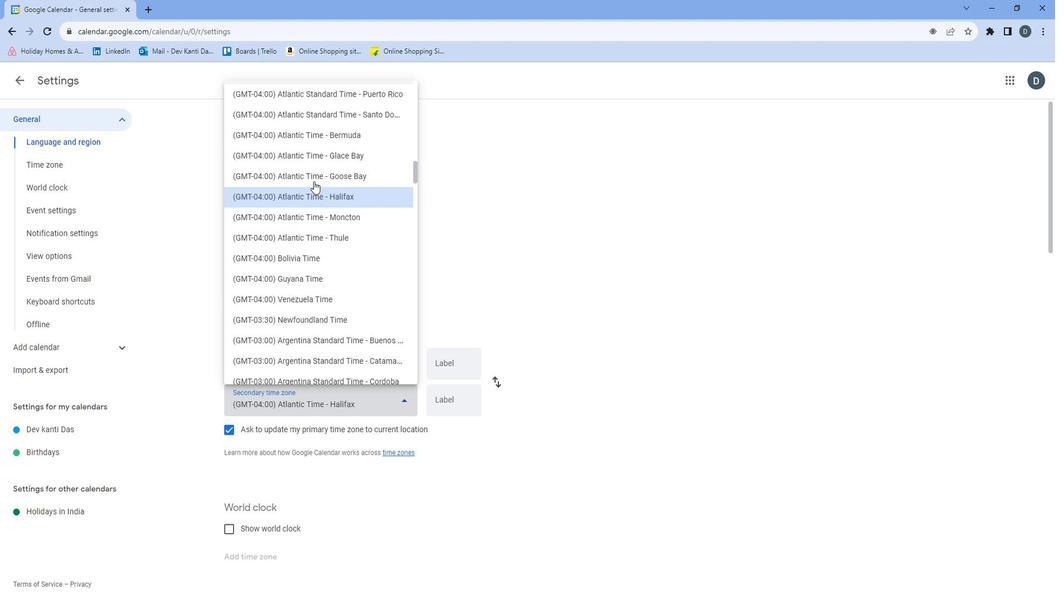 
Action: Mouse scrolled (322, 183) with delta (0, 0)
Screenshot: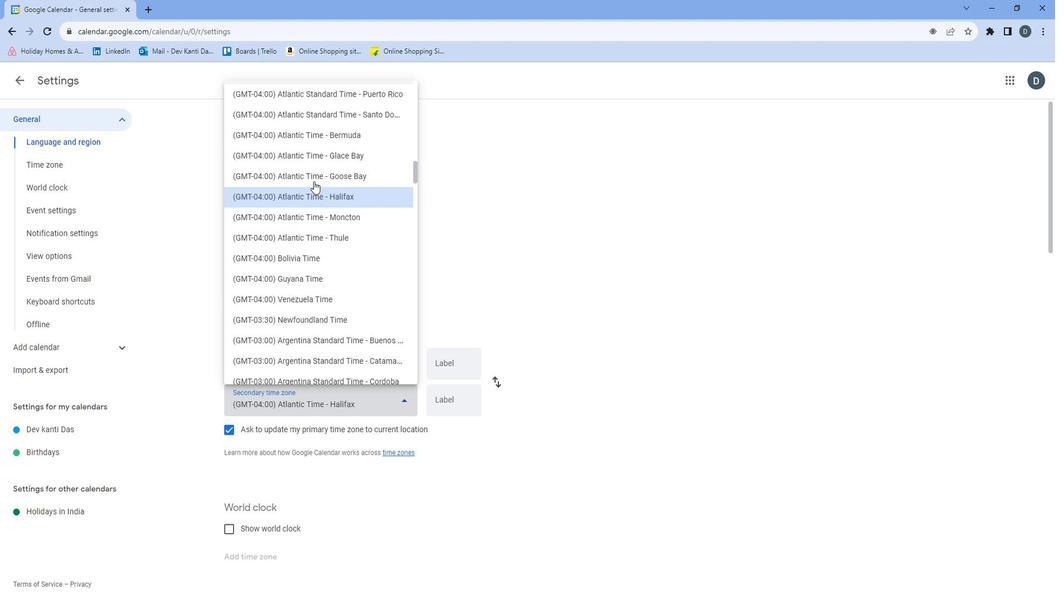 
Action: Mouse moved to (321, 184)
Screenshot: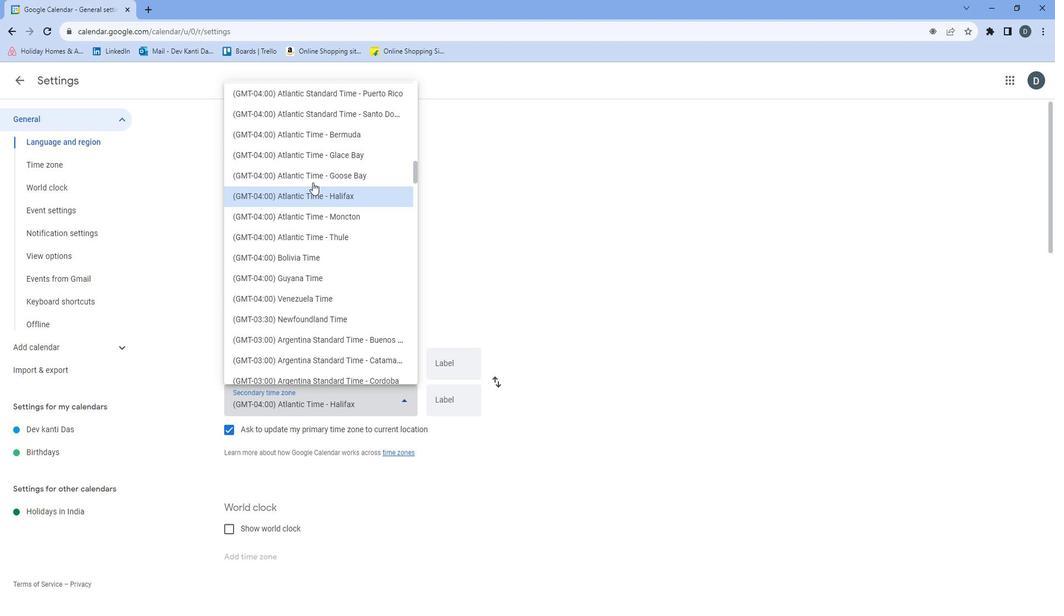
Action: Mouse scrolled (321, 184) with delta (0, 0)
Screenshot: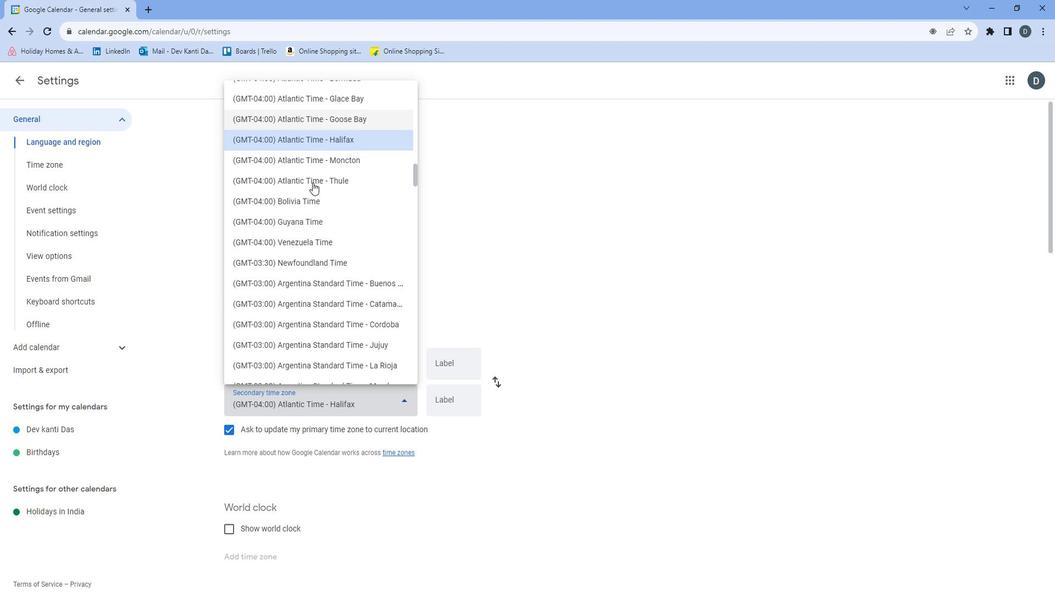 
Action: Mouse moved to (320, 185)
Screenshot: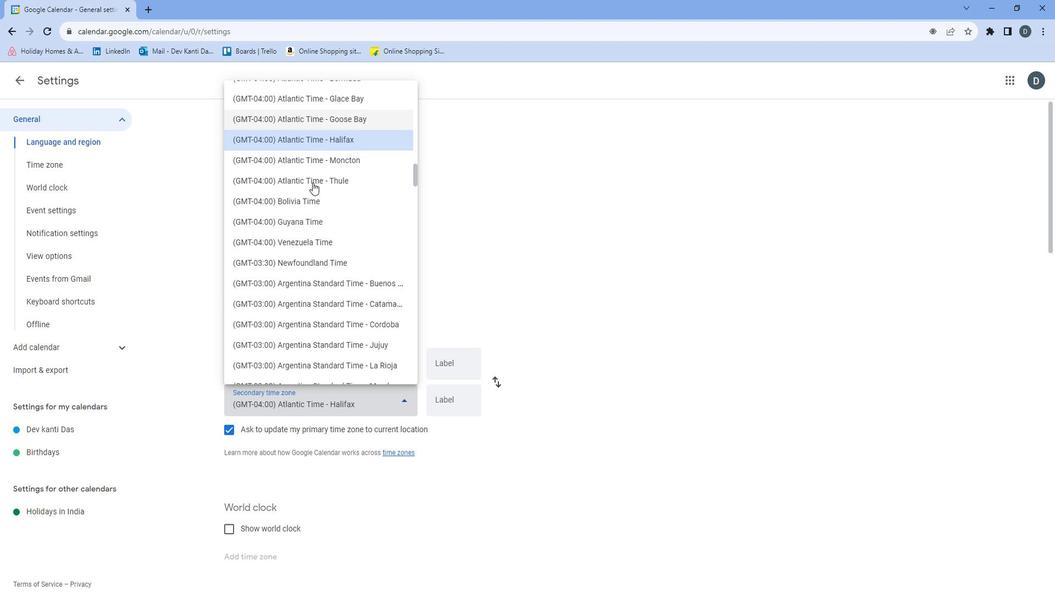 
Action: Mouse scrolled (320, 184) with delta (0, 0)
Screenshot: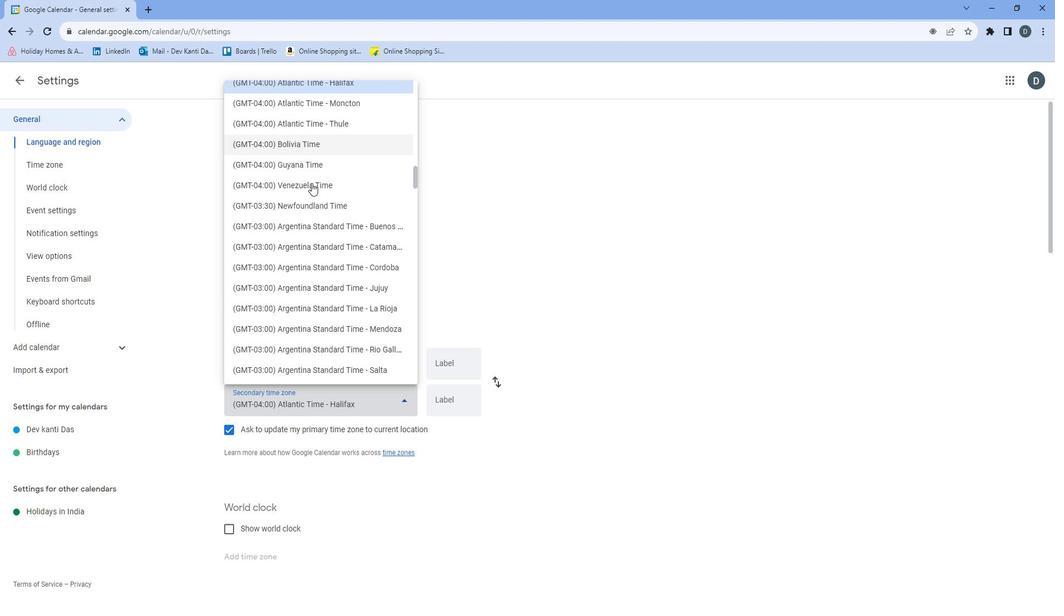 
Action: Mouse scrolled (320, 184) with delta (0, 0)
Screenshot: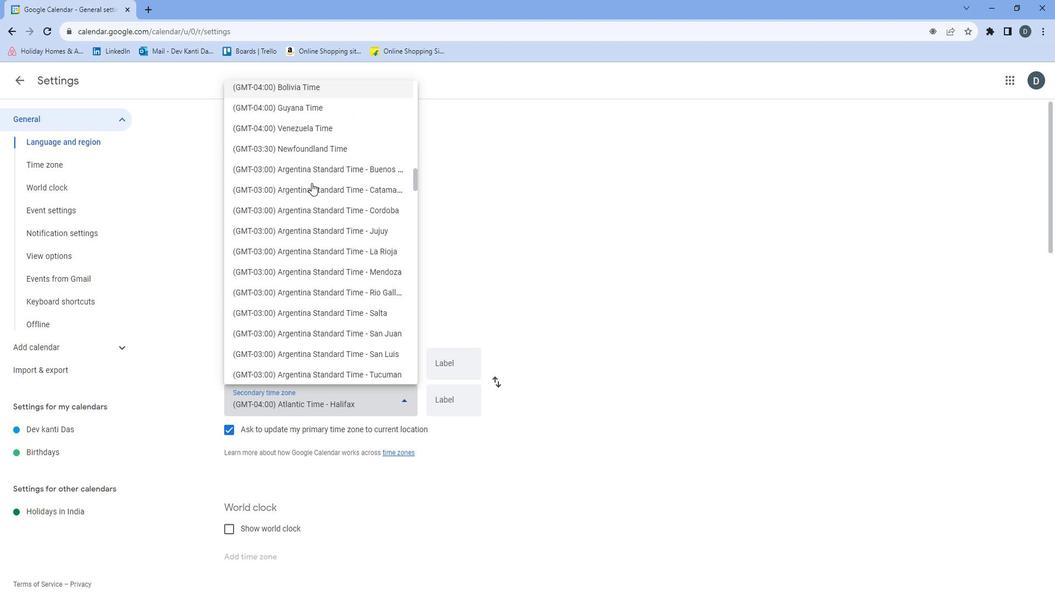 
Action: Mouse scrolled (320, 184) with delta (0, 0)
Screenshot: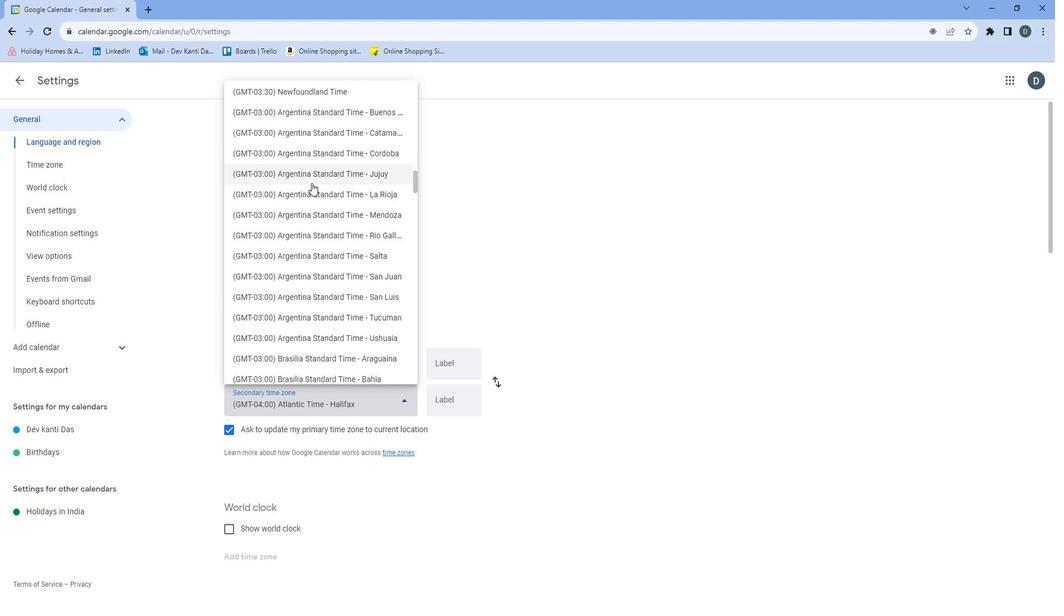 
Action: Mouse scrolled (320, 184) with delta (0, 0)
Screenshot: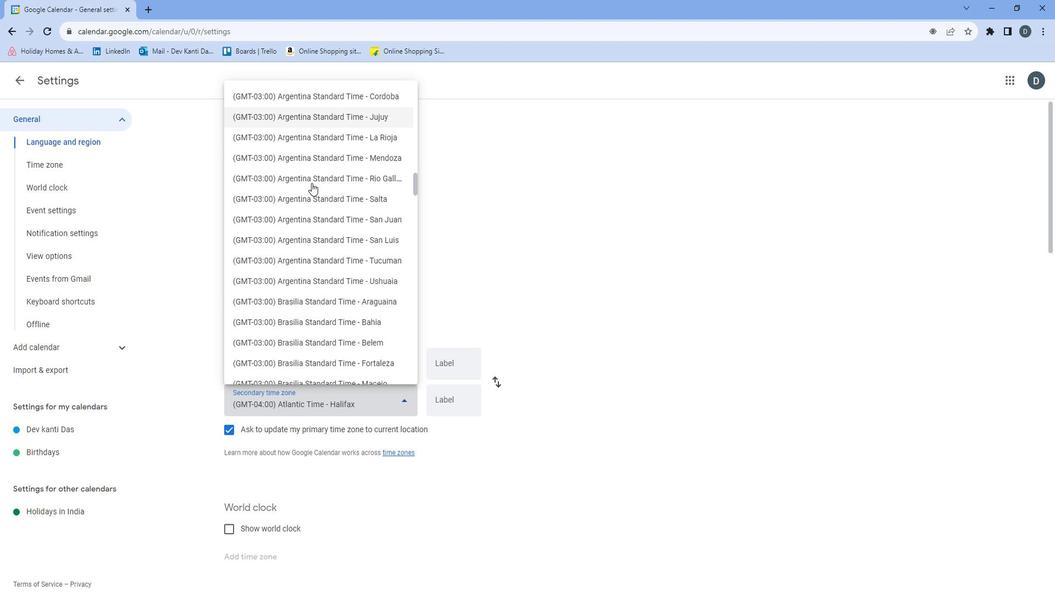 
Action: Mouse scrolled (320, 184) with delta (0, 0)
Screenshot: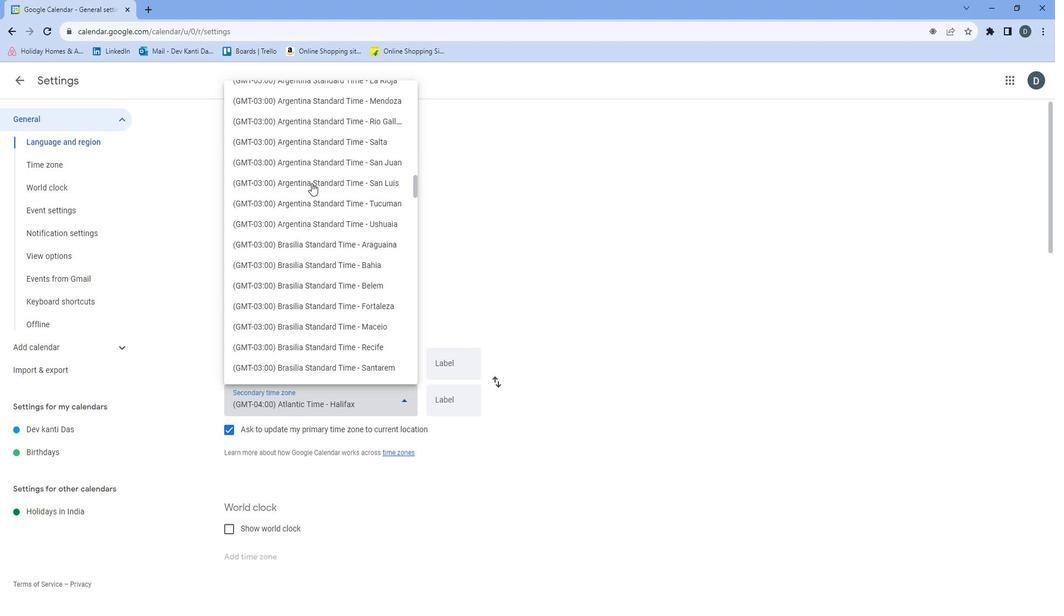
Action: Mouse scrolled (320, 184) with delta (0, 0)
Screenshot: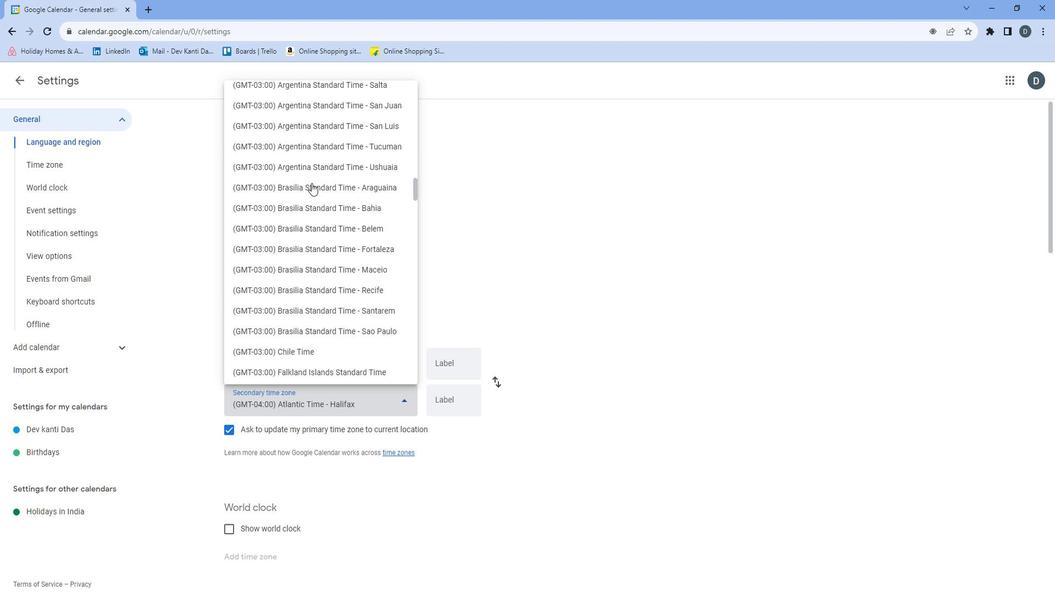 
Action: Mouse moved to (310, 189)
Screenshot: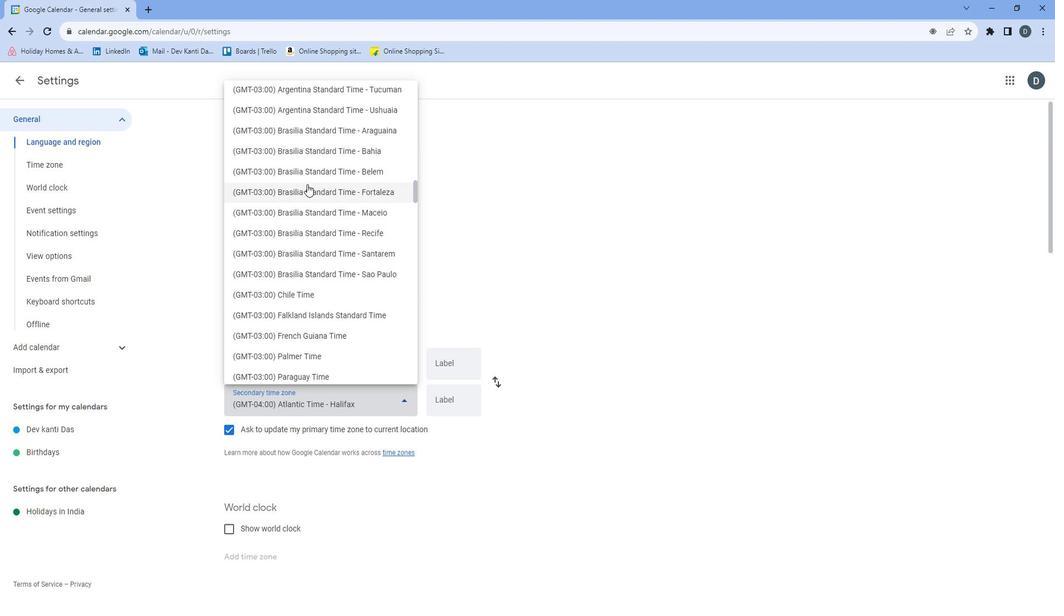 
Action: Mouse scrolled (310, 188) with delta (0, 0)
Screenshot: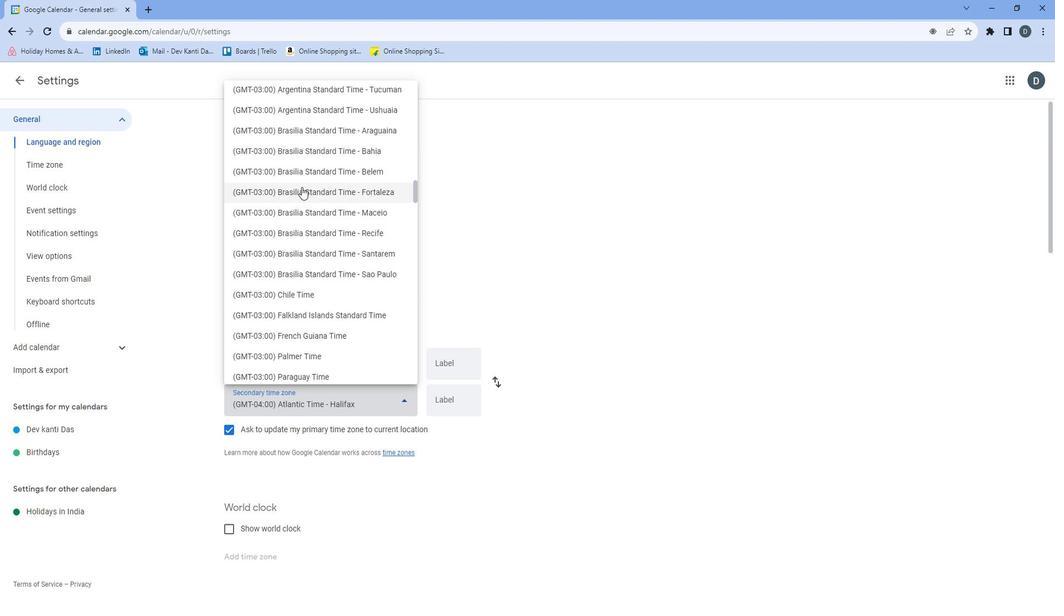 
Action: Mouse moved to (312, 188)
Screenshot: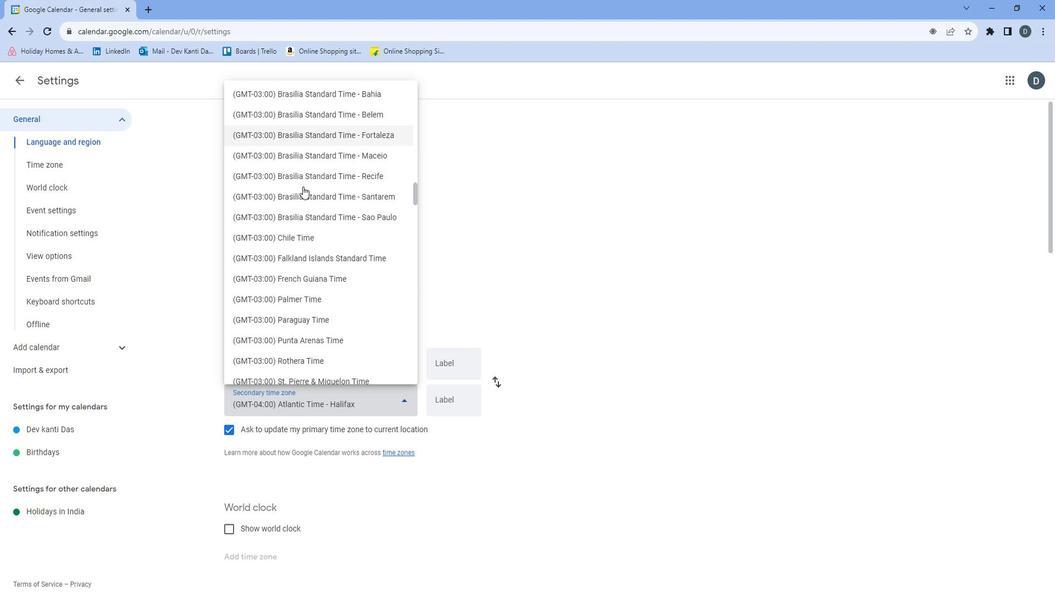 
Action: Mouse scrolled (312, 187) with delta (0, 0)
Screenshot: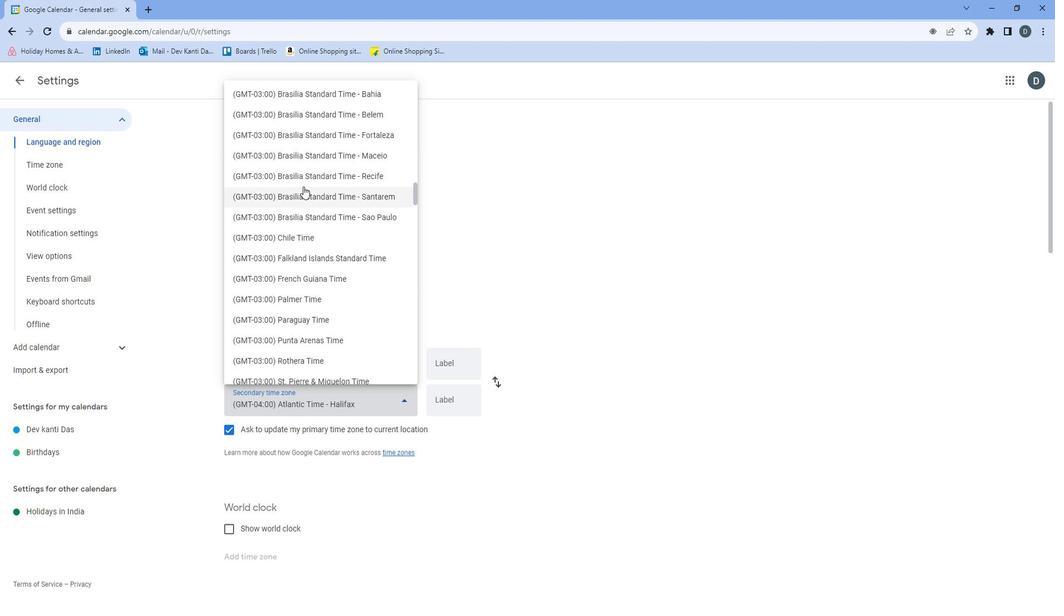 
Action: Mouse moved to (311, 187)
Screenshot: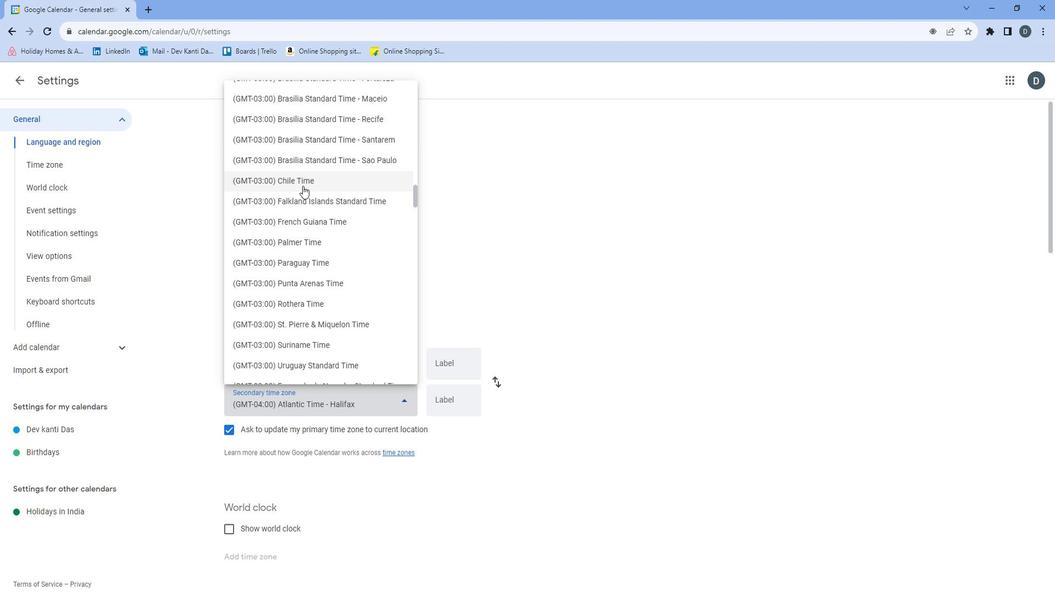 
Action: Mouse scrolled (311, 187) with delta (0, 0)
Screenshot: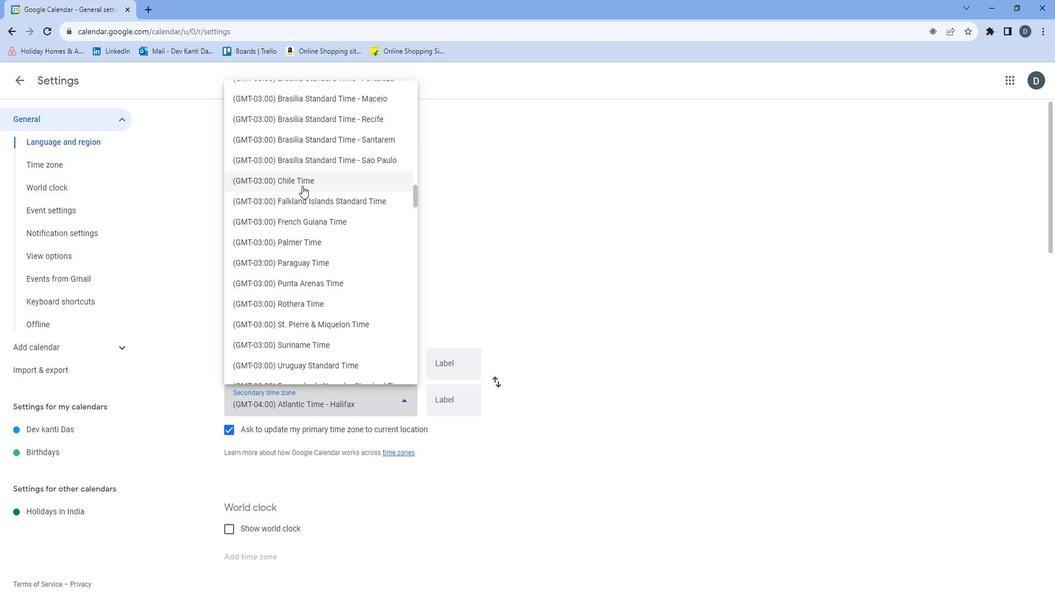 
Action: Mouse moved to (308, 190)
Screenshot: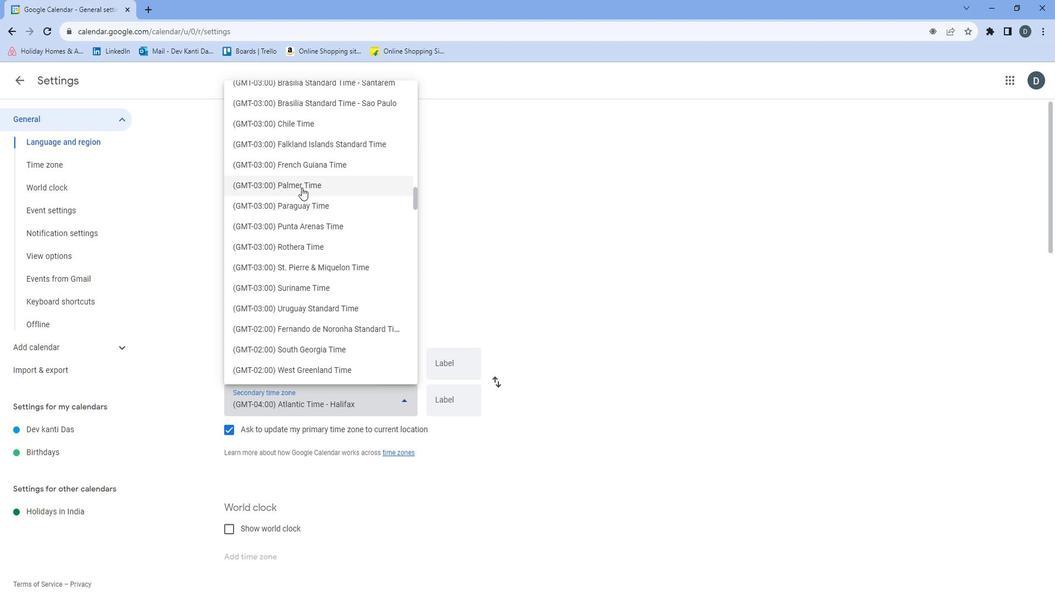 
Action: Mouse scrolled (308, 190) with delta (0, 0)
Screenshot: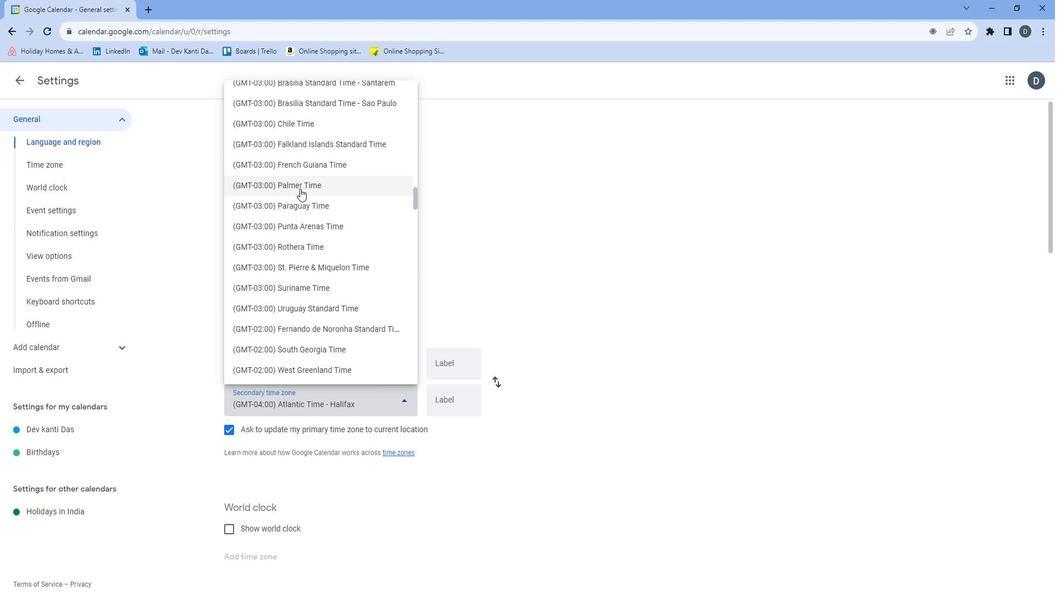 
Action: Mouse moved to (307, 191)
Screenshot: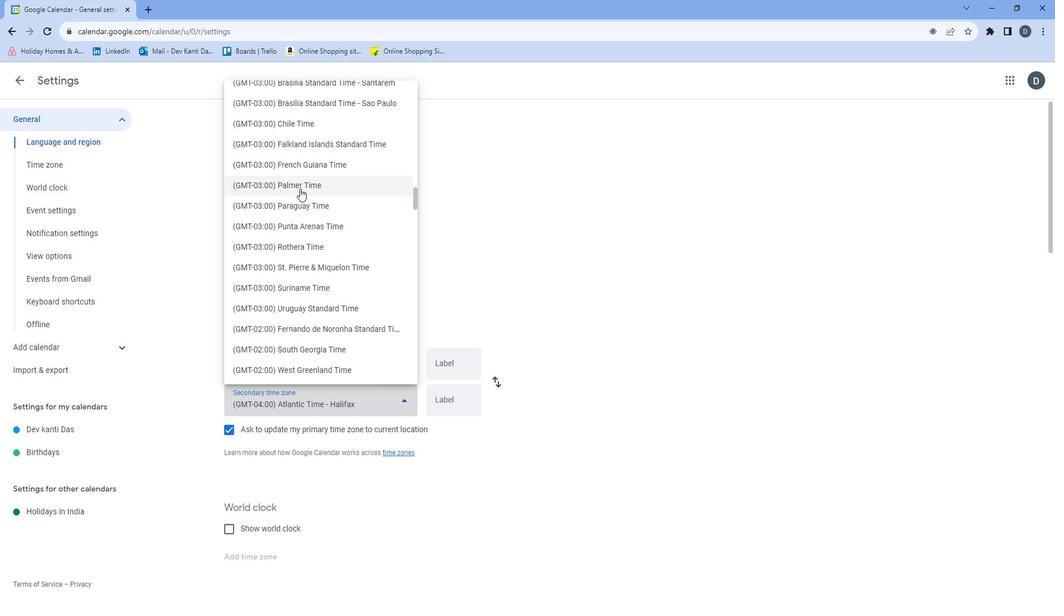 
Action: Mouse scrolled (307, 191) with delta (0, 0)
Screenshot: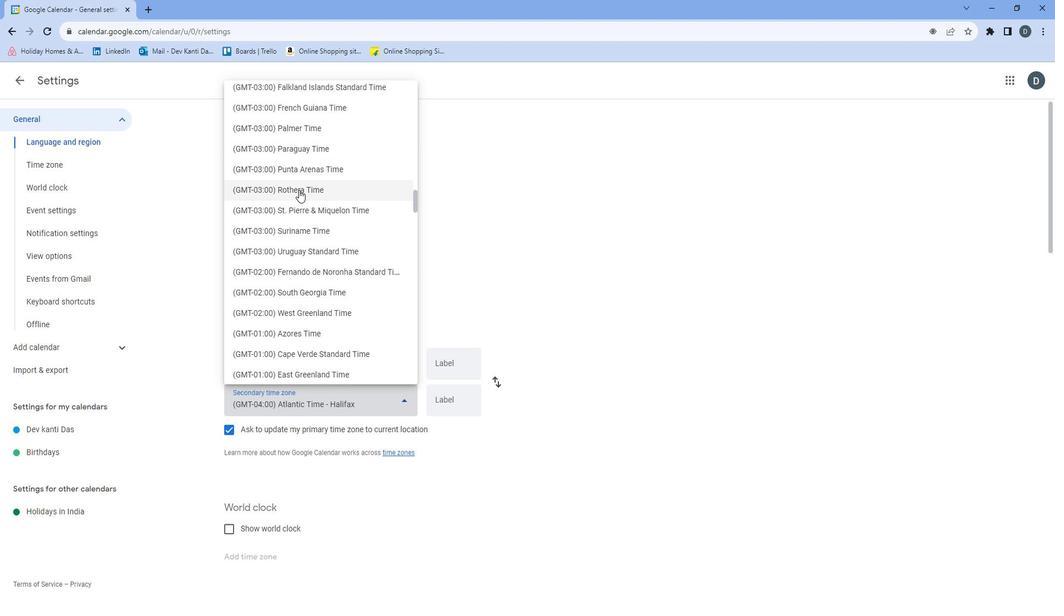 
Action: Mouse scrolled (307, 191) with delta (0, 0)
Screenshot: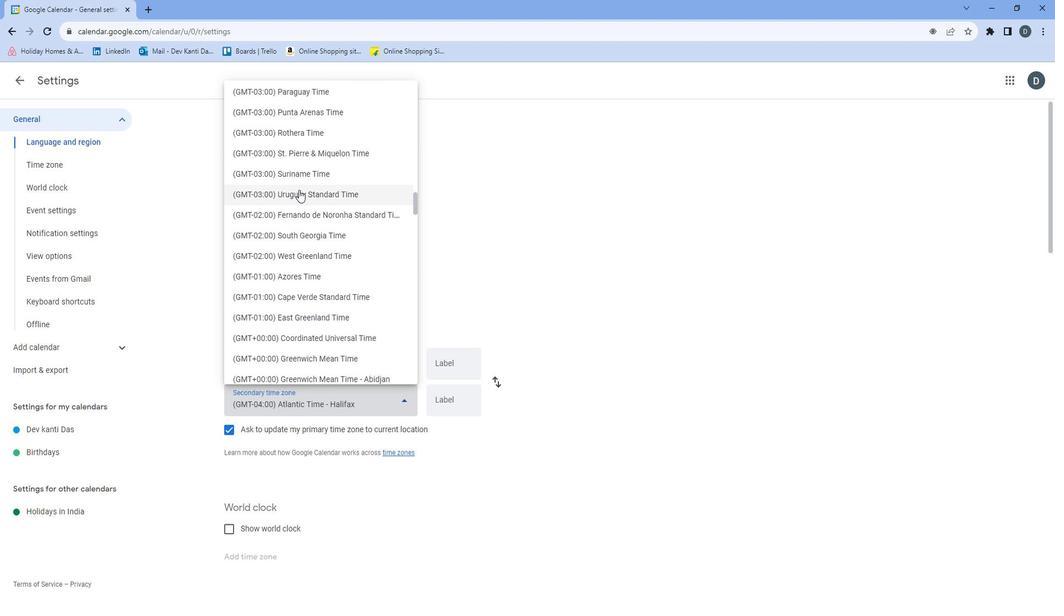 
Action: Mouse moved to (307, 192)
Screenshot: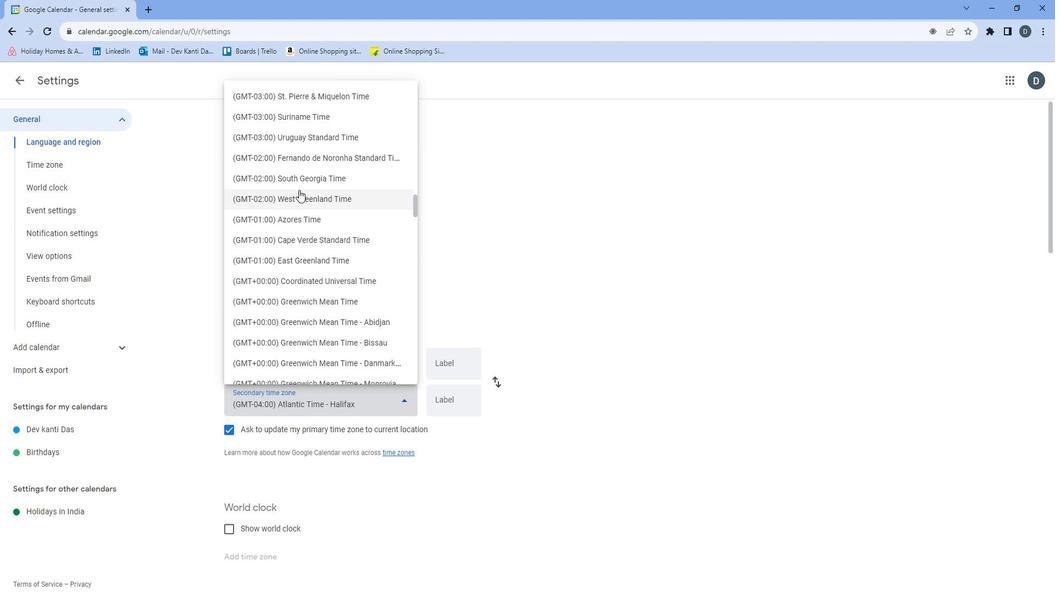 
Action: Mouse scrolled (307, 191) with delta (0, 0)
Screenshot: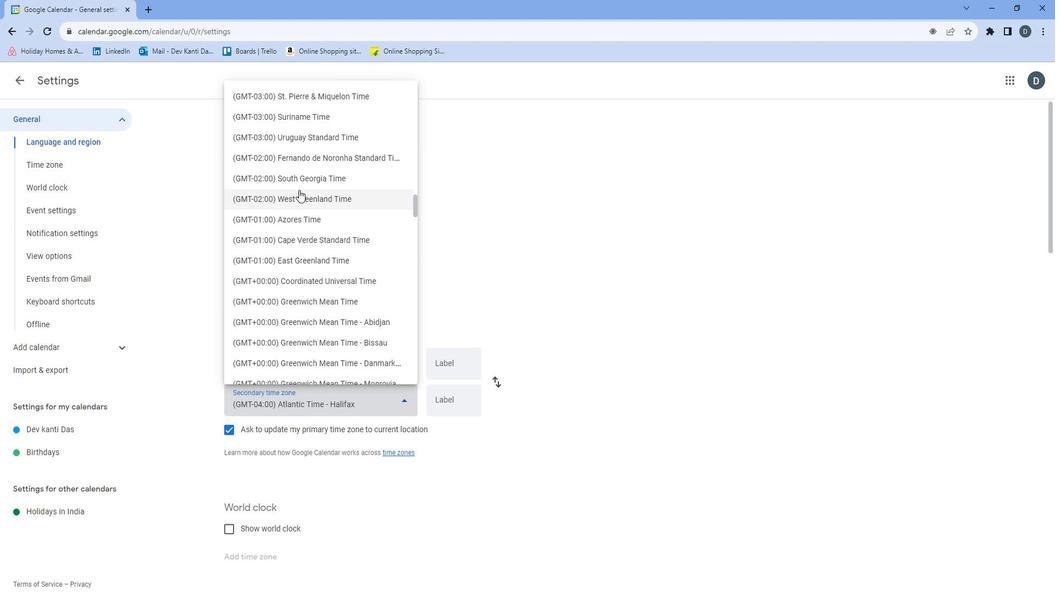 
Action: Mouse moved to (308, 192)
Screenshot: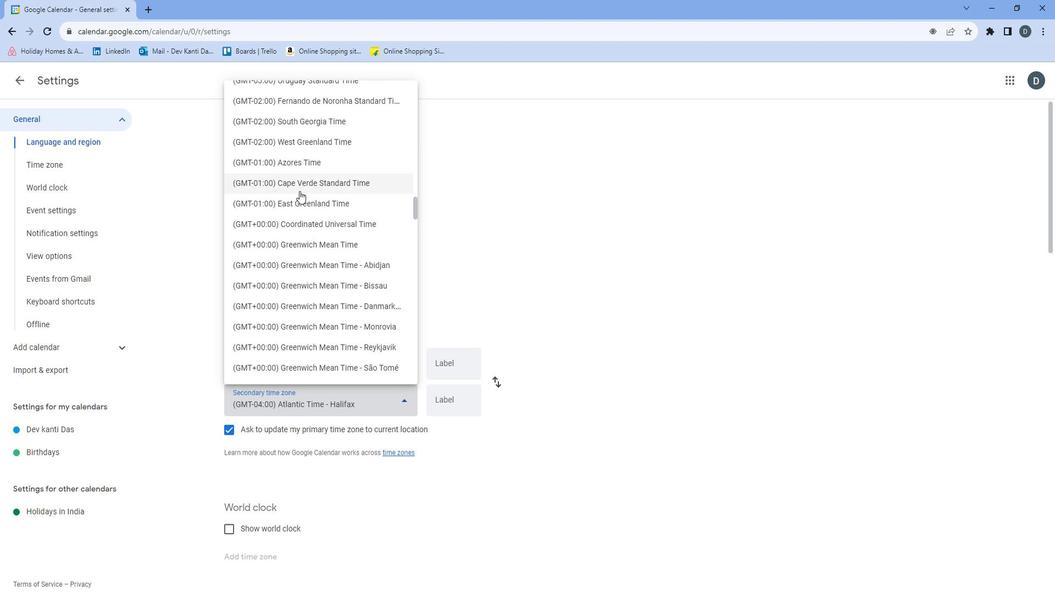 
Action: Mouse scrolled (308, 192) with delta (0, 0)
Screenshot: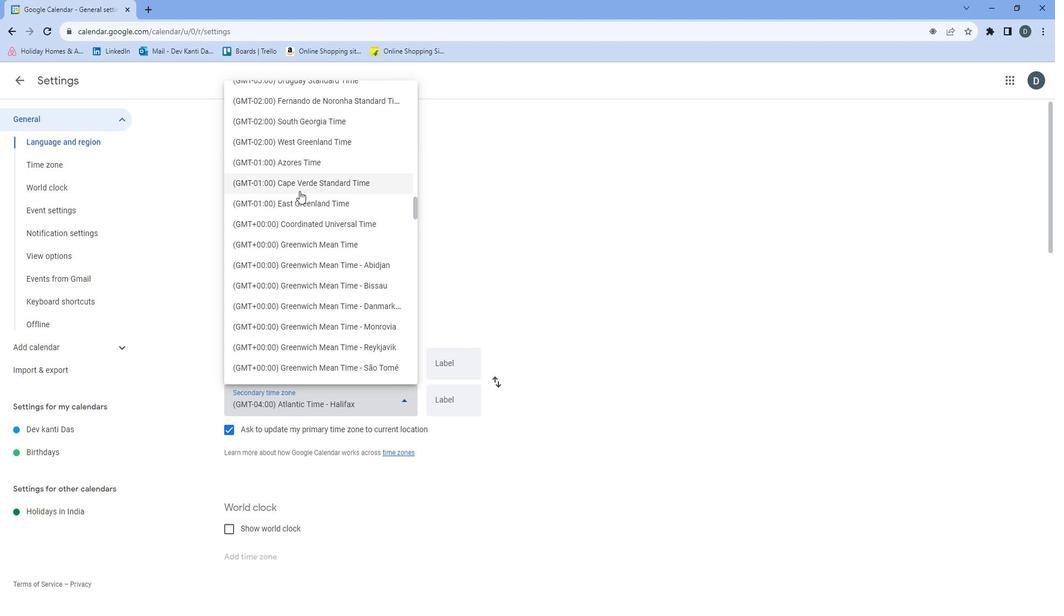
Action: Mouse moved to (308, 193)
Screenshot: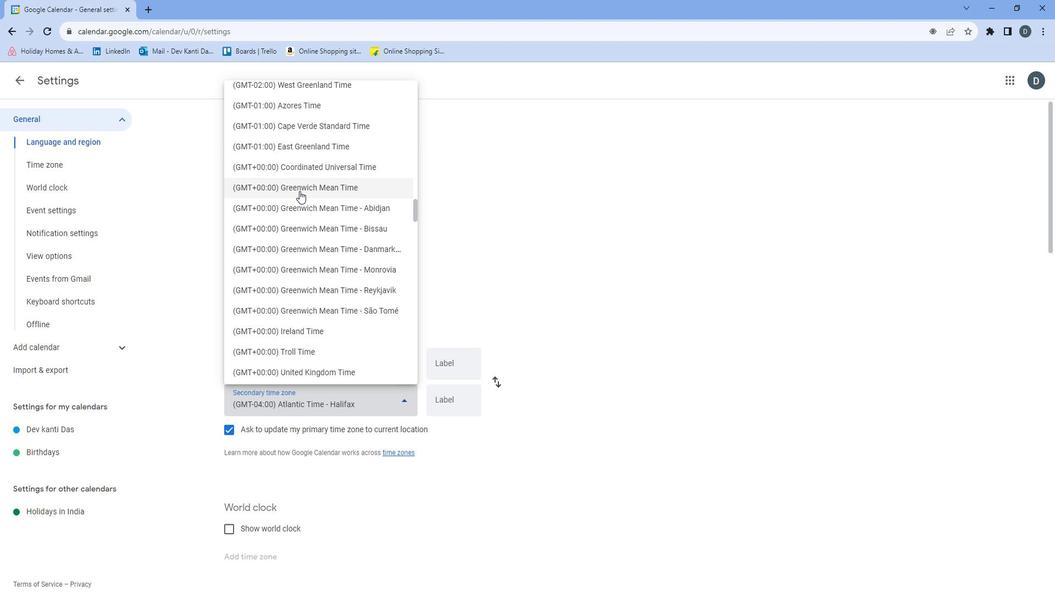 
Action: Mouse scrolled (308, 192) with delta (0, 0)
Screenshot: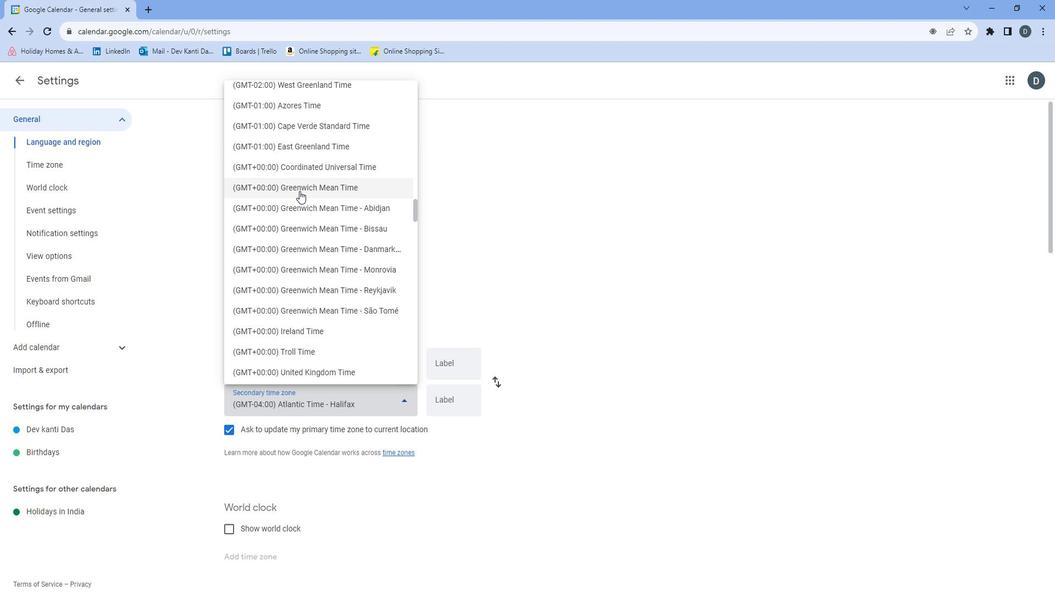
Action: Mouse moved to (306, 194)
Screenshot: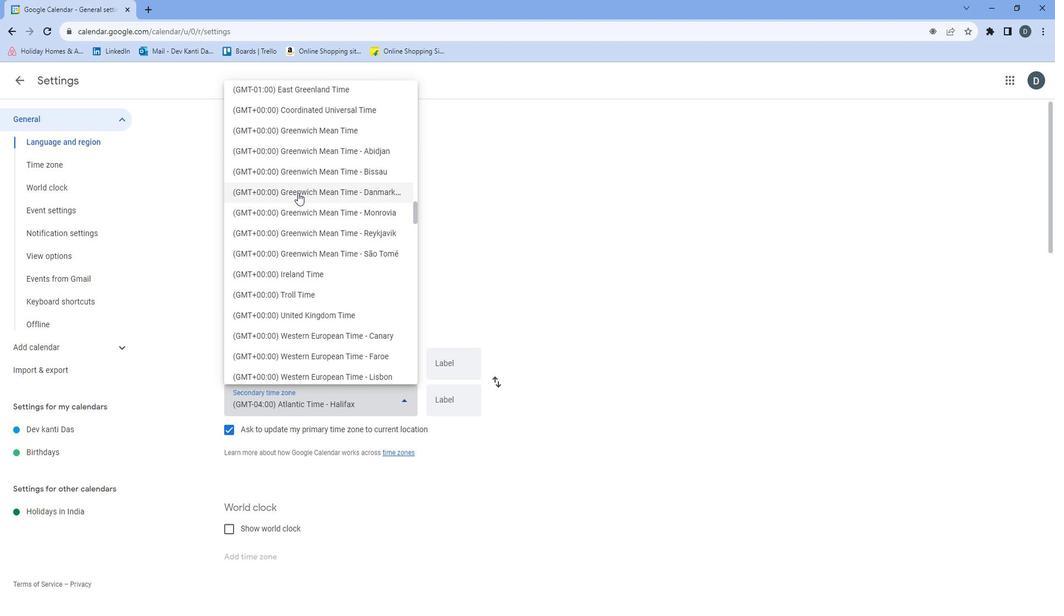 
Action: Mouse scrolled (306, 194) with delta (0, 0)
Screenshot: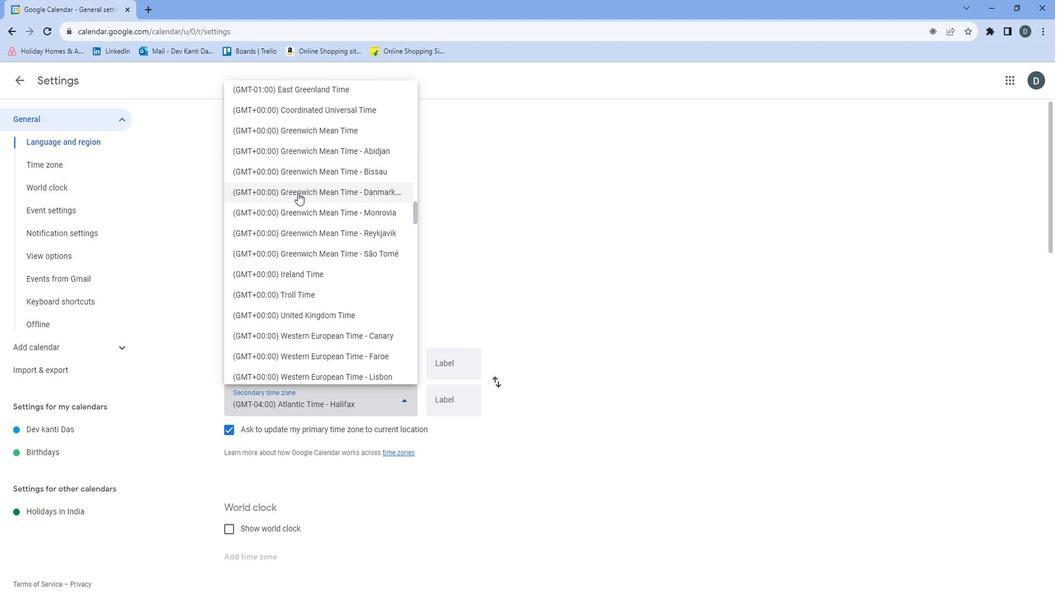 
Action: Mouse moved to (348, 254)
Screenshot: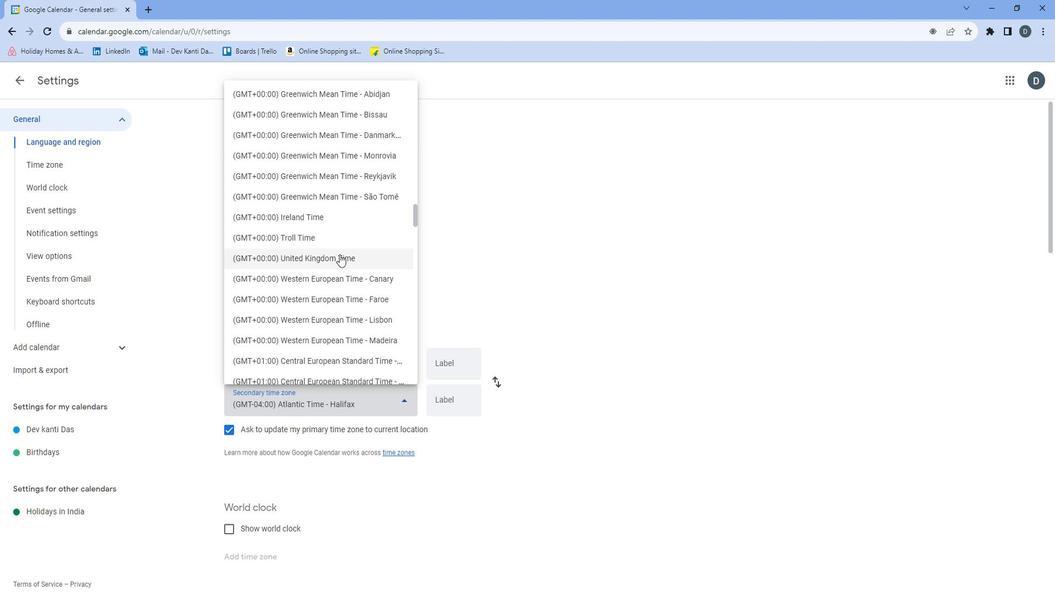 
Action: Mouse pressed left at (348, 254)
Screenshot: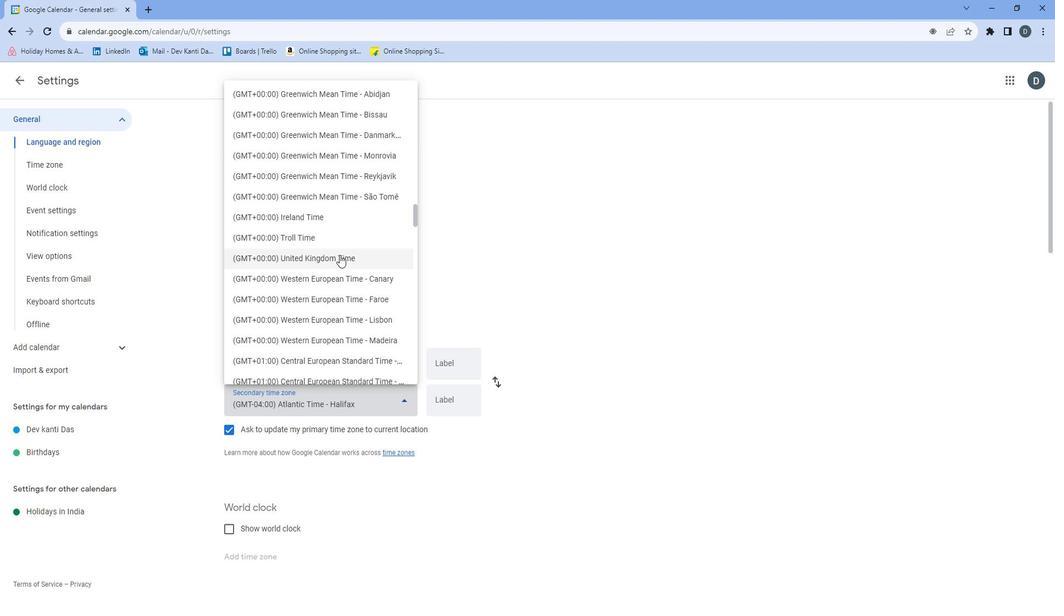 
Action: Mouse moved to (403, 250)
Screenshot: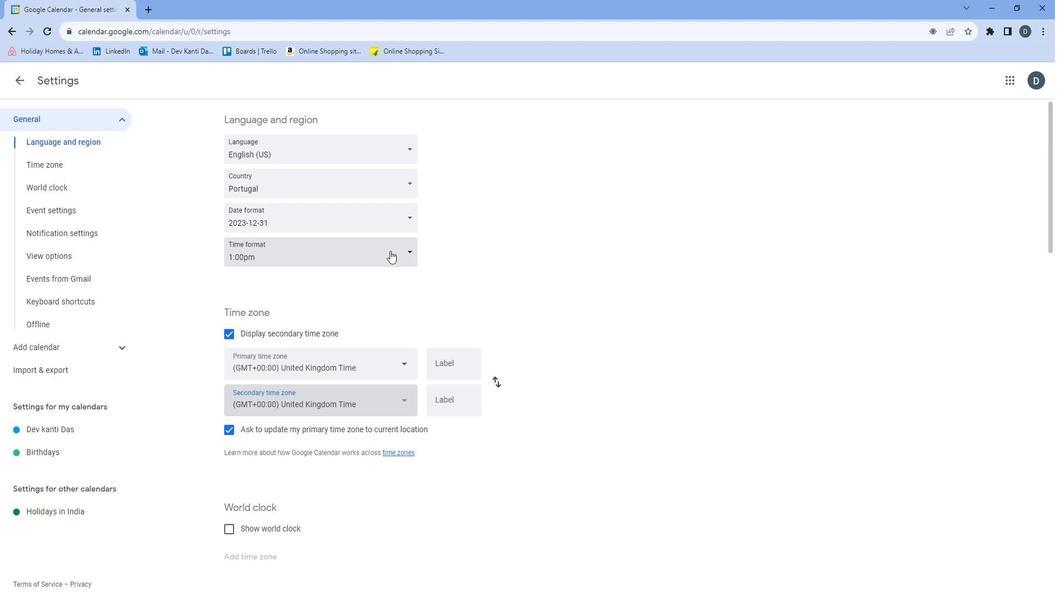 
